 Task: Find a place to stay in Deer Park, United States, from June 2 to June 15 for 2 adults, with a price range of ₹10,000 to ₹15,000, and select 'Home' as the property type with 'WiFi' as an amenity.
Action: Mouse moved to (558, 141)
Screenshot: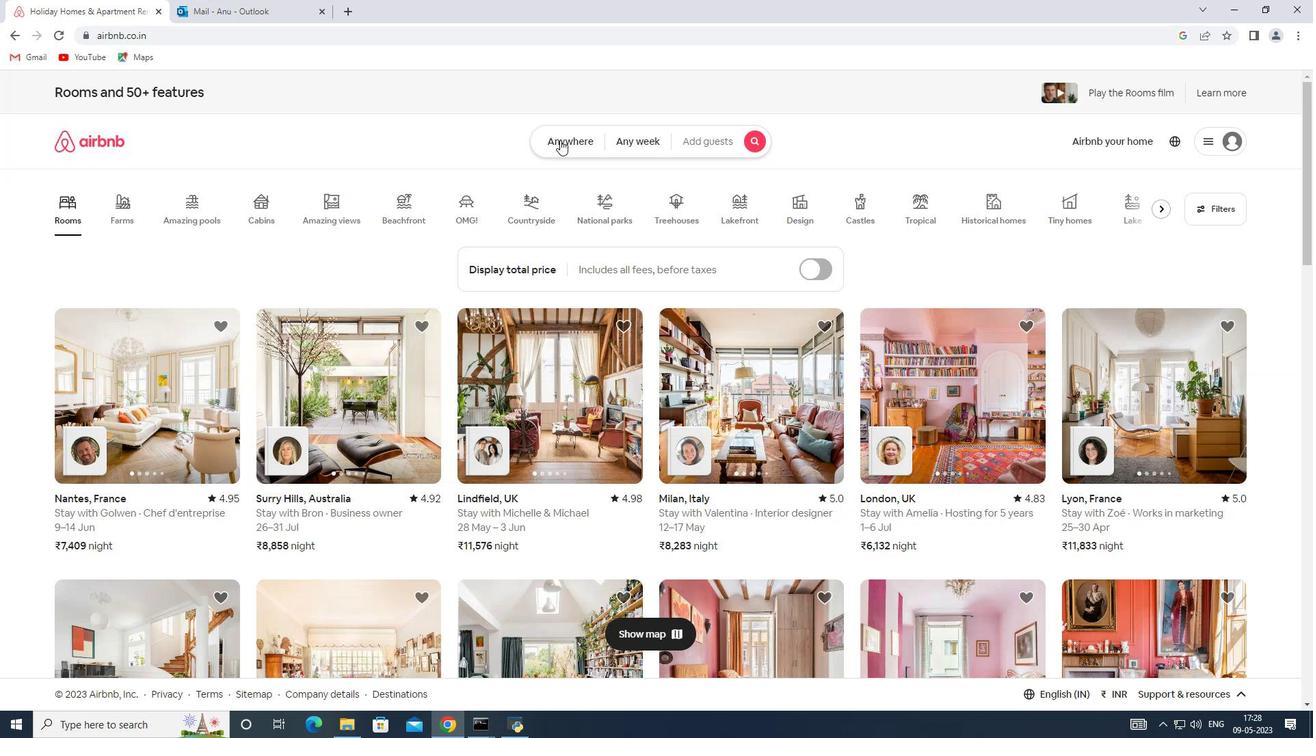 
Action: Mouse pressed left at (558, 141)
Screenshot: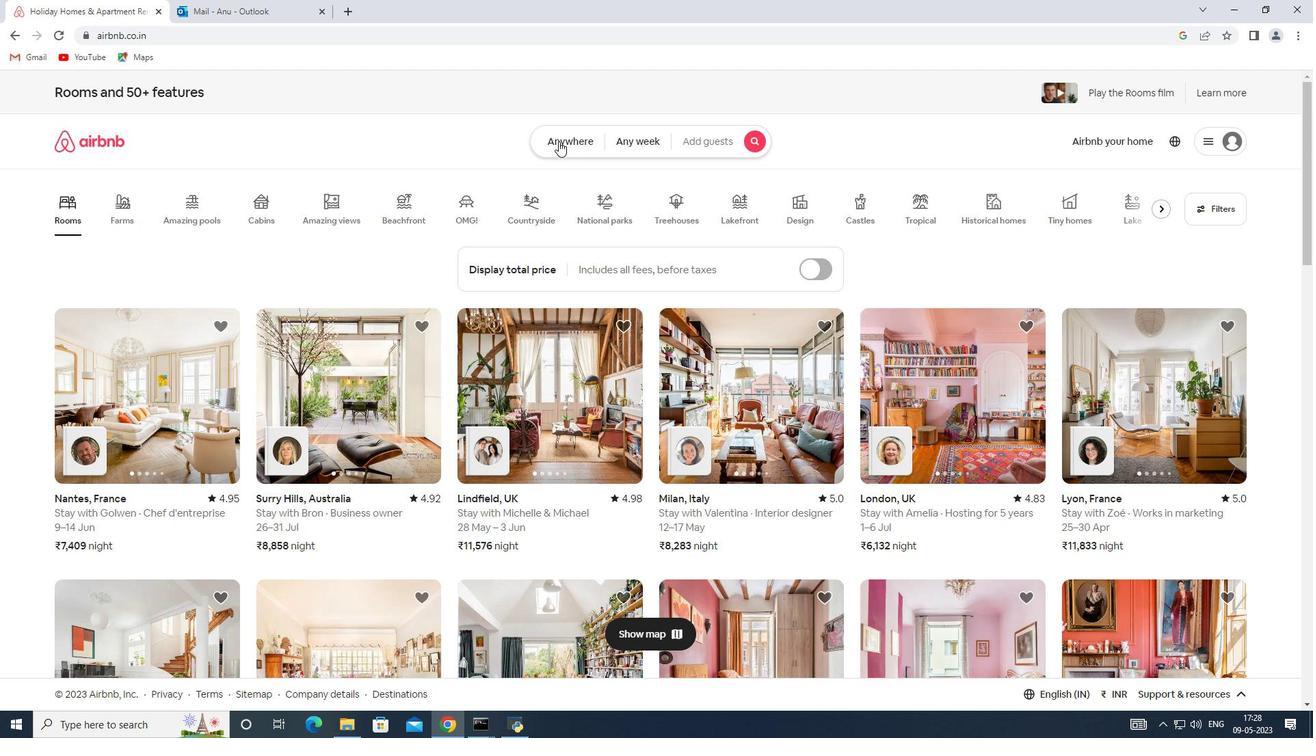 
Action: Mouse moved to (439, 191)
Screenshot: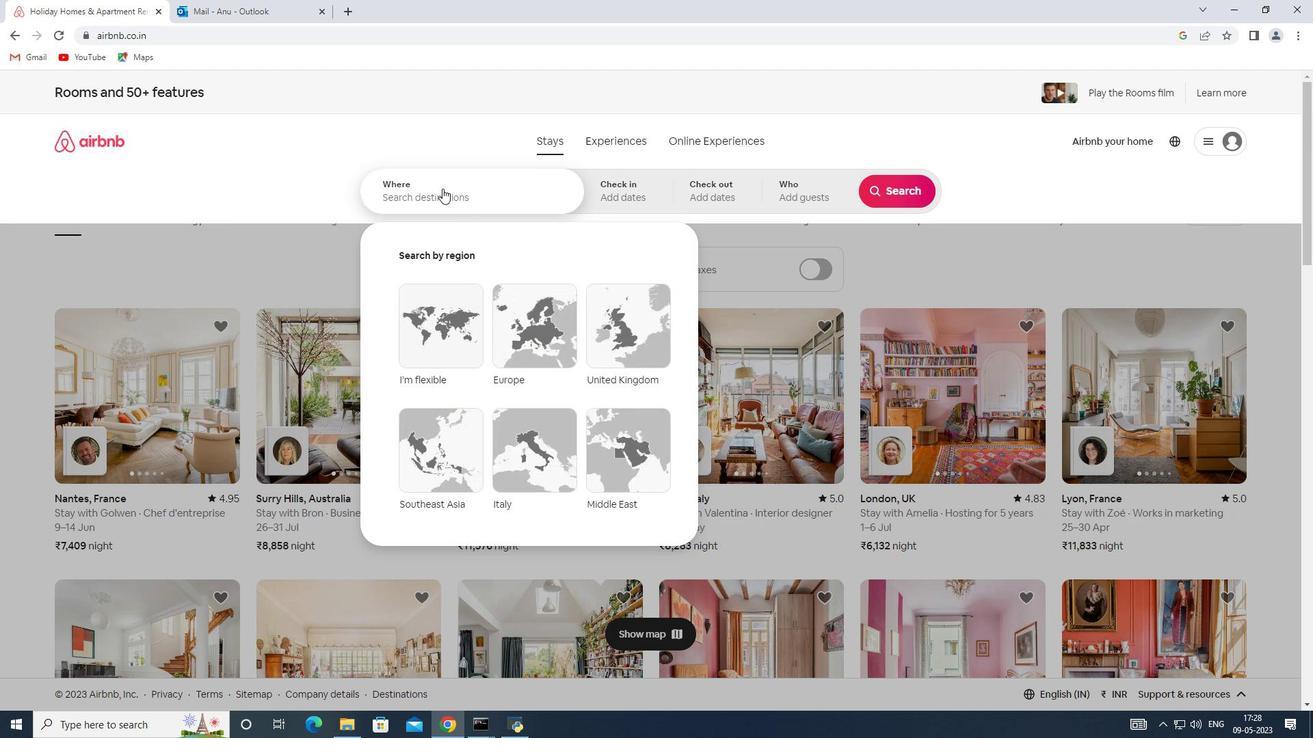 
Action: Mouse pressed left at (439, 191)
Screenshot: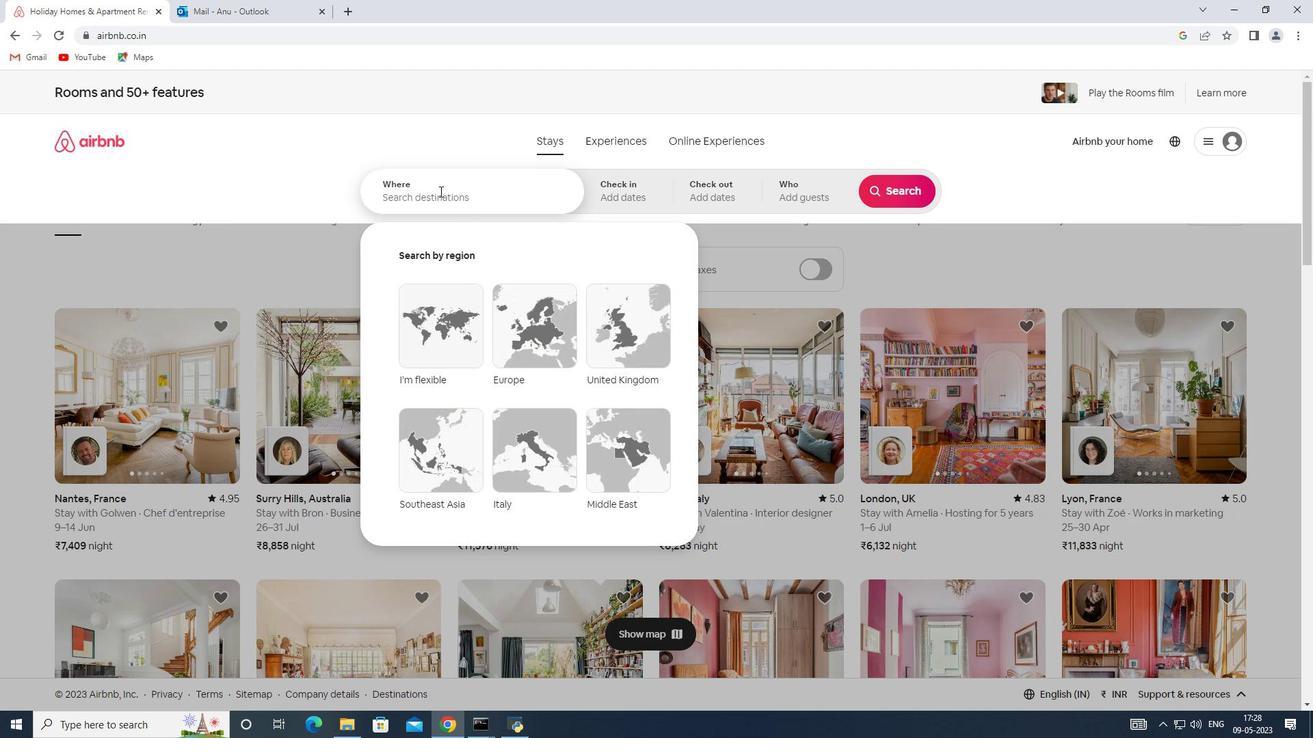 
Action: Key pressed <Key.shift>Deer<Key.space><Key.shift>Park,<Key.shift>United<Key.space><Key.shift>States
Screenshot: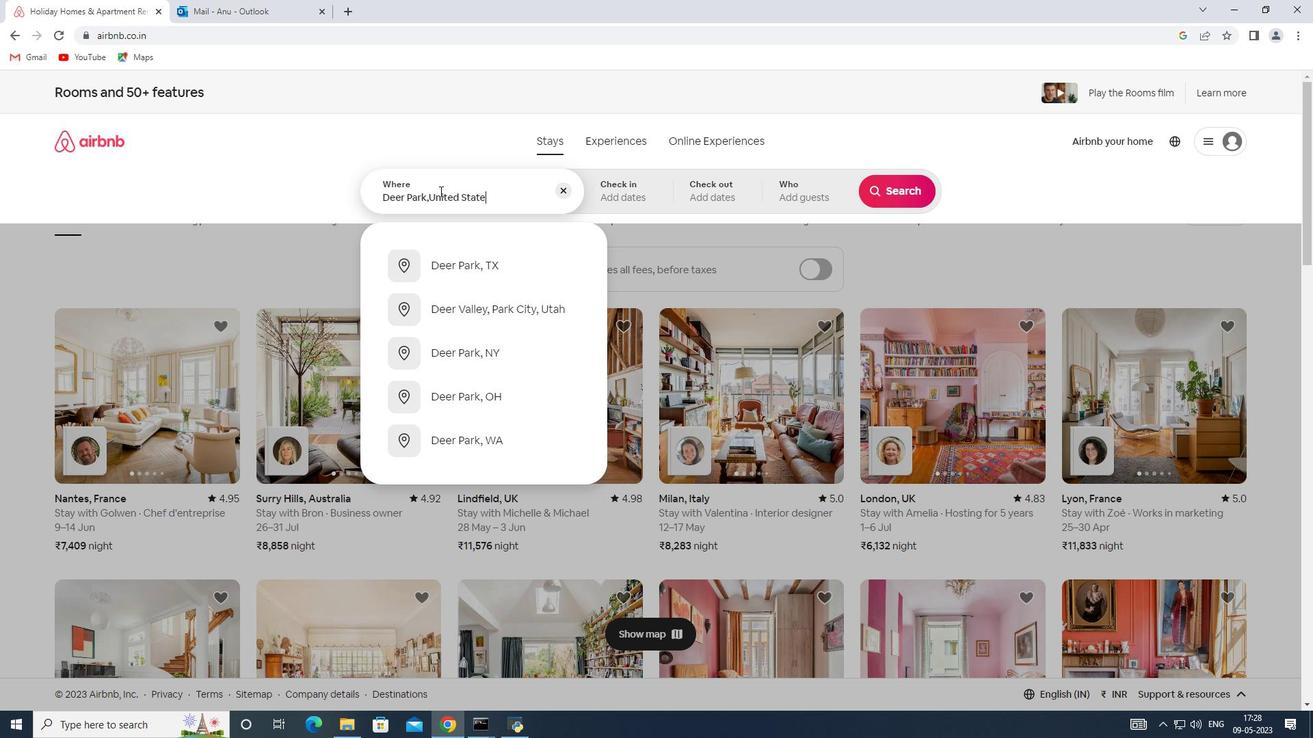 
Action: Mouse moved to (614, 186)
Screenshot: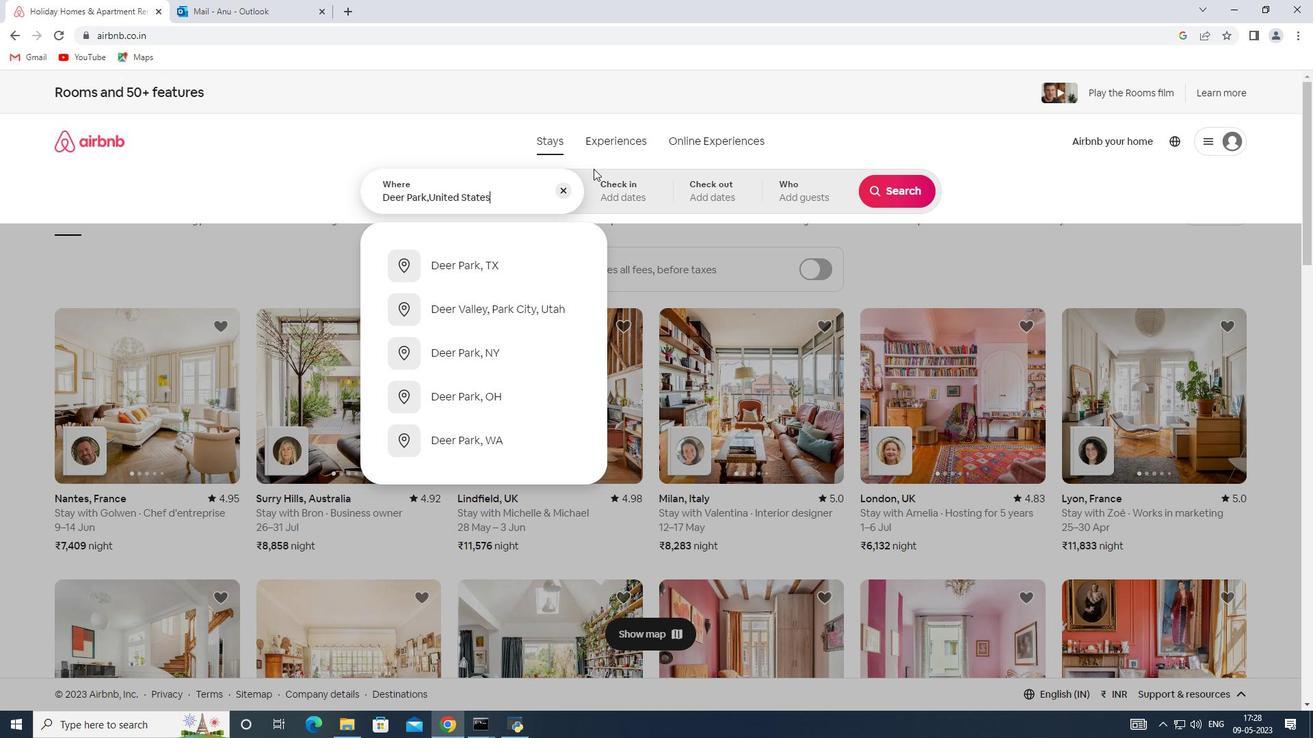 
Action: Mouse pressed left at (614, 186)
Screenshot: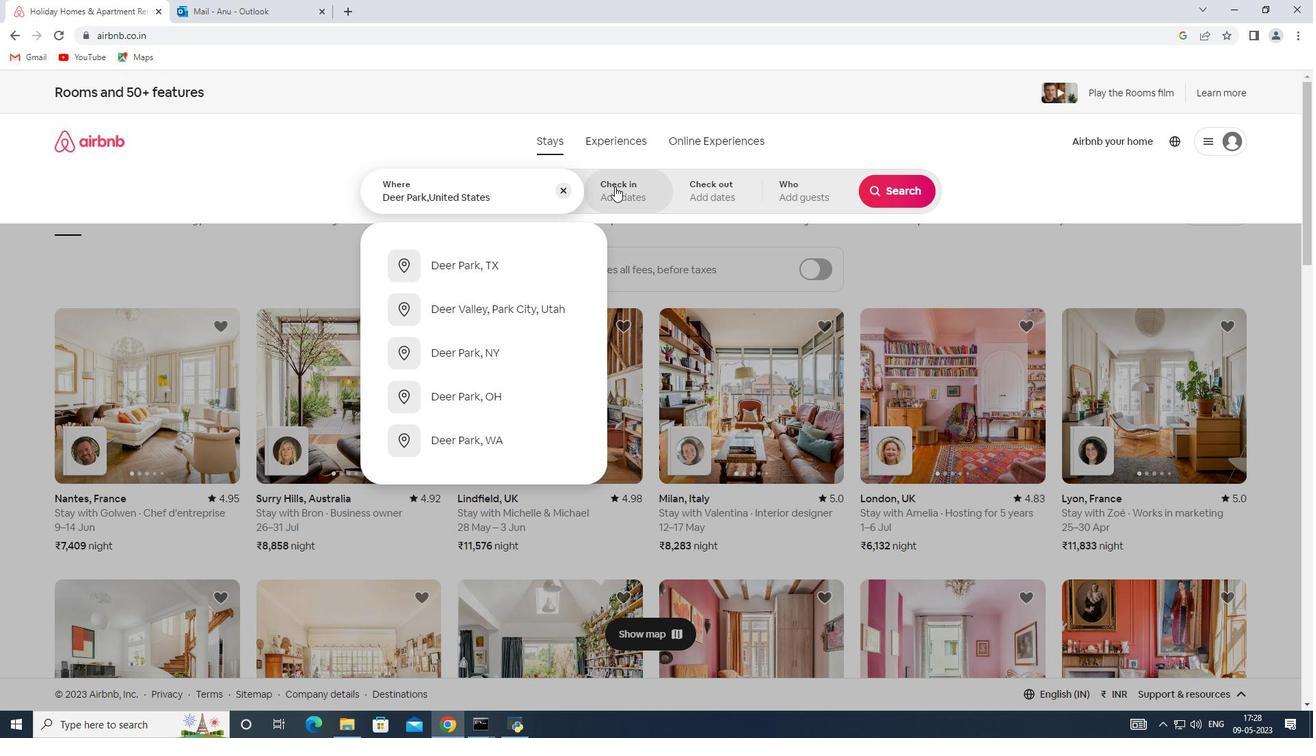 
Action: Mouse moved to (847, 352)
Screenshot: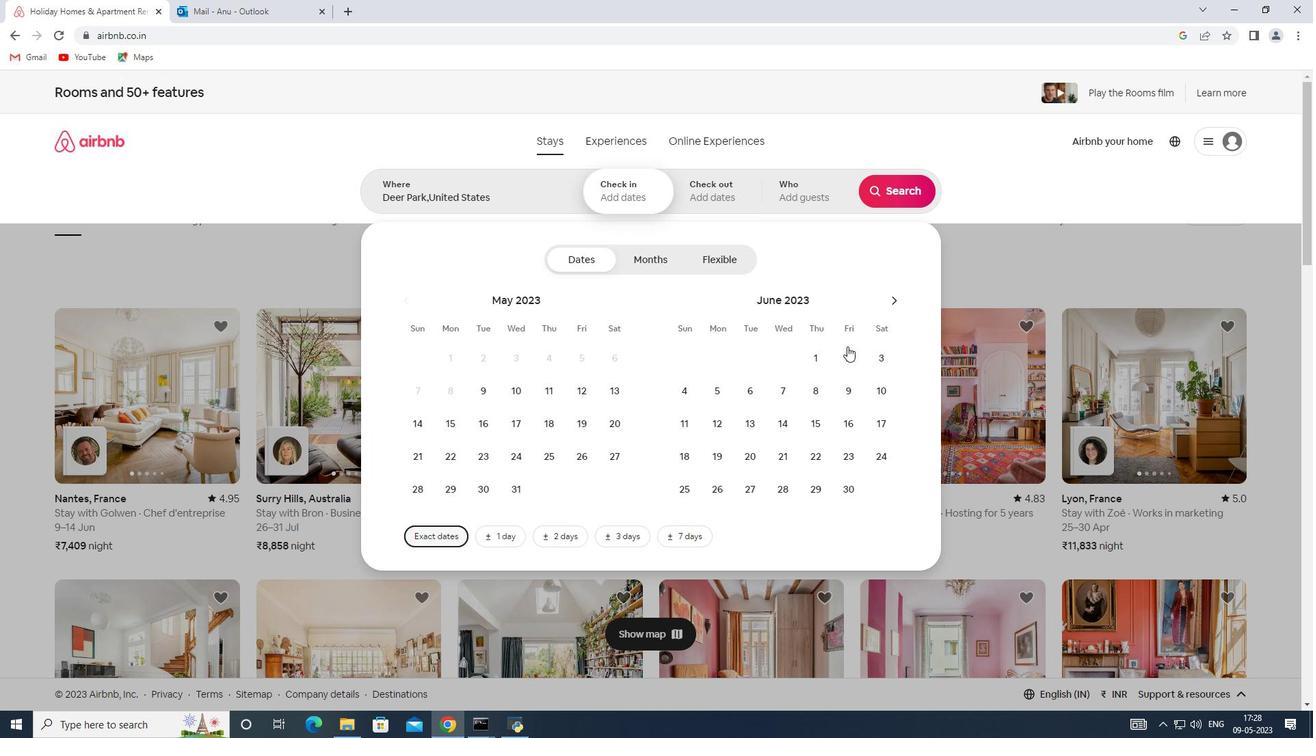 
Action: Mouse pressed left at (847, 352)
Screenshot: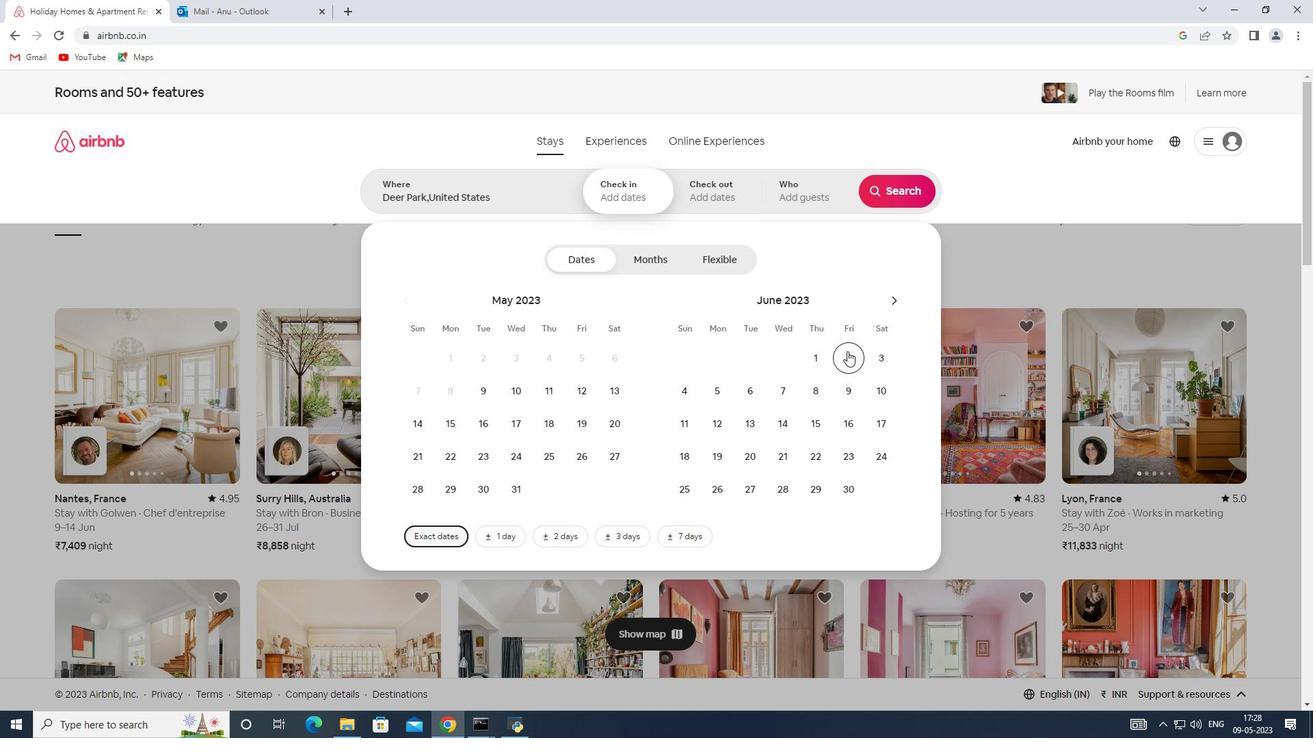 
Action: Mouse moved to (813, 416)
Screenshot: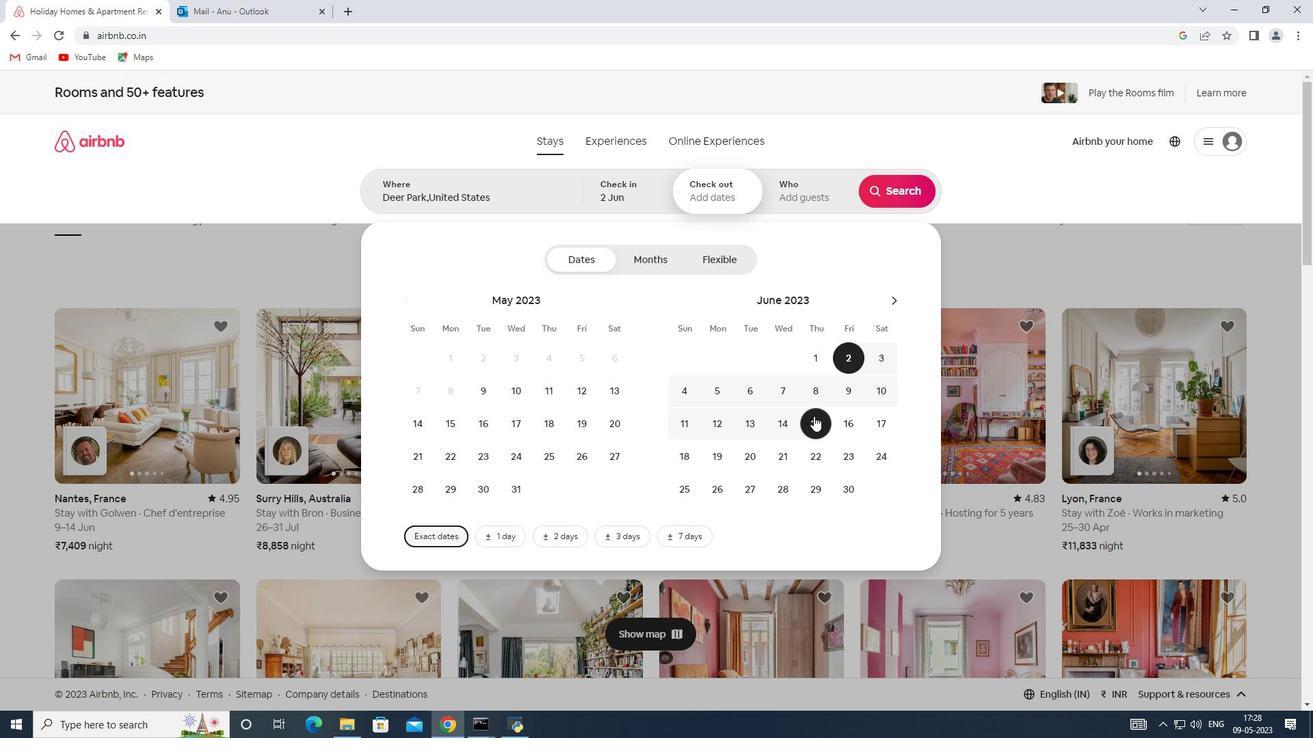 
Action: Mouse pressed left at (813, 416)
Screenshot: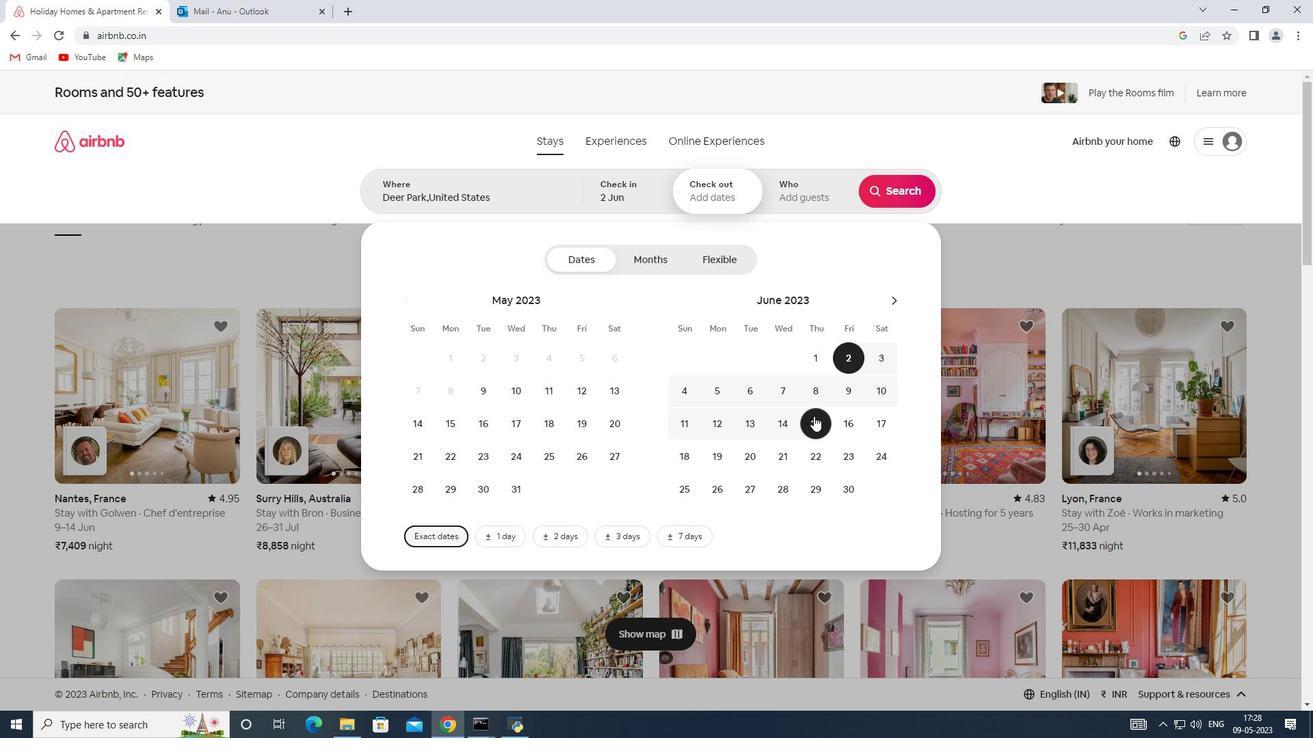 
Action: Mouse moved to (812, 188)
Screenshot: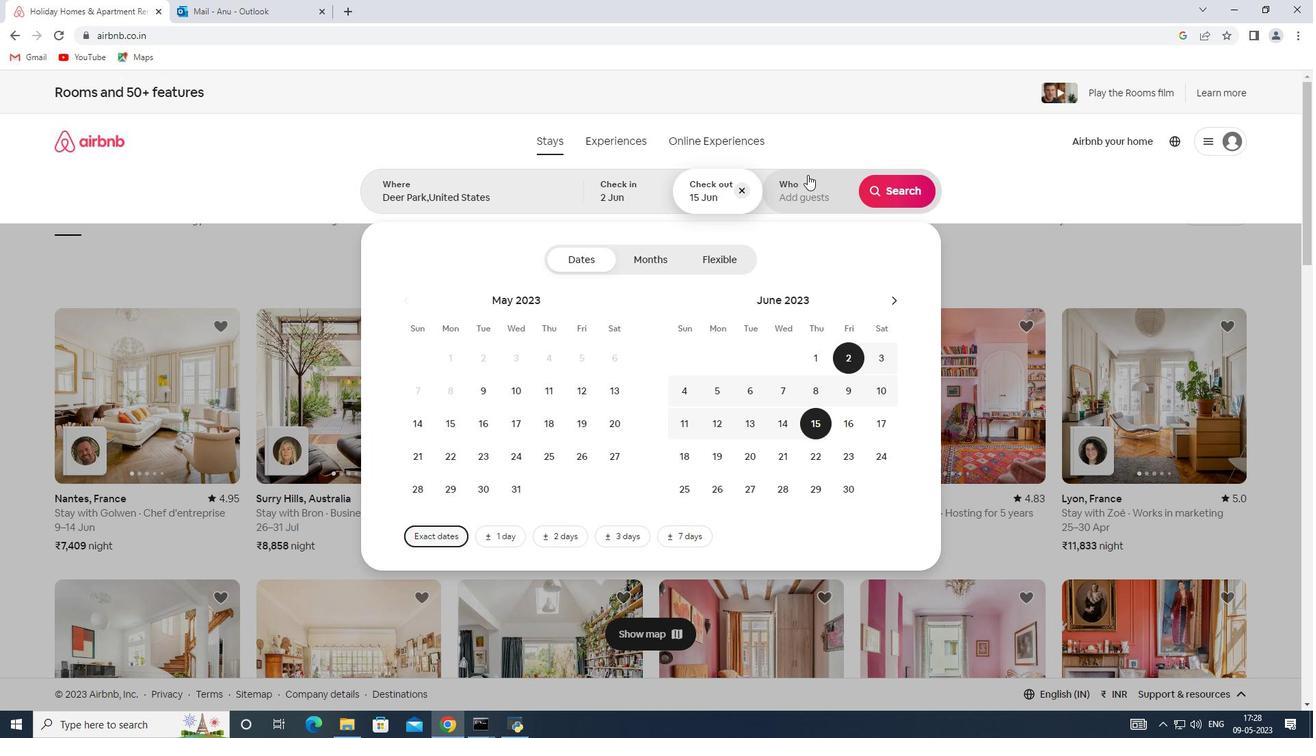 
Action: Mouse pressed left at (812, 188)
Screenshot: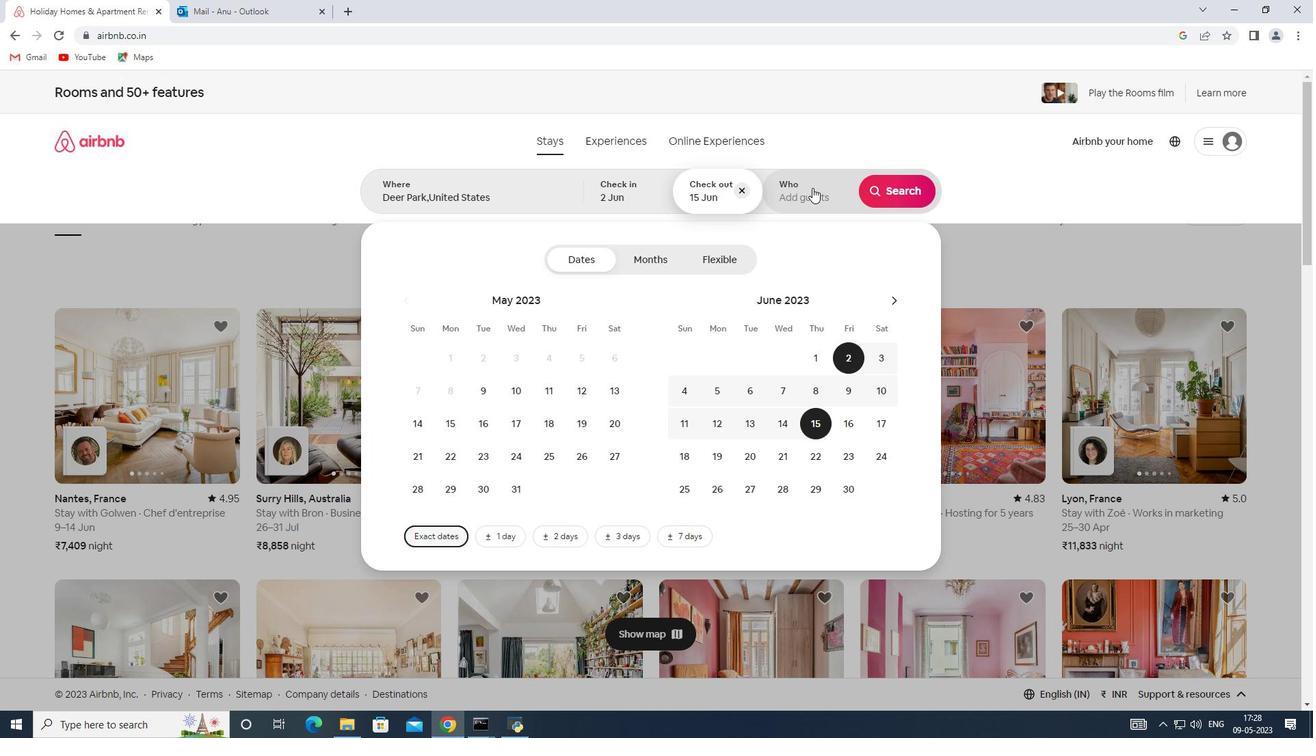 
Action: Mouse moved to (906, 260)
Screenshot: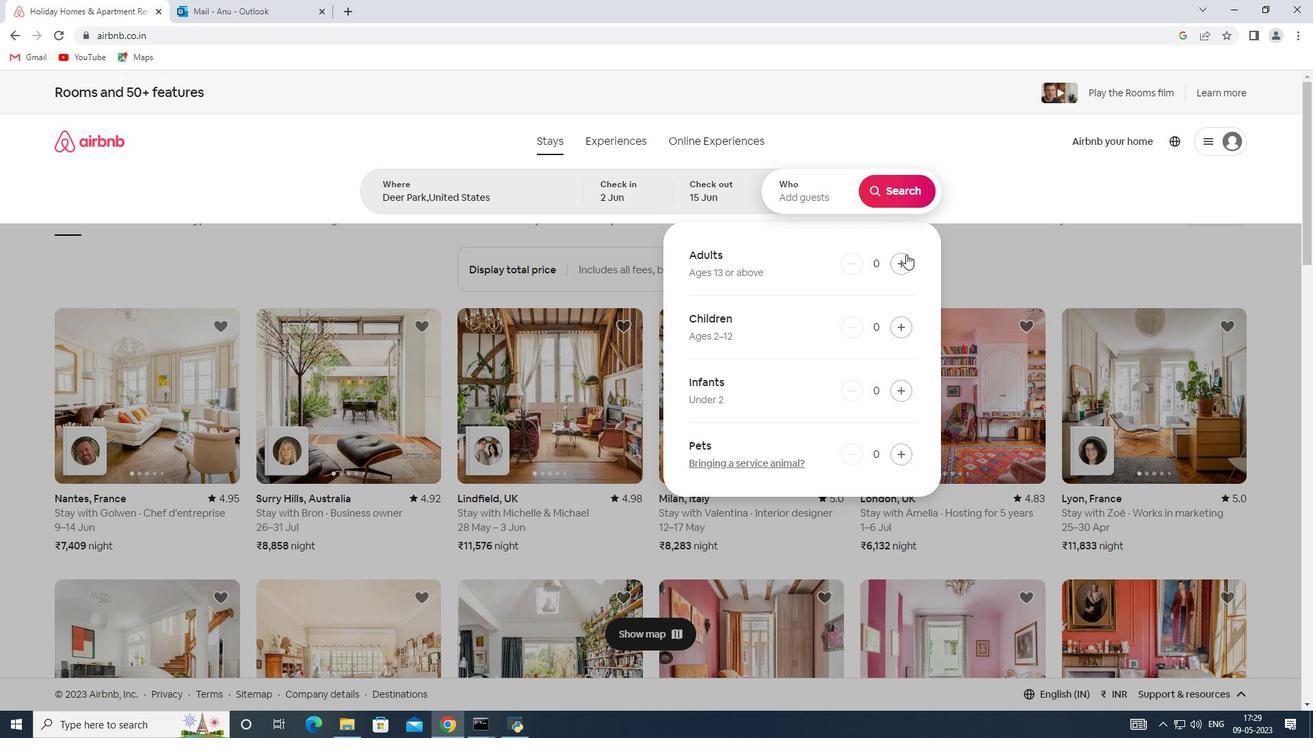 
Action: Mouse pressed left at (906, 260)
Screenshot: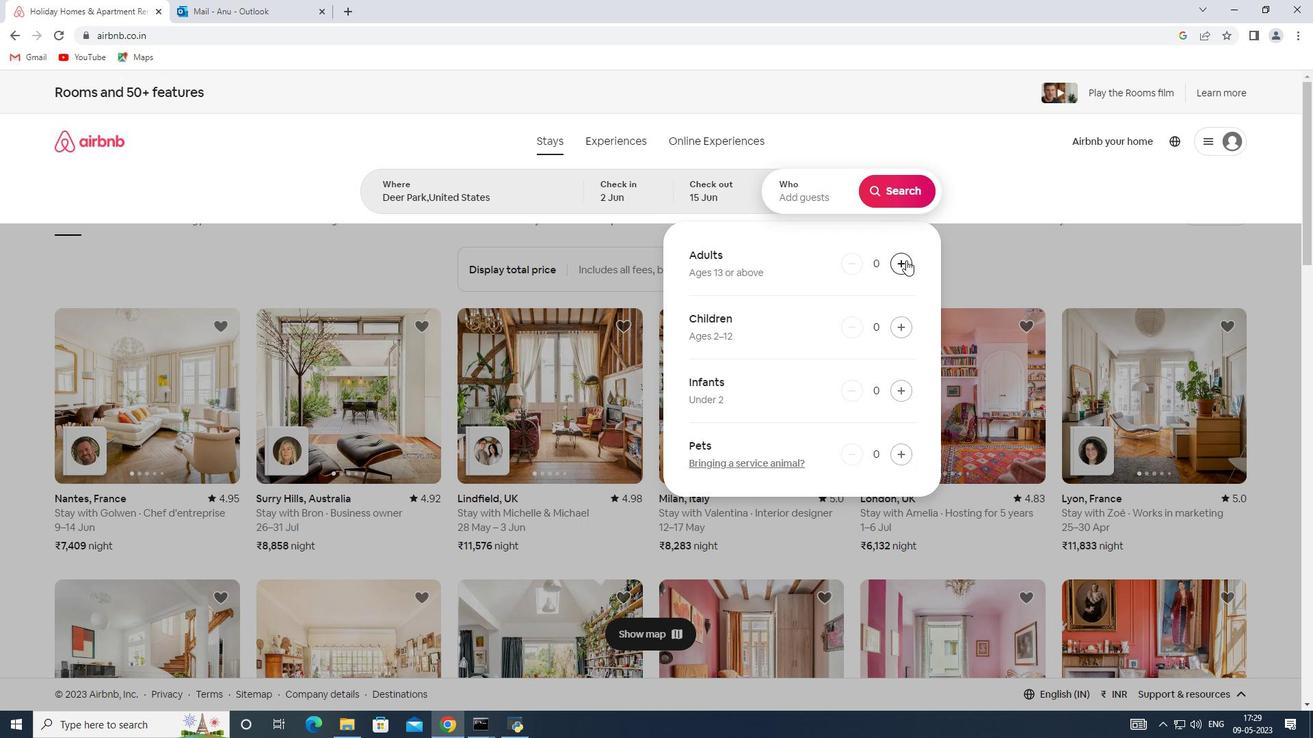 
Action: Mouse pressed left at (906, 260)
Screenshot: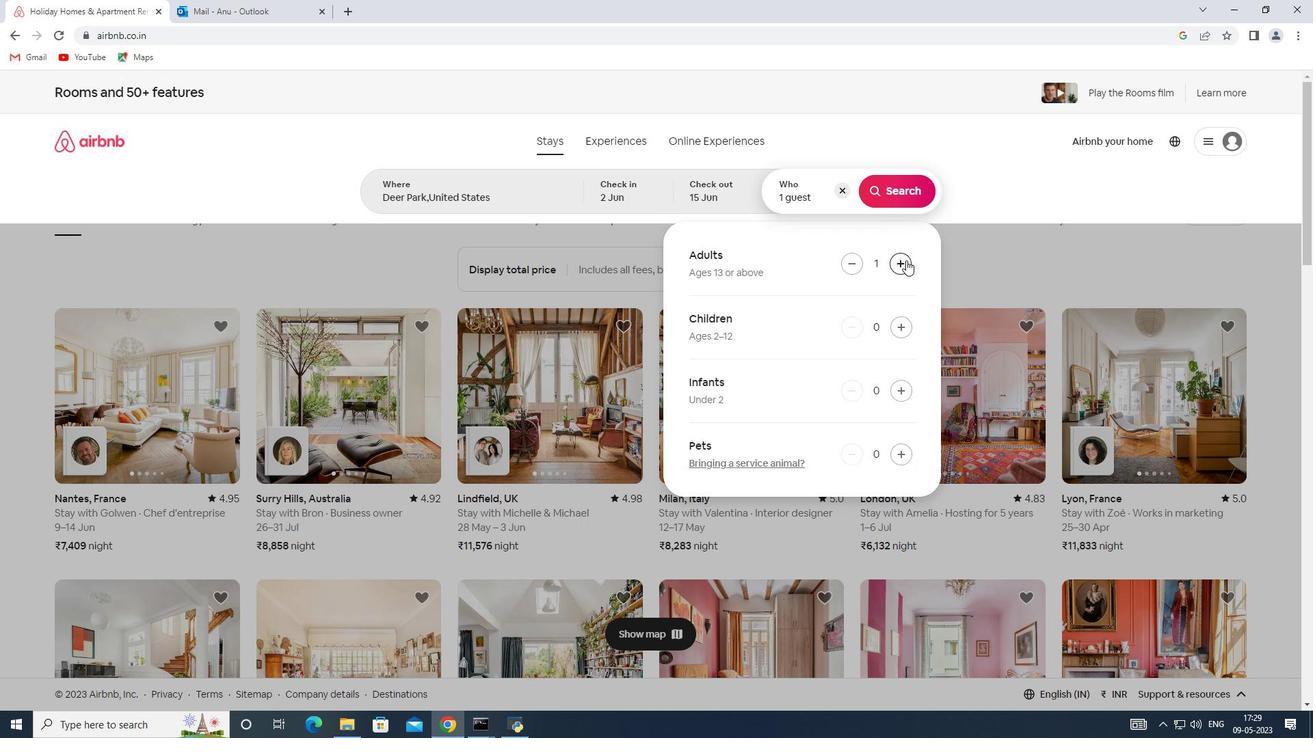
Action: Mouse moved to (904, 459)
Screenshot: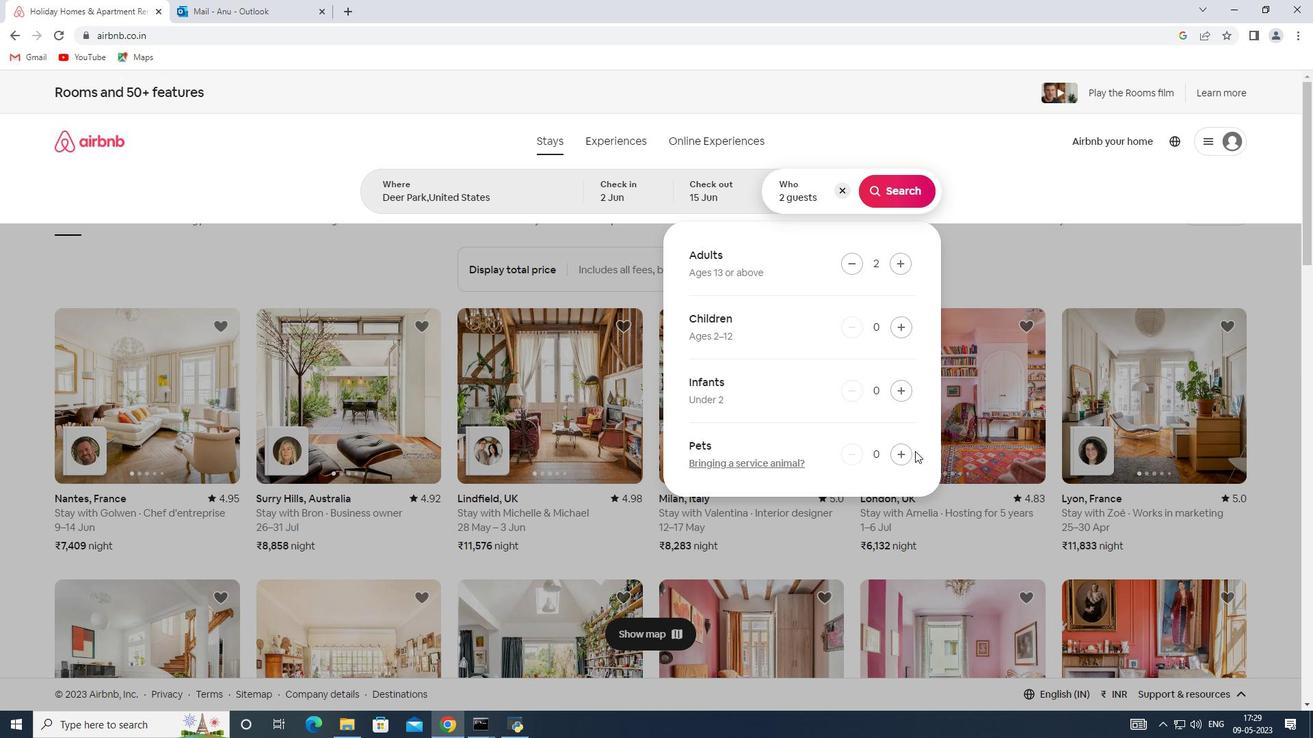 
Action: Mouse pressed left at (904, 459)
Screenshot: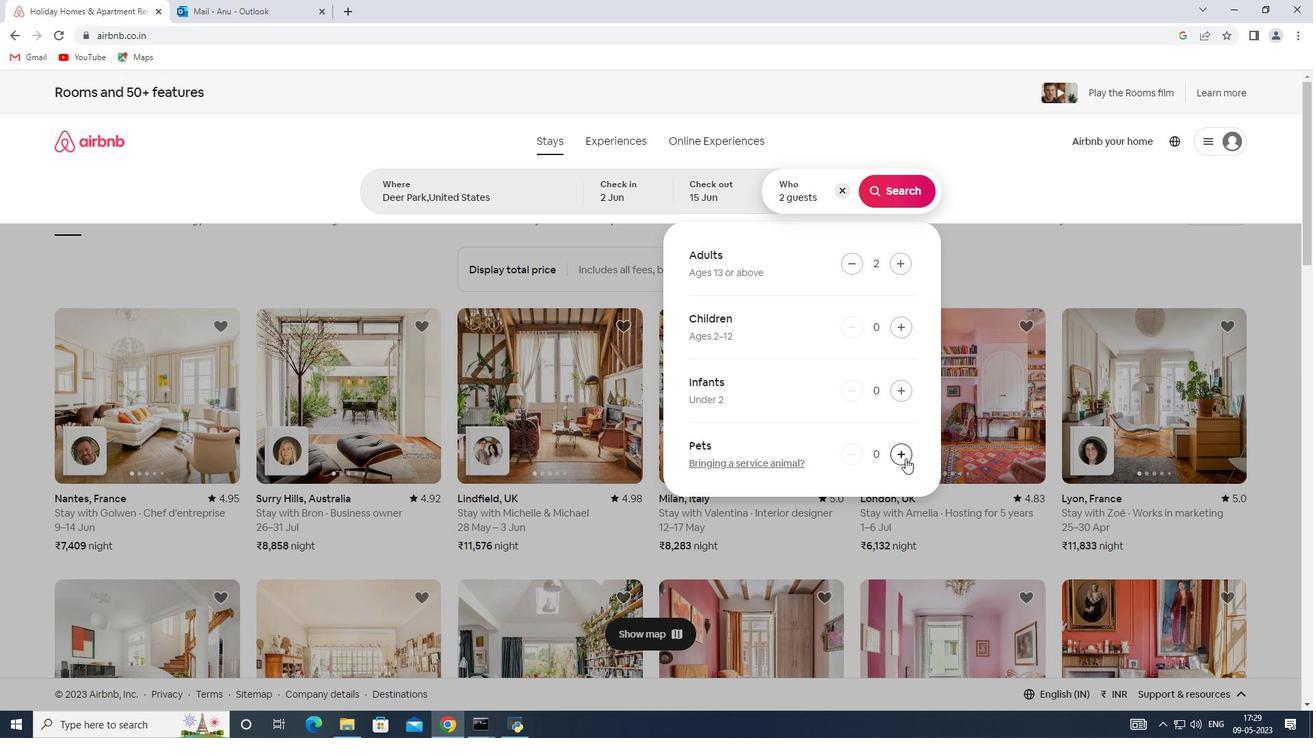 
Action: Mouse moved to (906, 189)
Screenshot: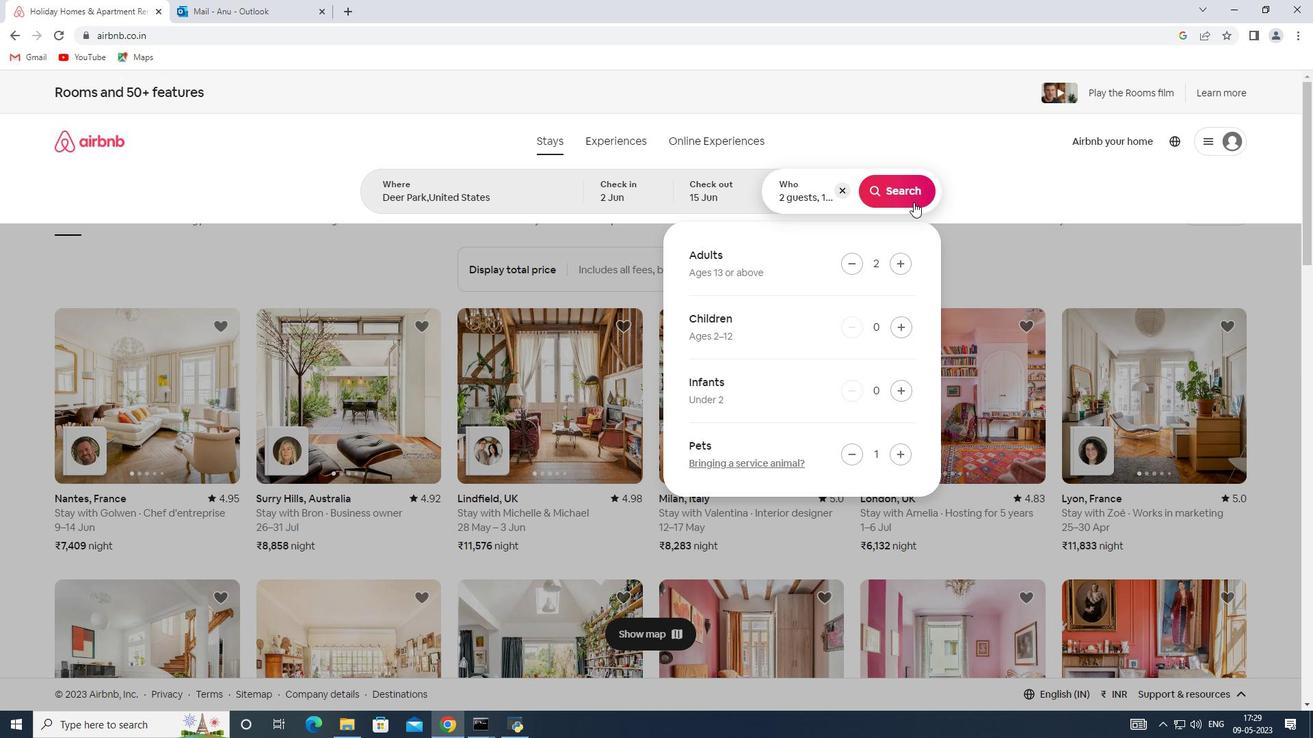 
Action: Mouse pressed left at (906, 189)
Screenshot: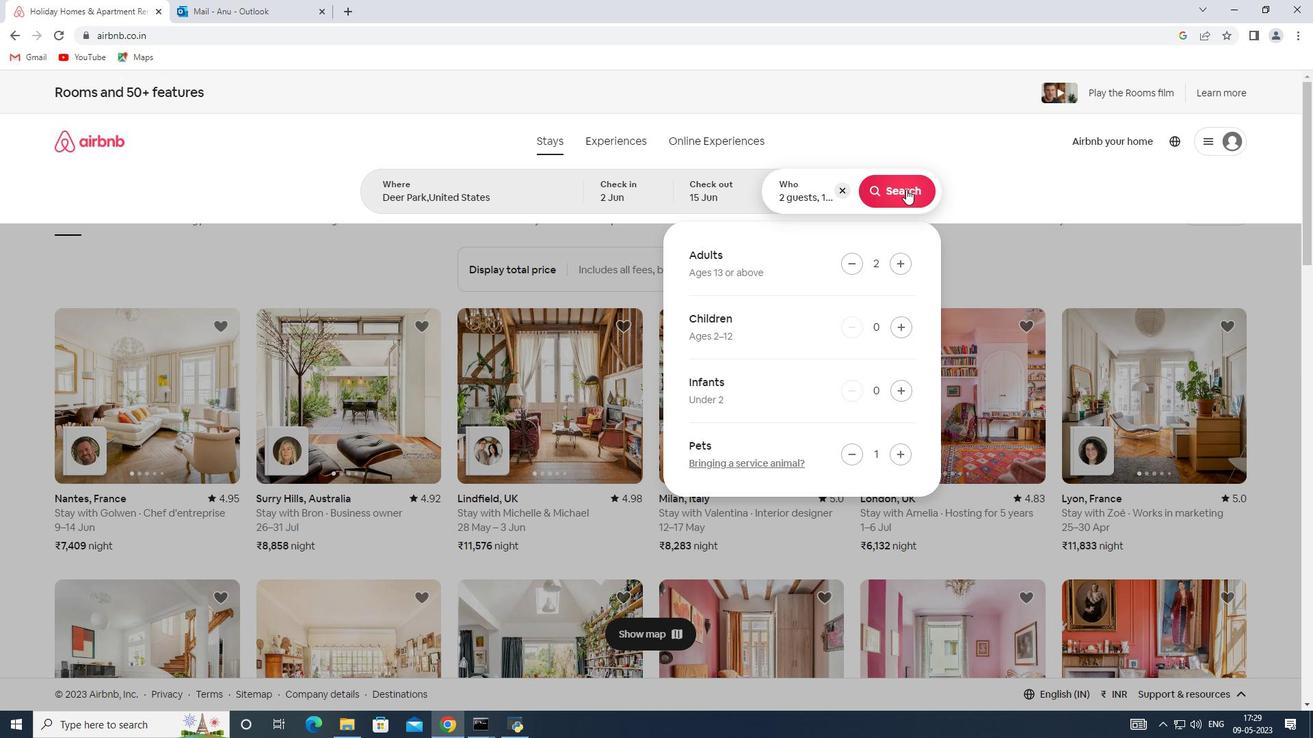 
Action: Mouse moved to (1270, 150)
Screenshot: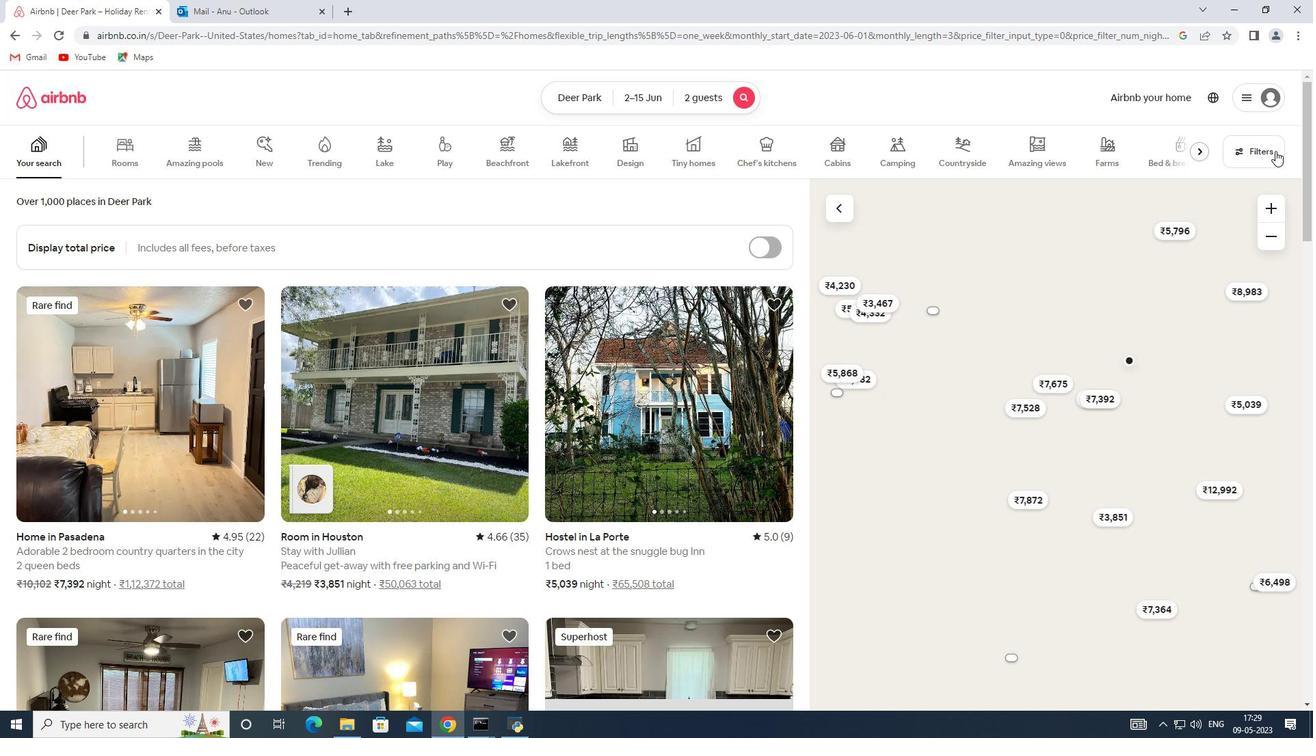 
Action: Mouse pressed left at (1270, 150)
Screenshot: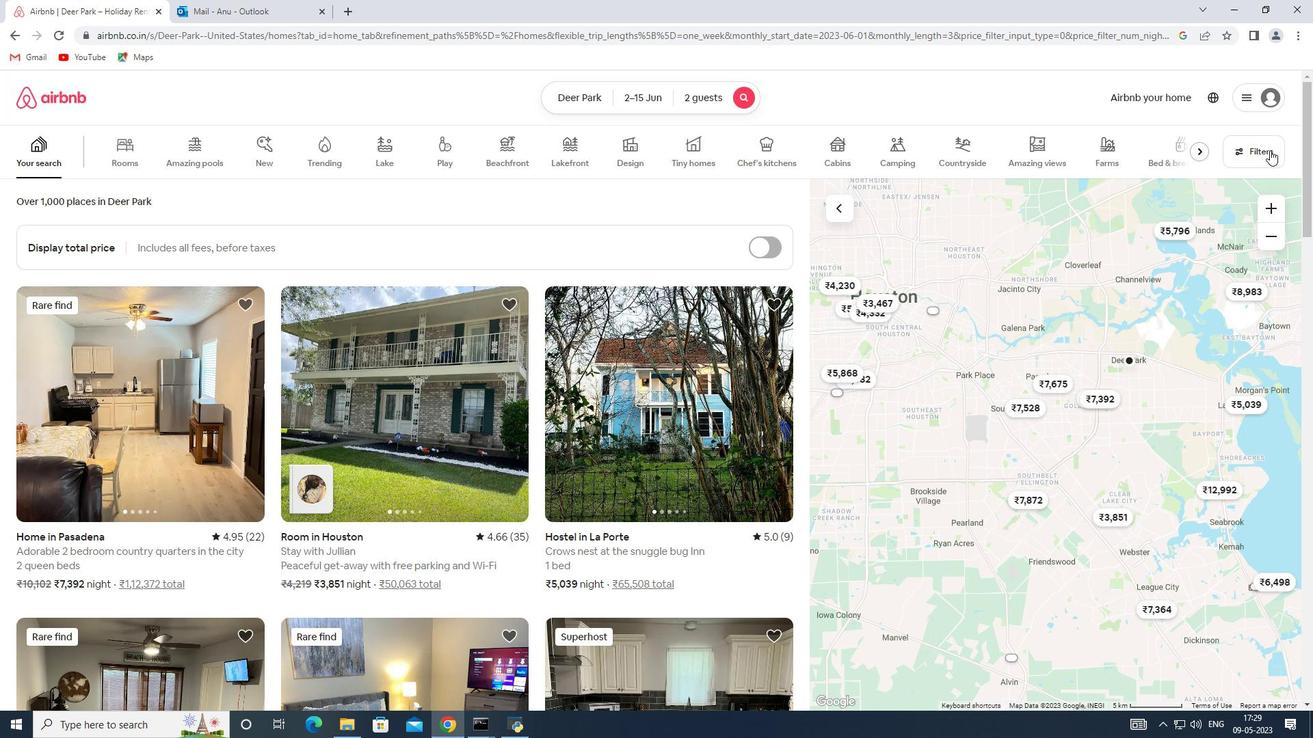 
Action: Mouse moved to (491, 489)
Screenshot: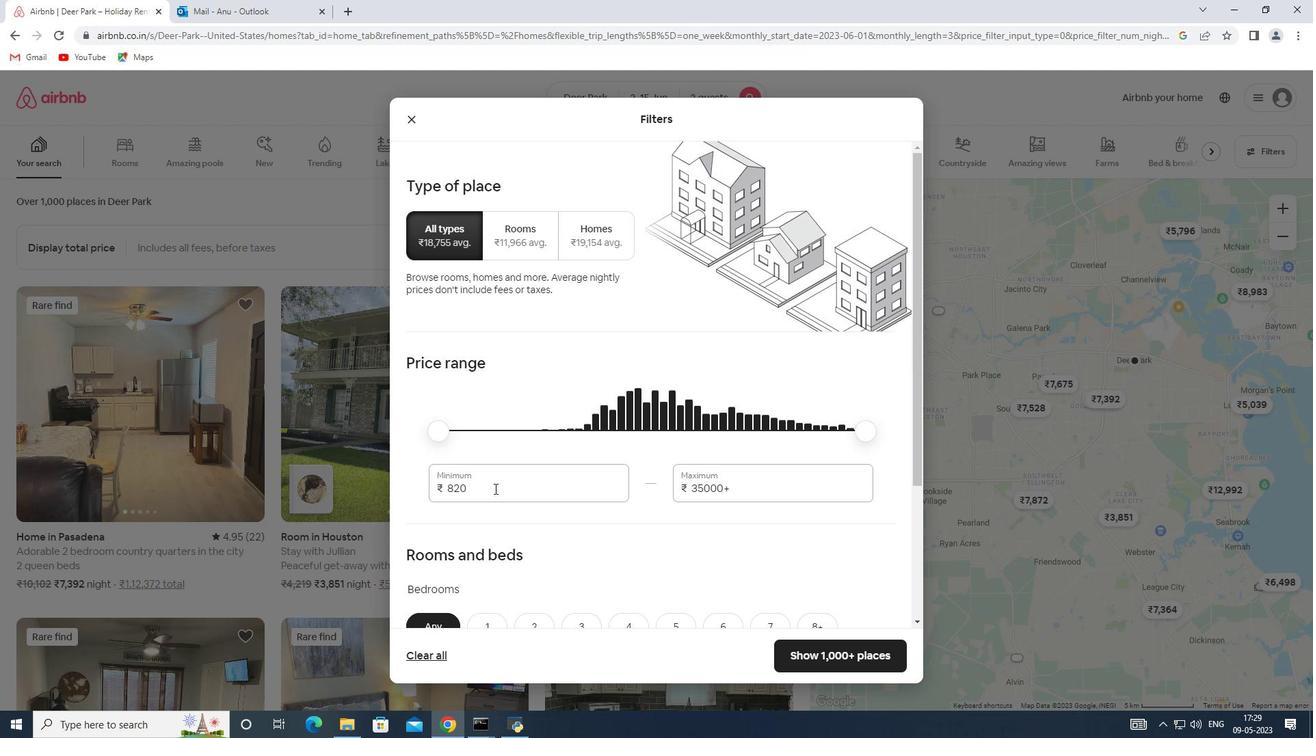 
Action: Mouse pressed left at (491, 489)
Screenshot: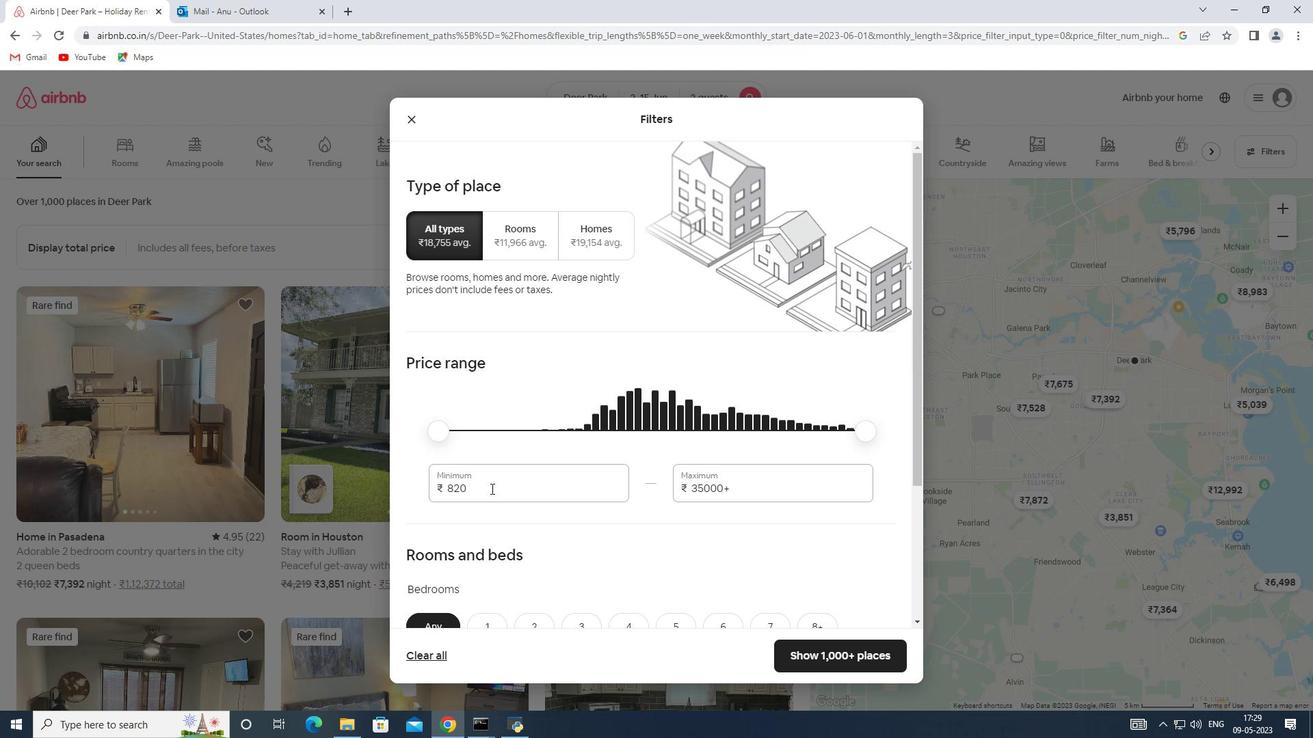 
Action: Mouse moved to (417, 489)
Screenshot: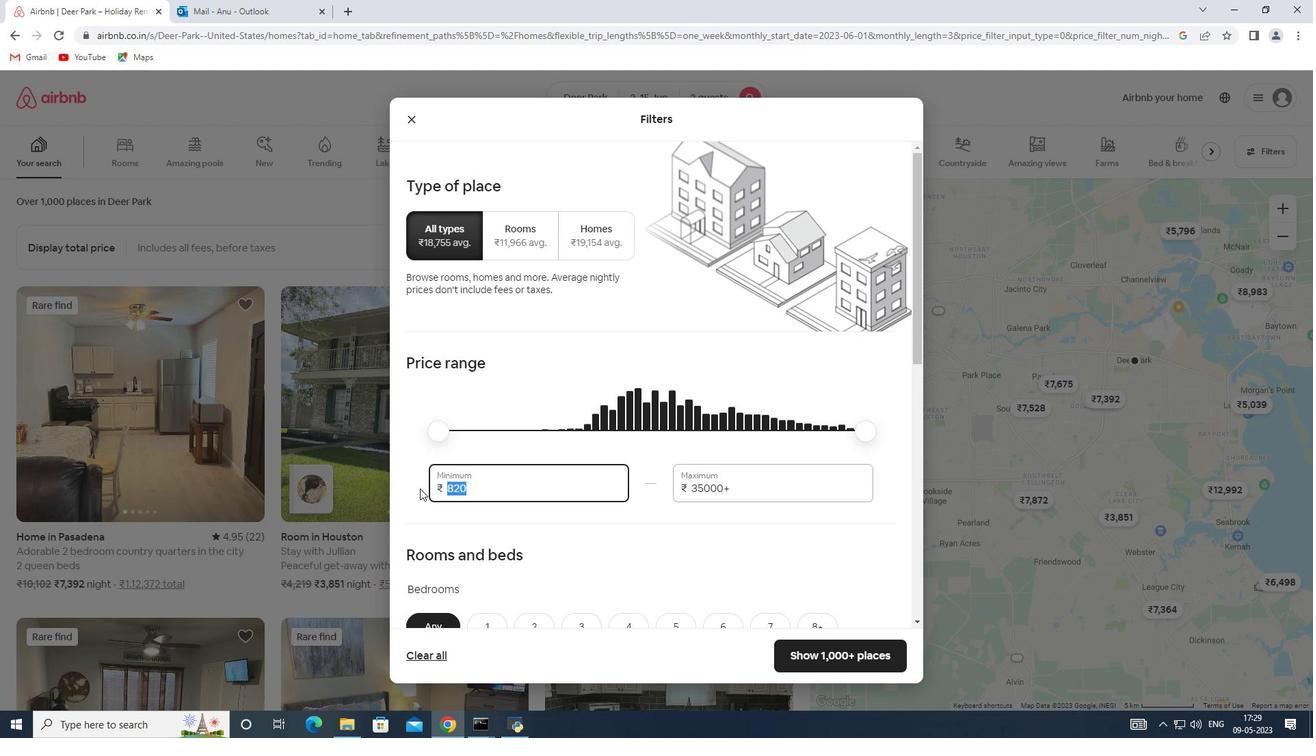 
Action: Key pressed 10000
Screenshot: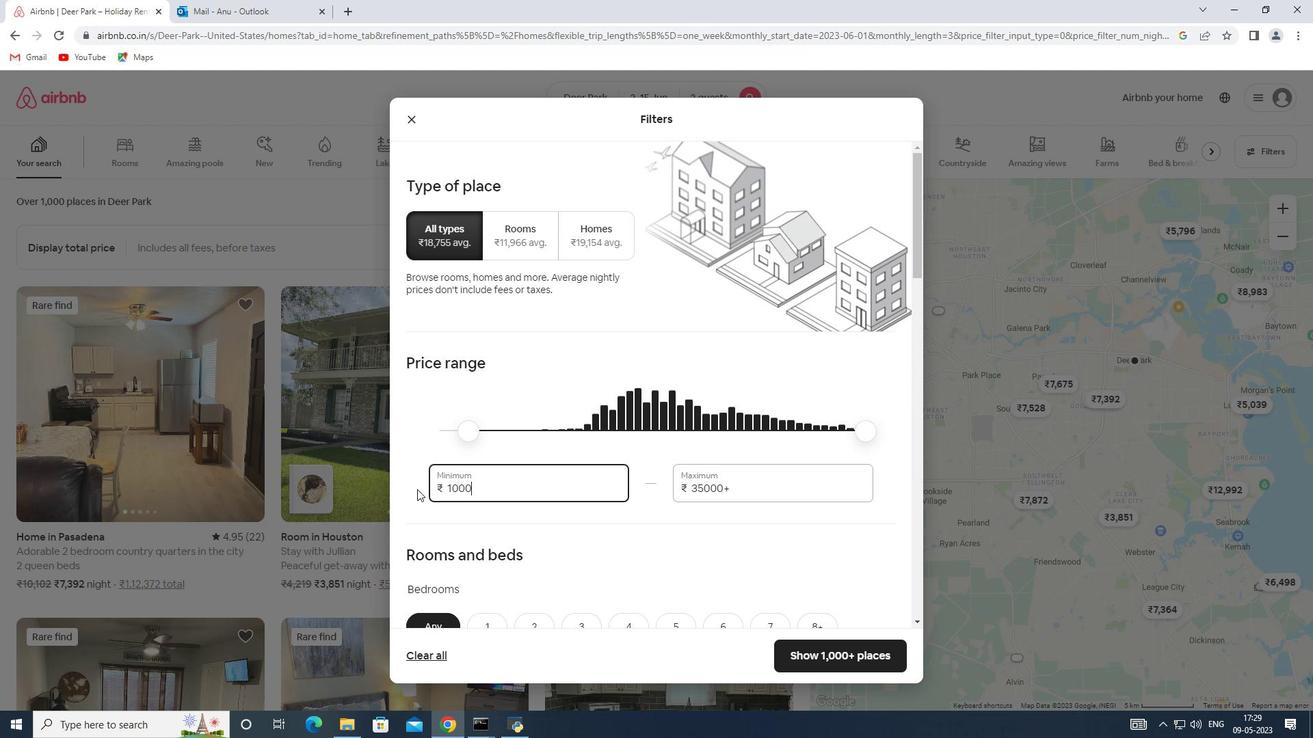 
Action: Mouse moved to (732, 486)
Screenshot: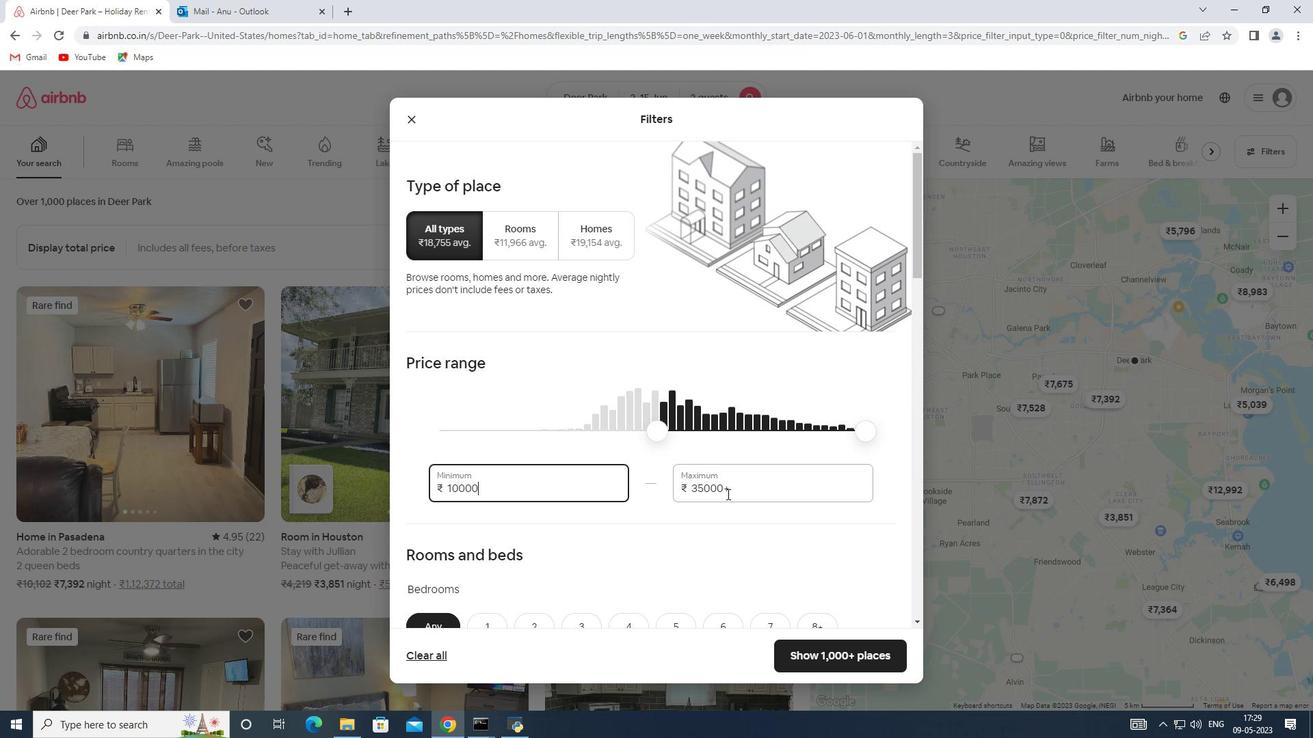 
Action: Mouse pressed left at (732, 486)
Screenshot: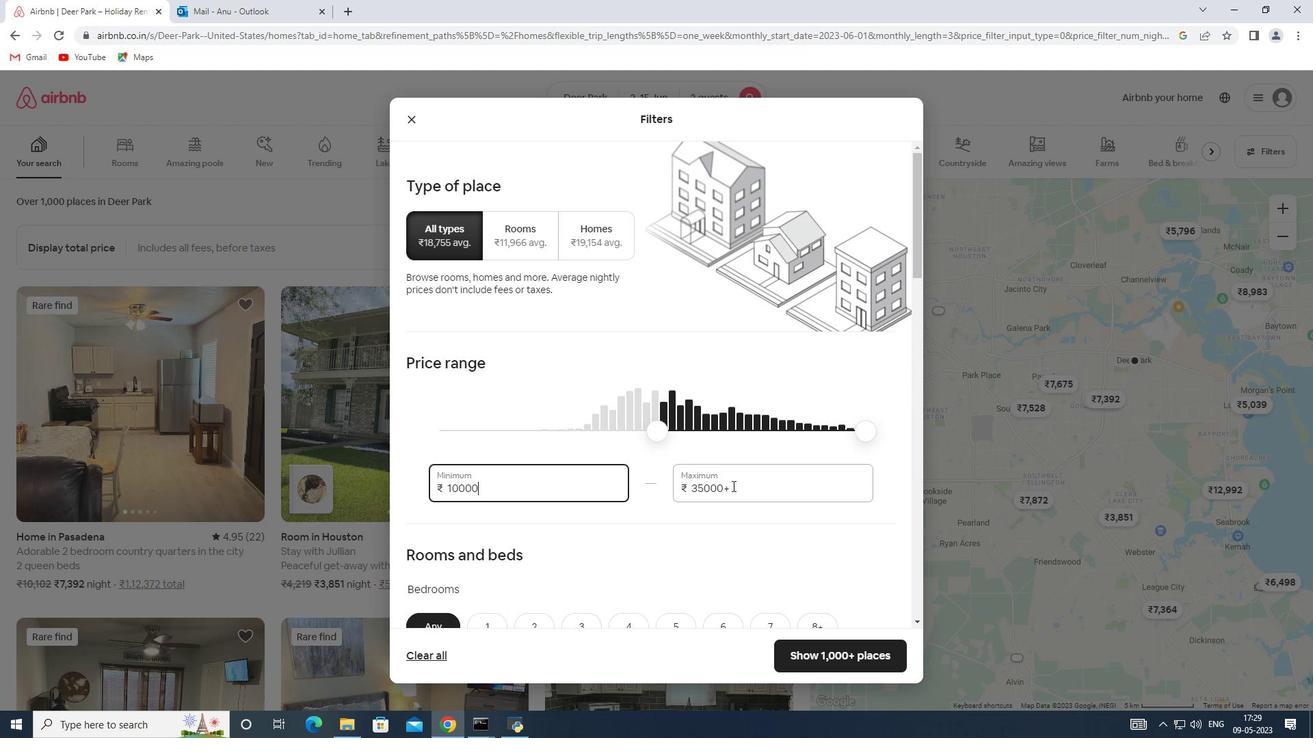 
Action: Mouse moved to (669, 500)
Screenshot: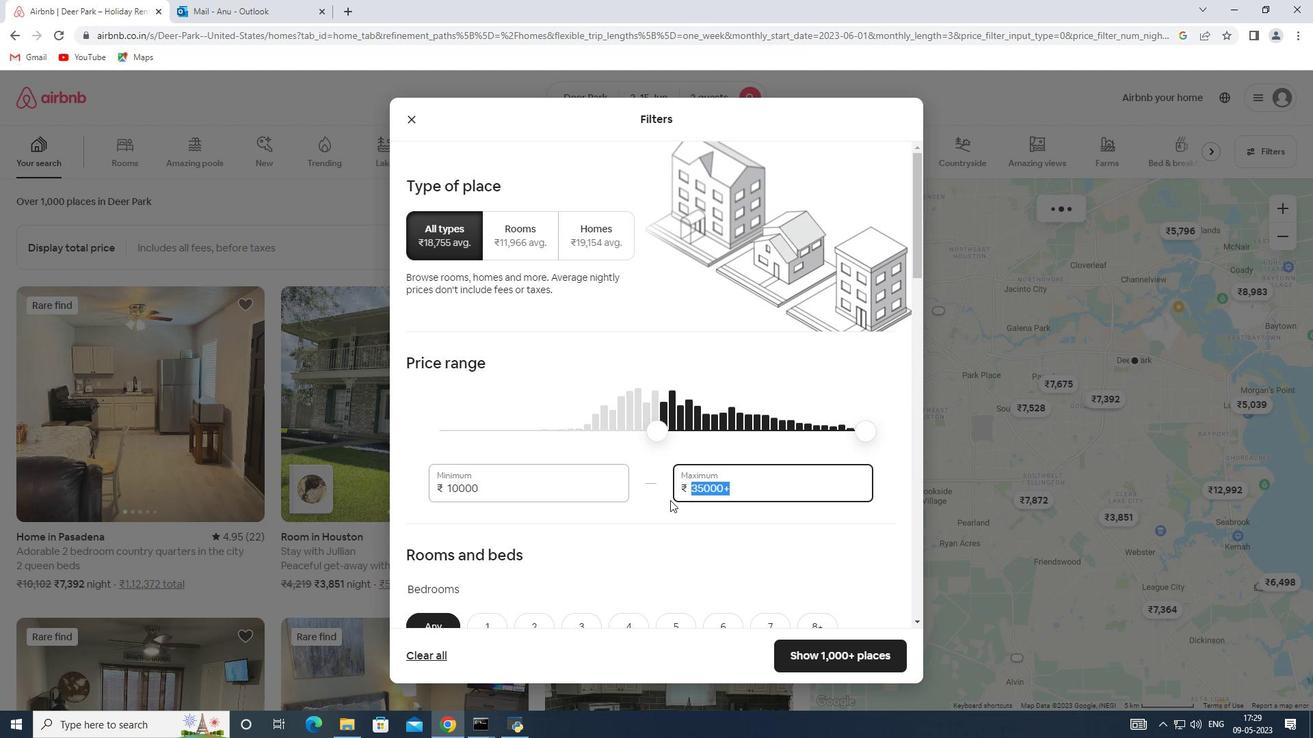 
Action: Key pressed 15000
Screenshot: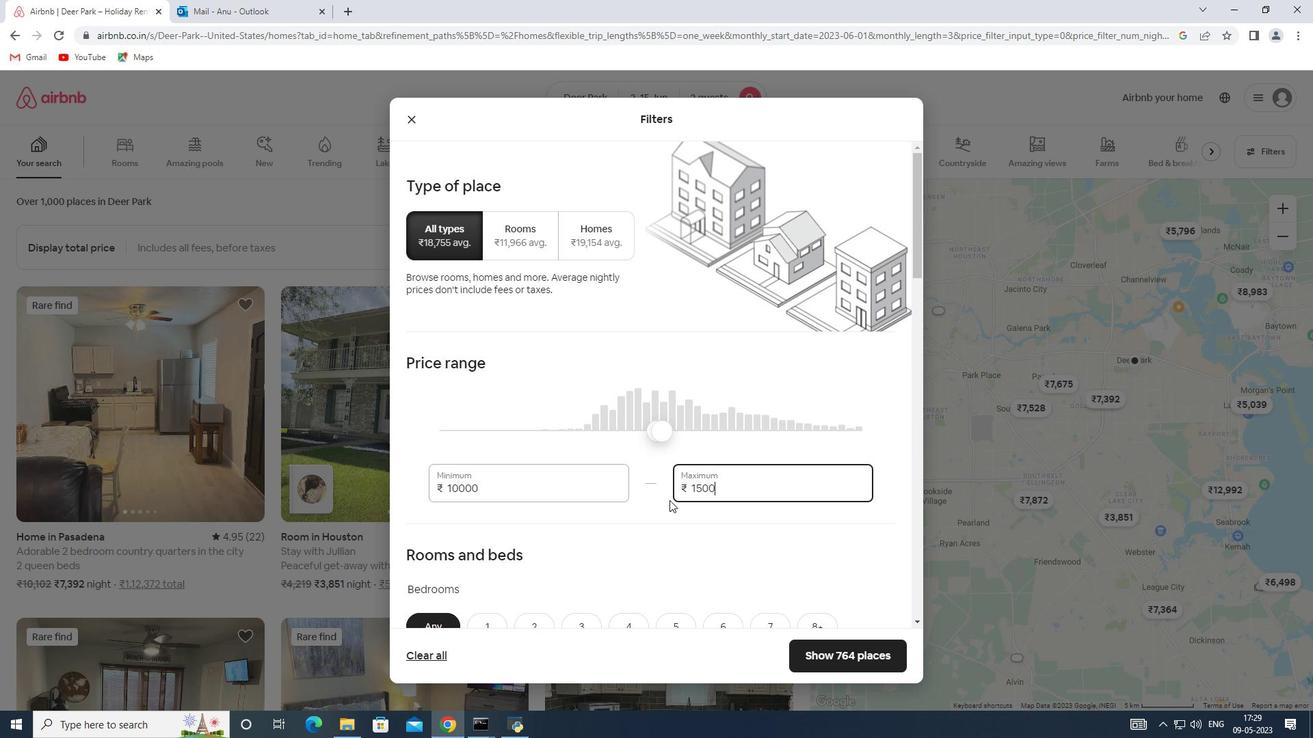 
Action: Mouse moved to (666, 501)
Screenshot: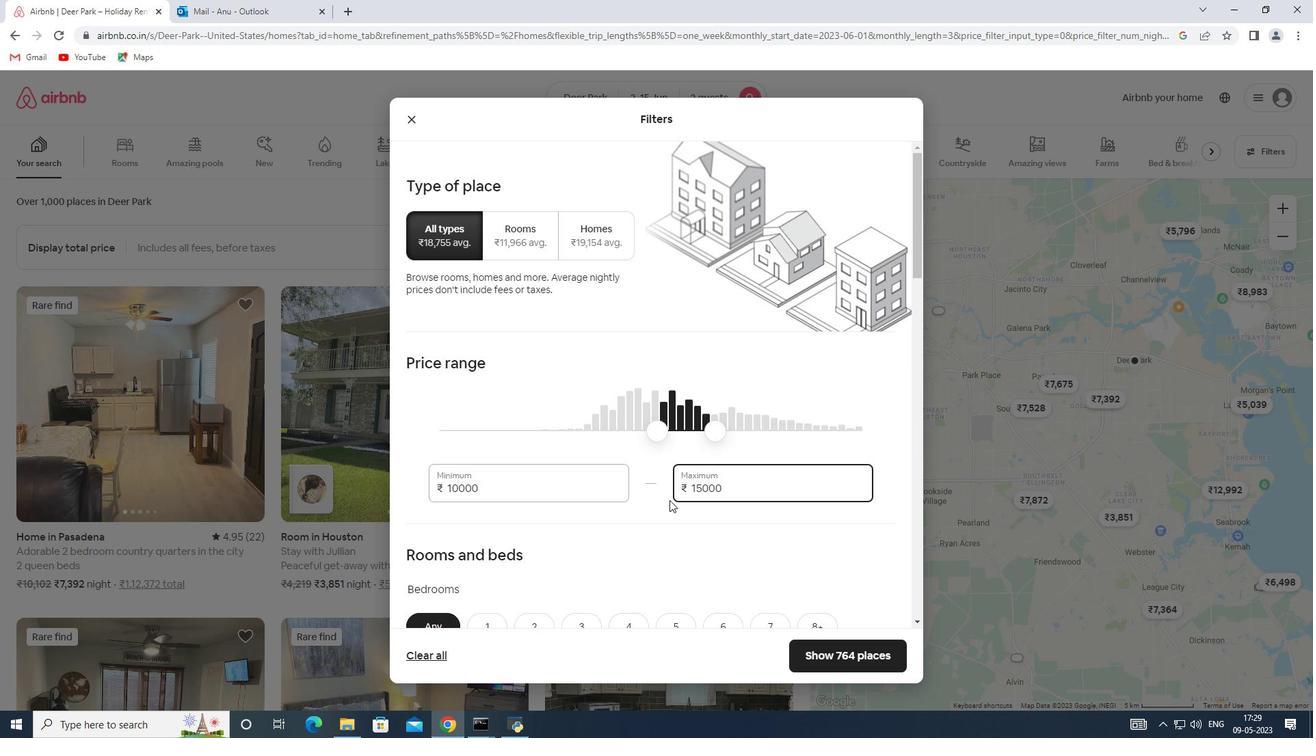 
Action: Mouse scrolled (666, 500) with delta (0, 0)
Screenshot: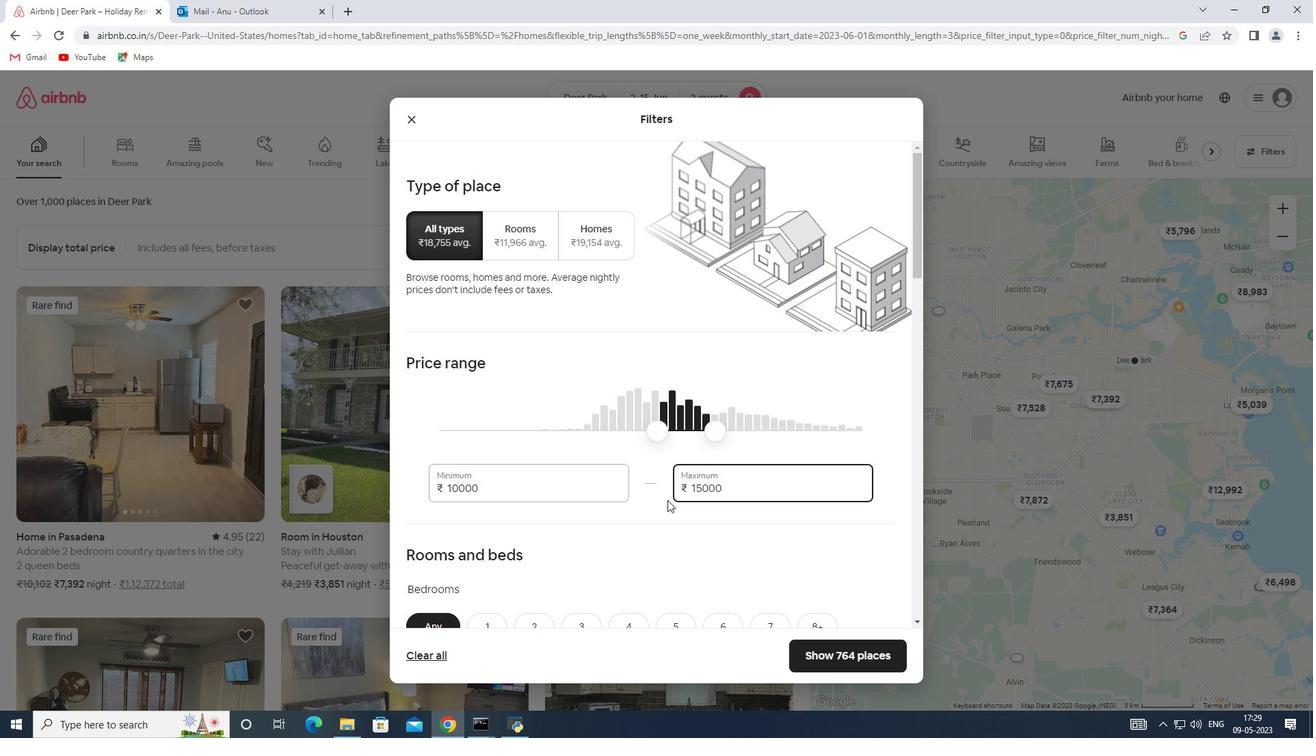 
Action: Mouse scrolled (666, 500) with delta (0, 0)
Screenshot: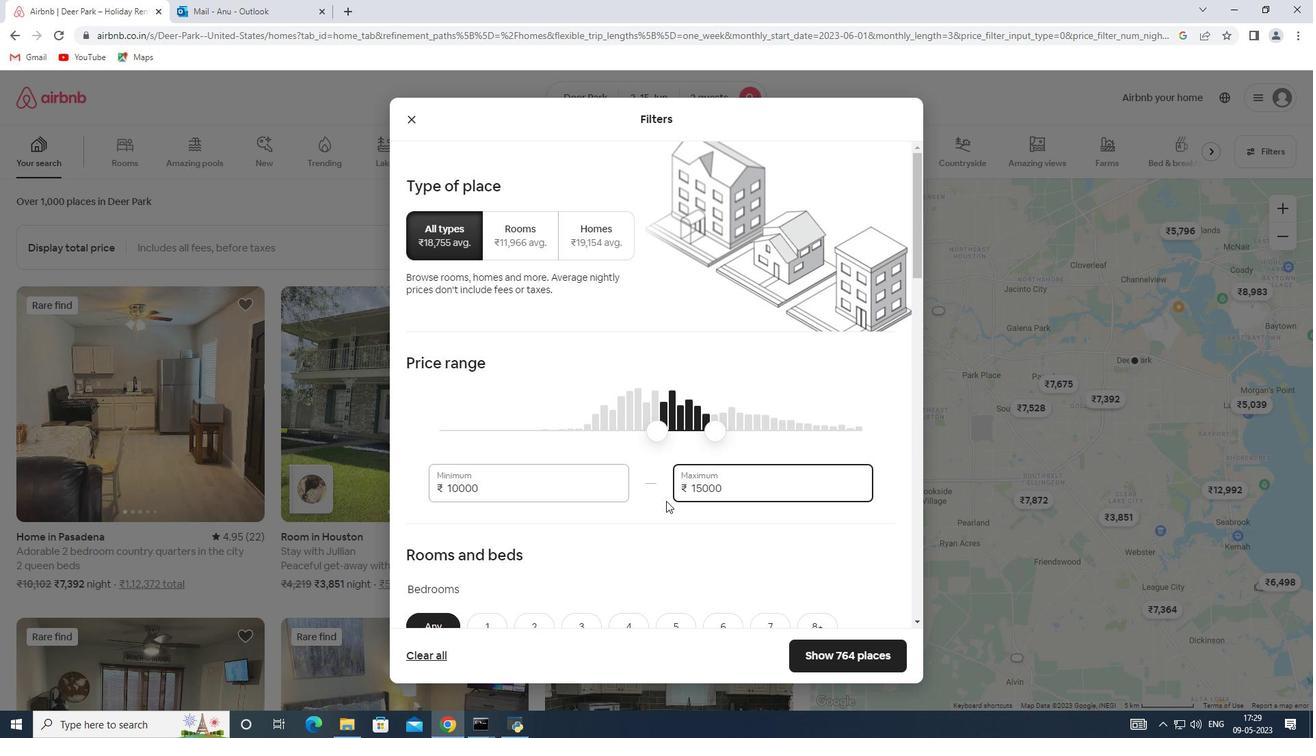 
Action: Mouse moved to (489, 487)
Screenshot: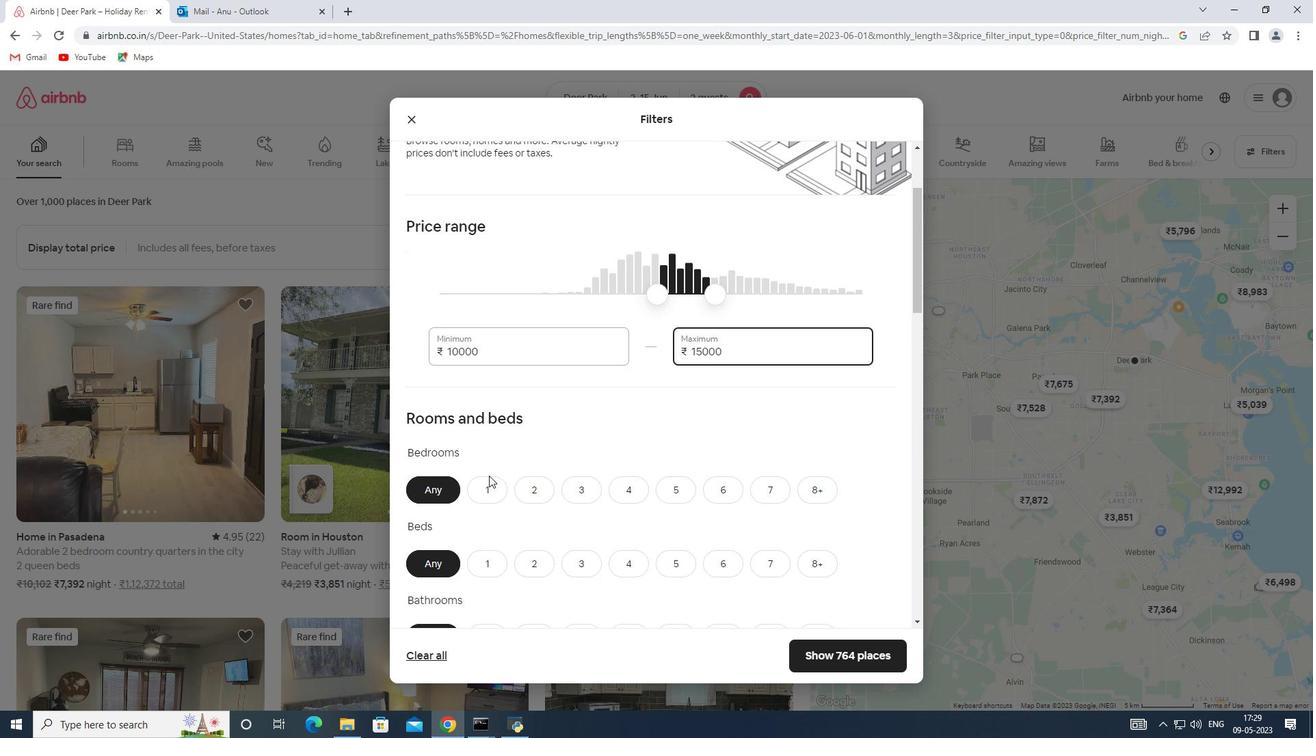 
Action: Mouse pressed left at (489, 487)
Screenshot: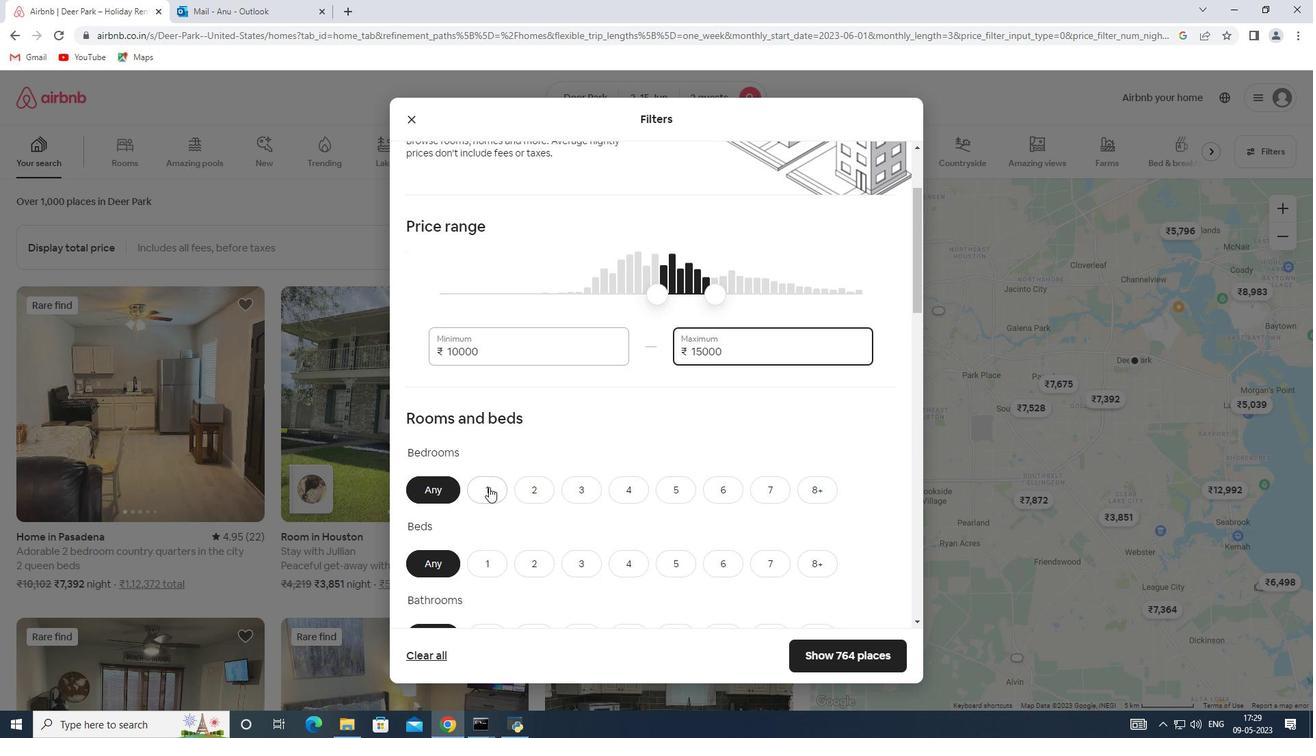 
Action: Mouse moved to (512, 472)
Screenshot: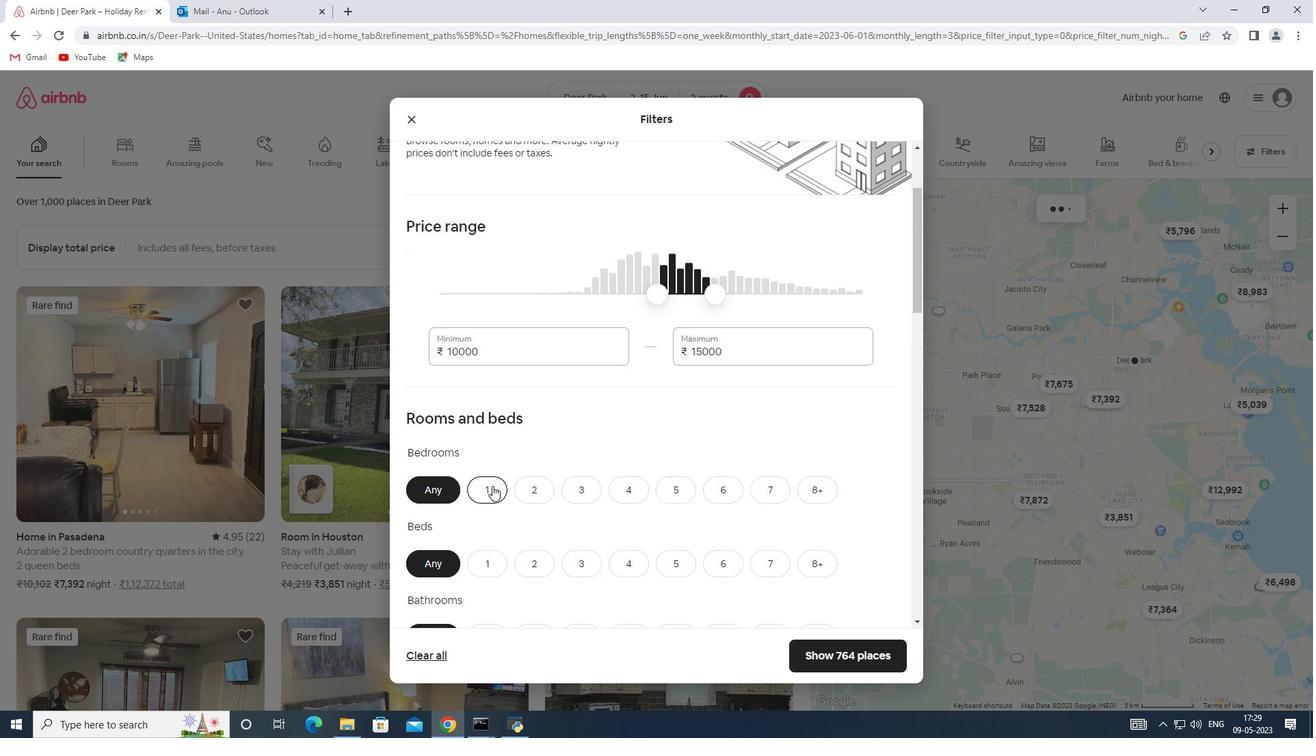 
Action: Mouse scrolled (512, 471) with delta (0, 0)
Screenshot: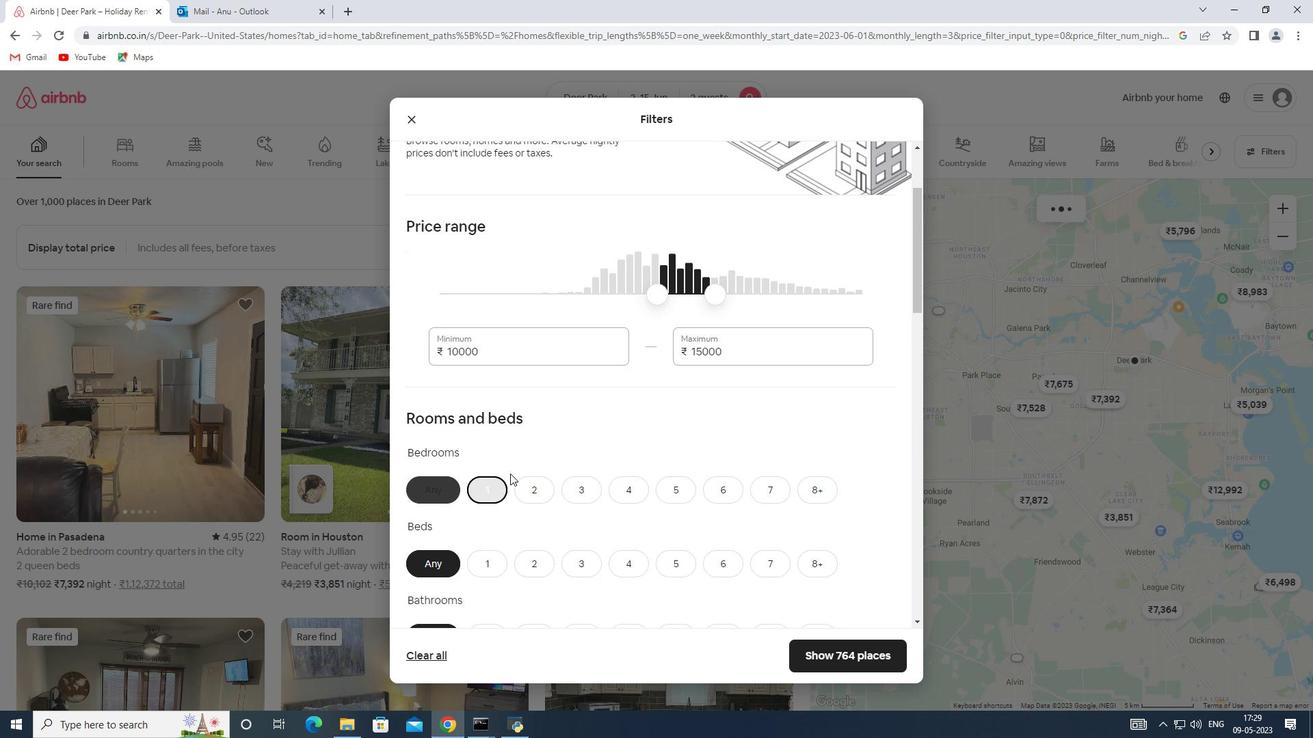 
Action: Mouse moved to (484, 497)
Screenshot: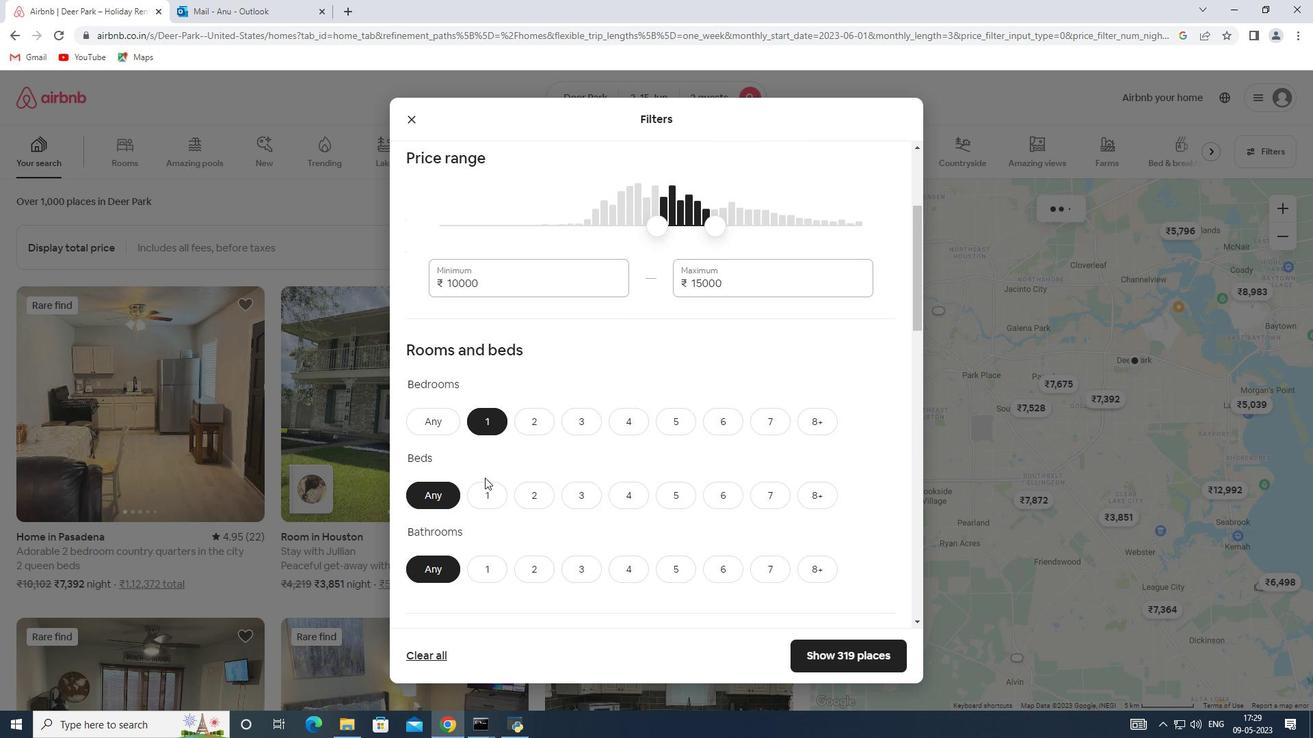 
Action: Mouse pressed left at (484, 497)
Screenshot: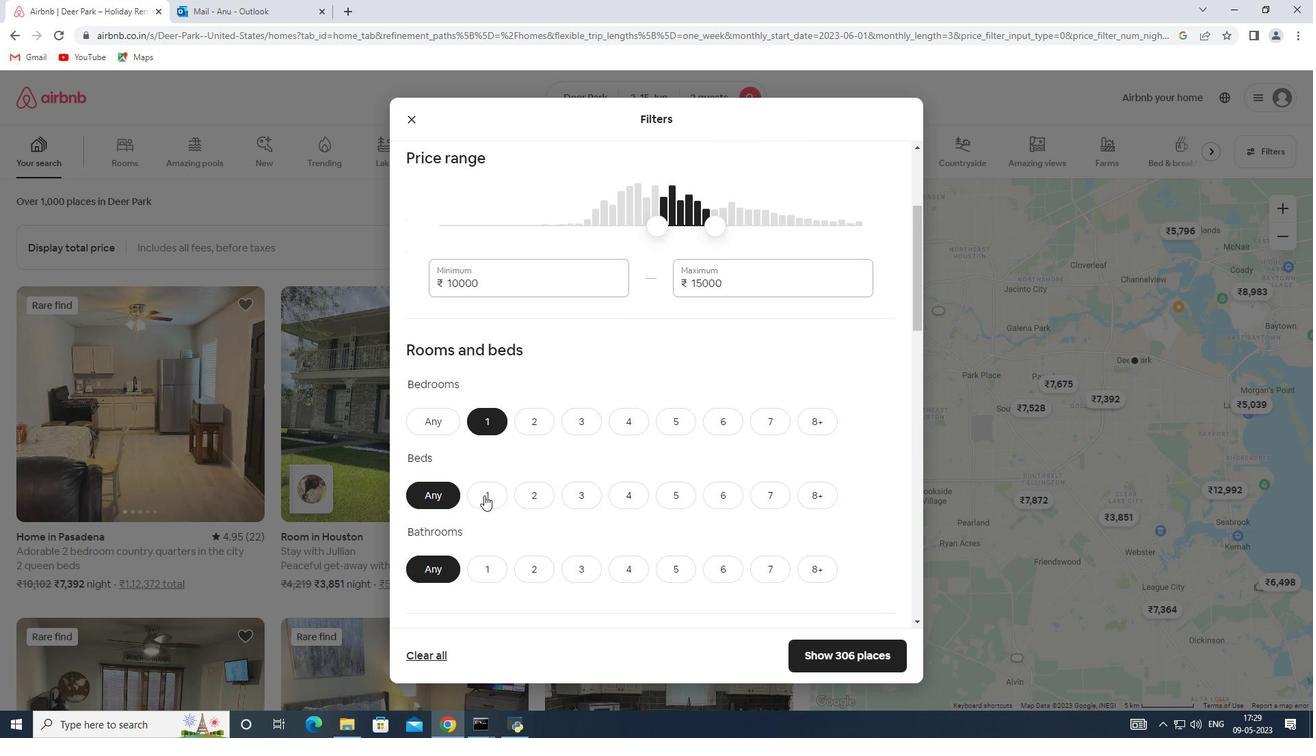
Action: Mouse moved to (495, 569)
Screenshot: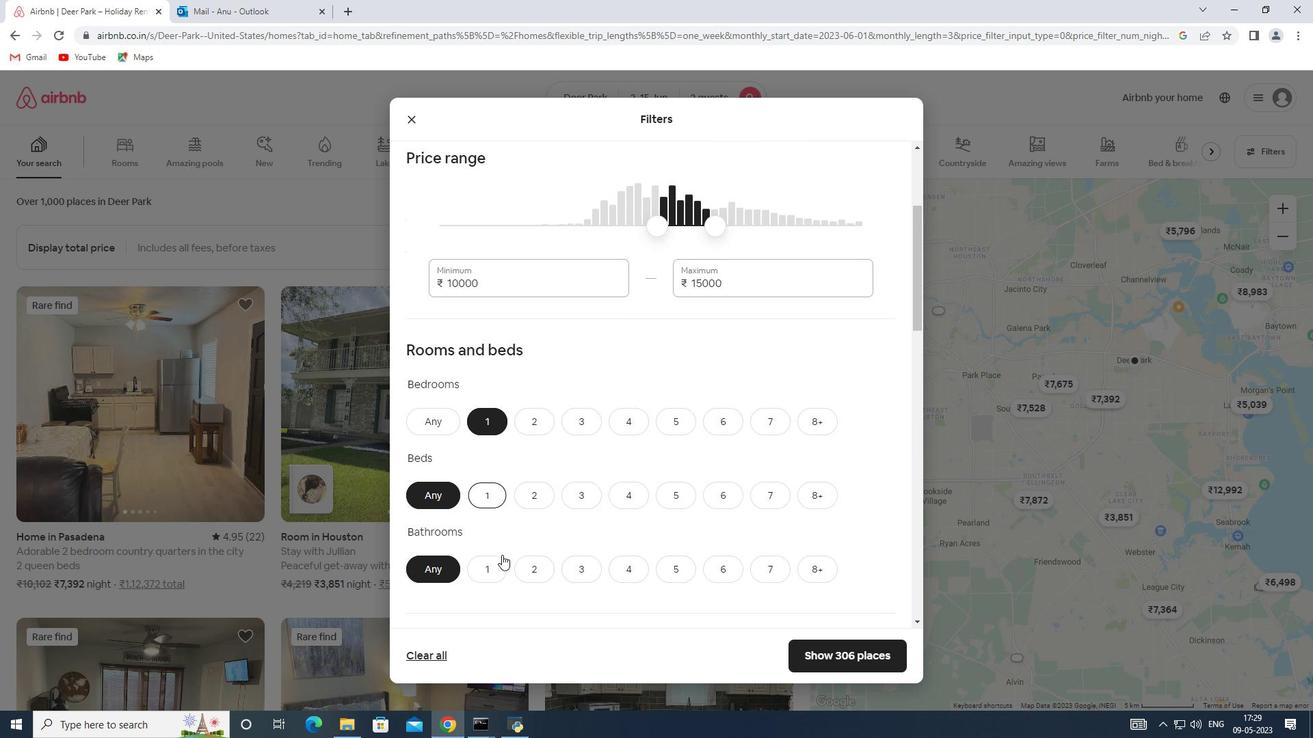 
Action: Mouse pressed left at (495, 569)
Screenshot: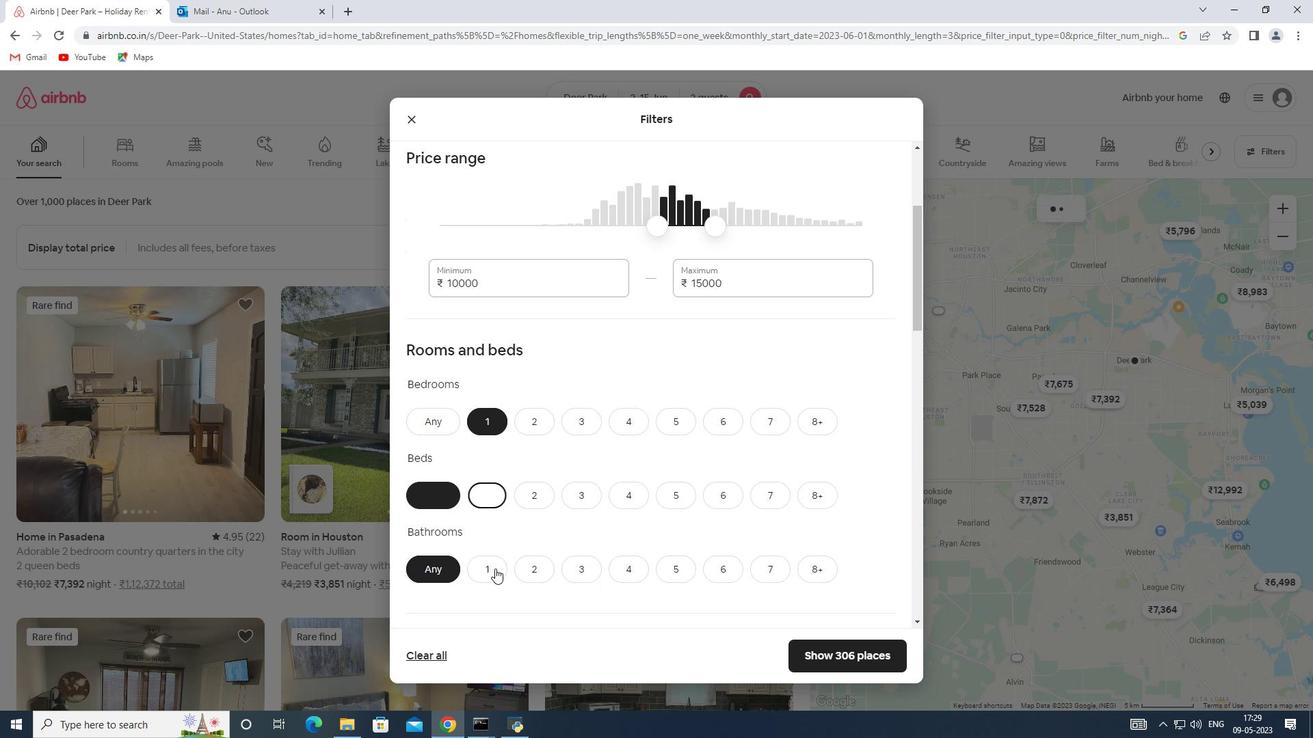 
Action: Mouse moved to (619, 494)
Screenshot: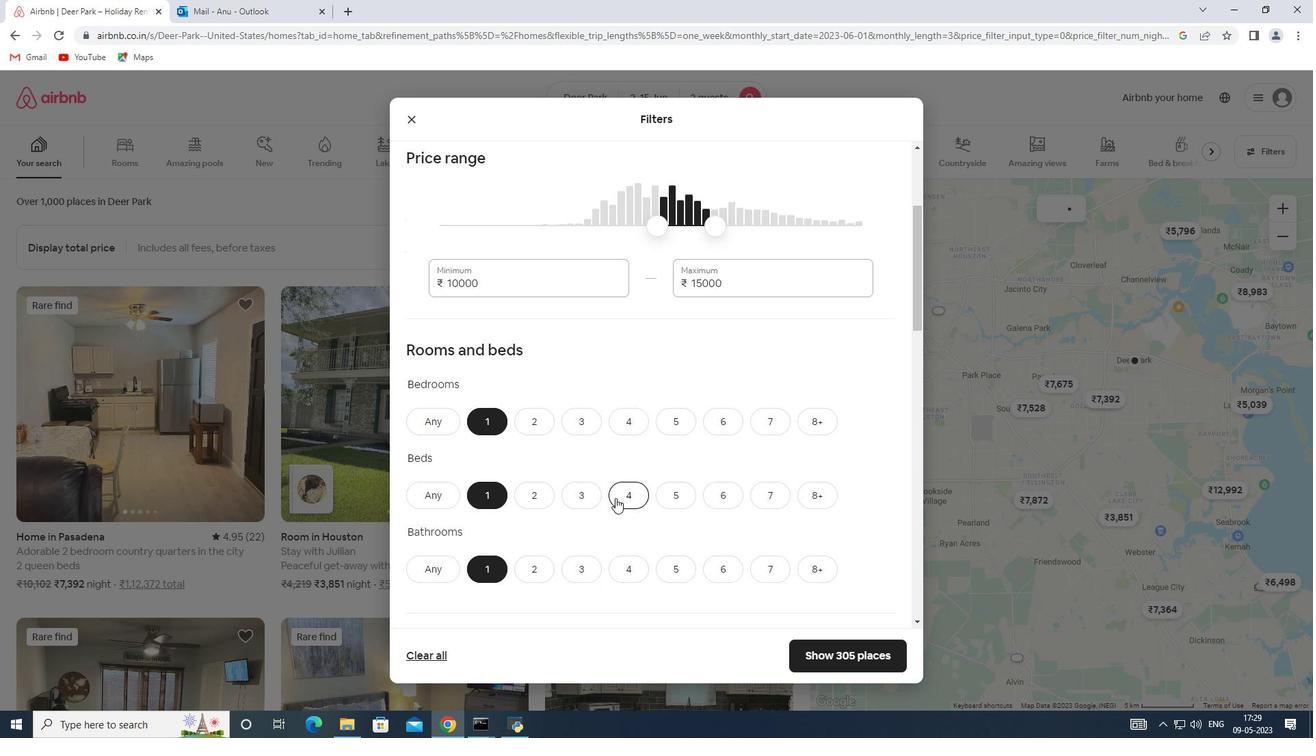 
Action: Mouse scrolled (616, 496) with delta (0, 0)
Screenshot: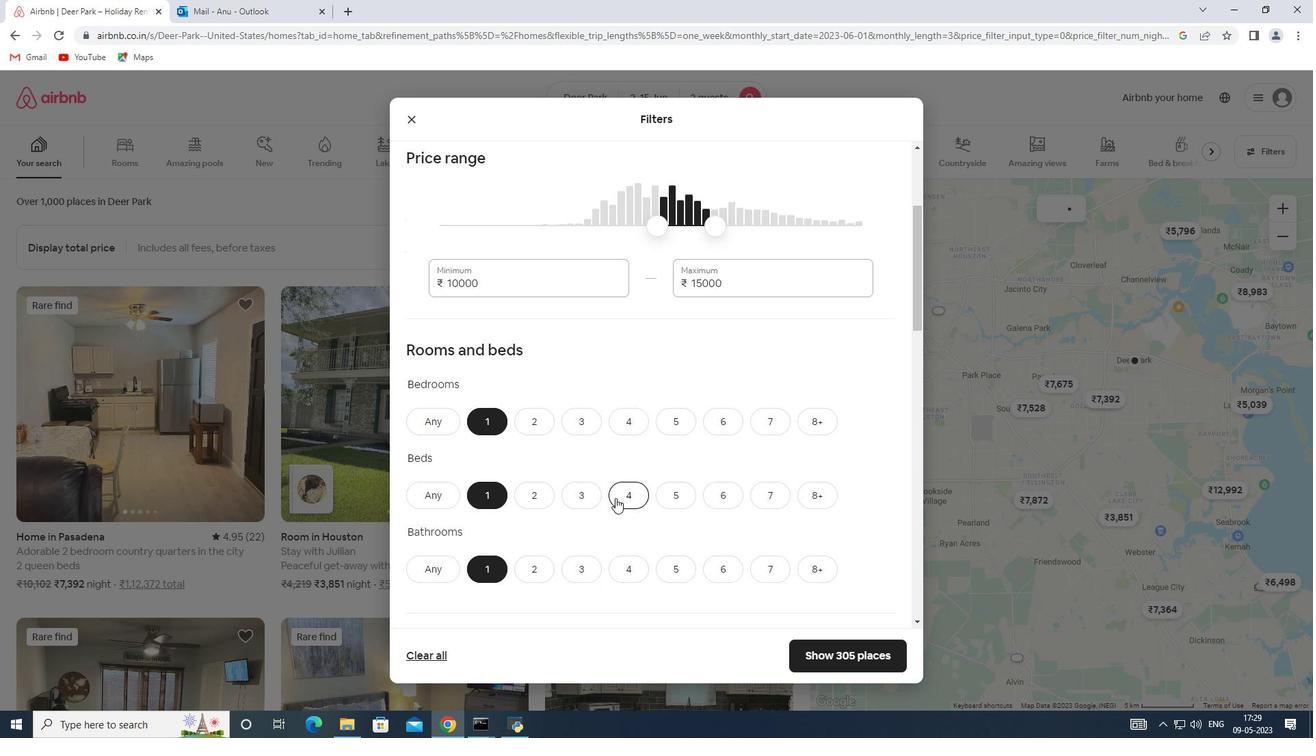 
Action: Mouse scrolled (616, 496) with delta (0, 0)
Screenshot: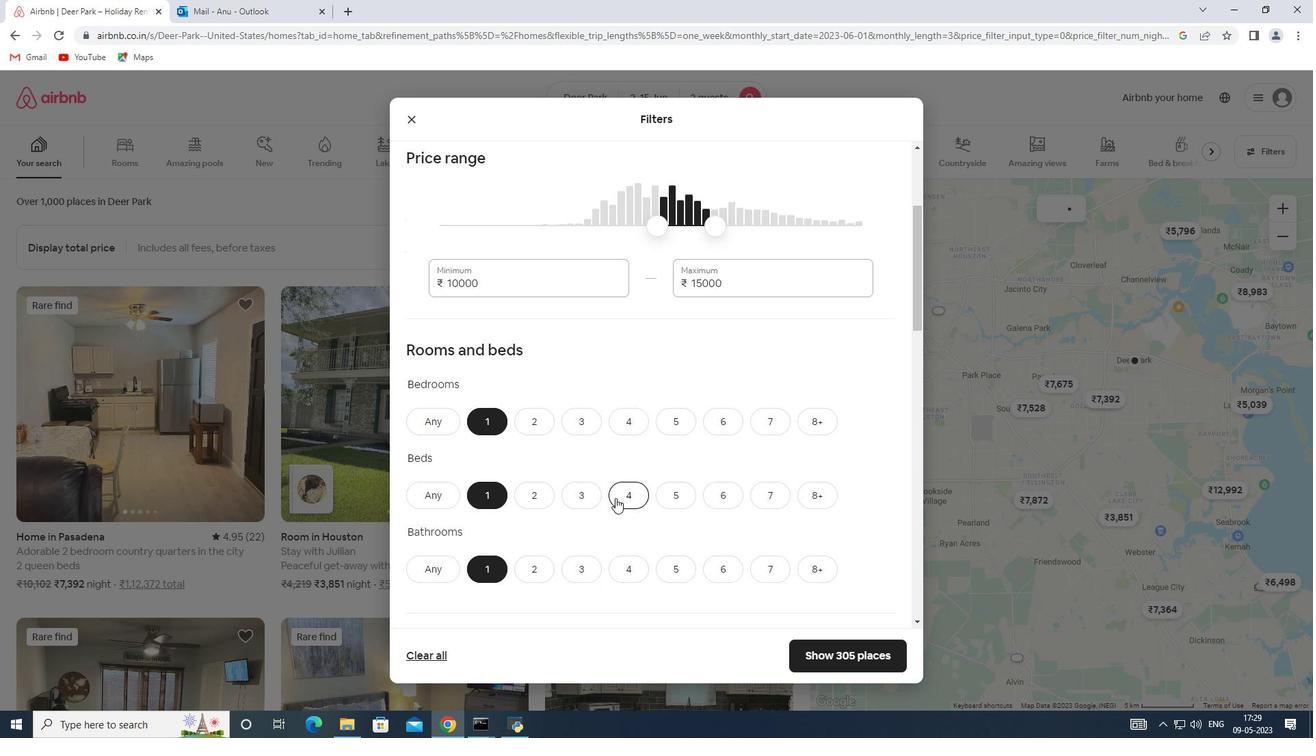 
Action: Mouse scrolled (619, 493) with delta (0, 0)
Screenshot: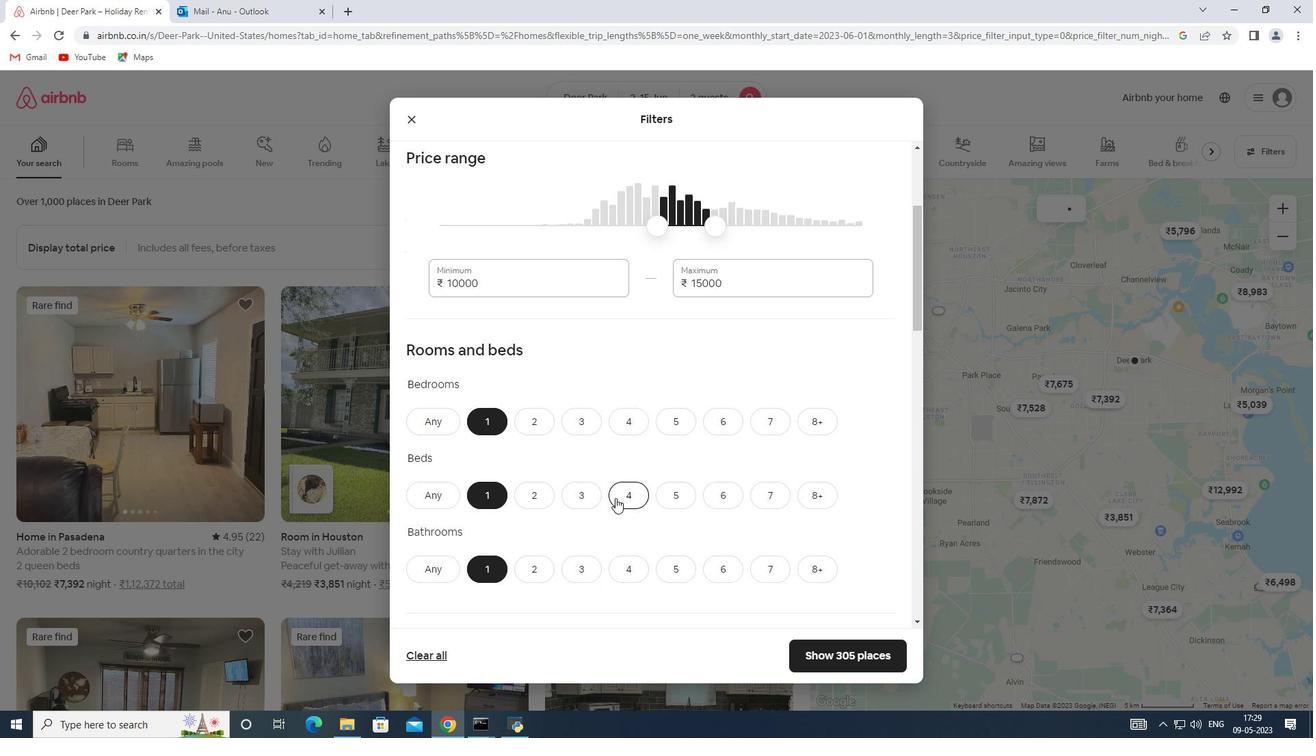 
Action: Mouse scrolled (619, 493) with delta (0, 0)
Screenshot: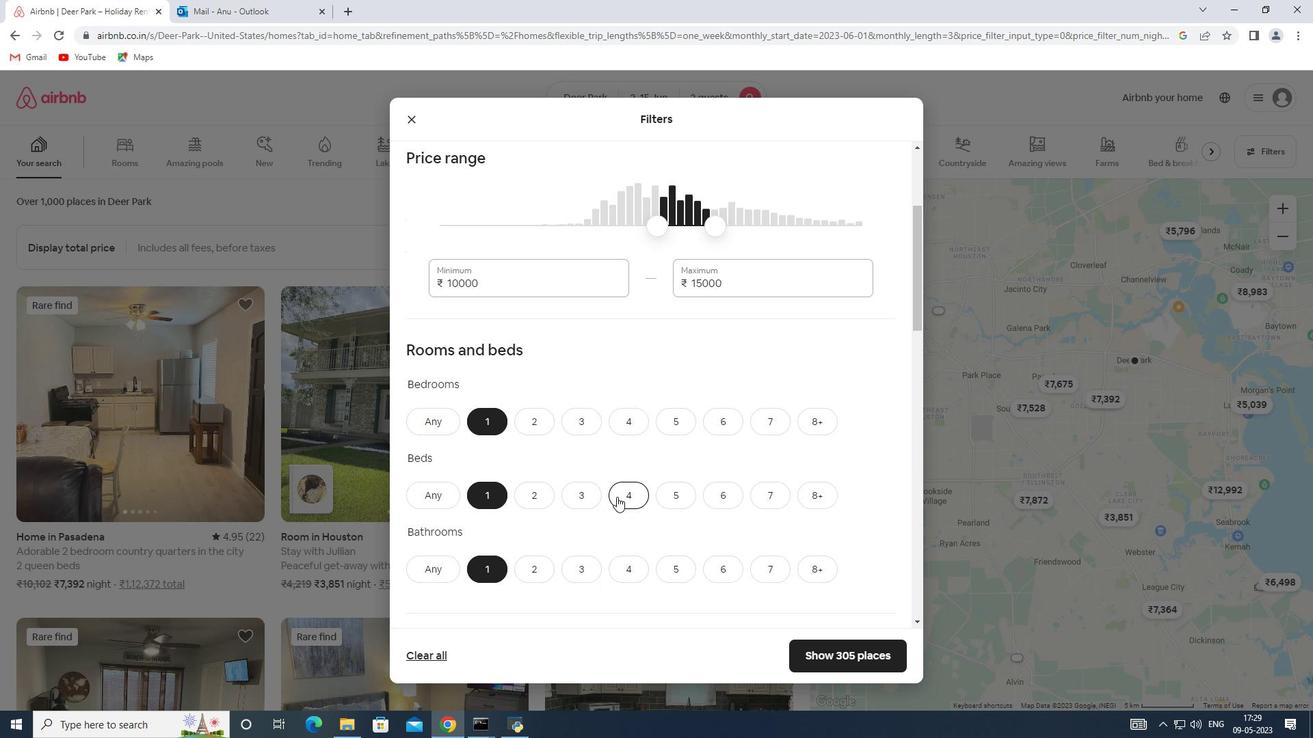 
Action: Mouse moved to (435, 456)
Screenshot: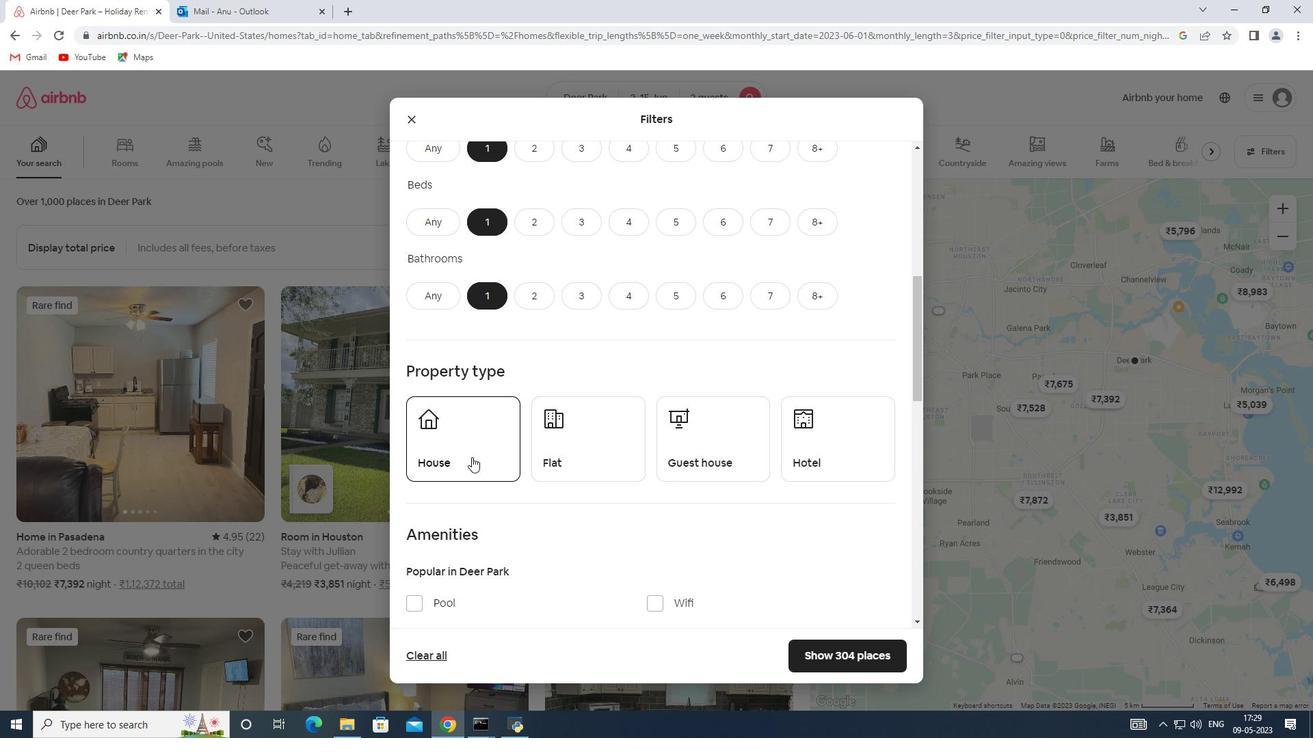 
Action: Mouse pressed left at (435, 456)
Screenshot: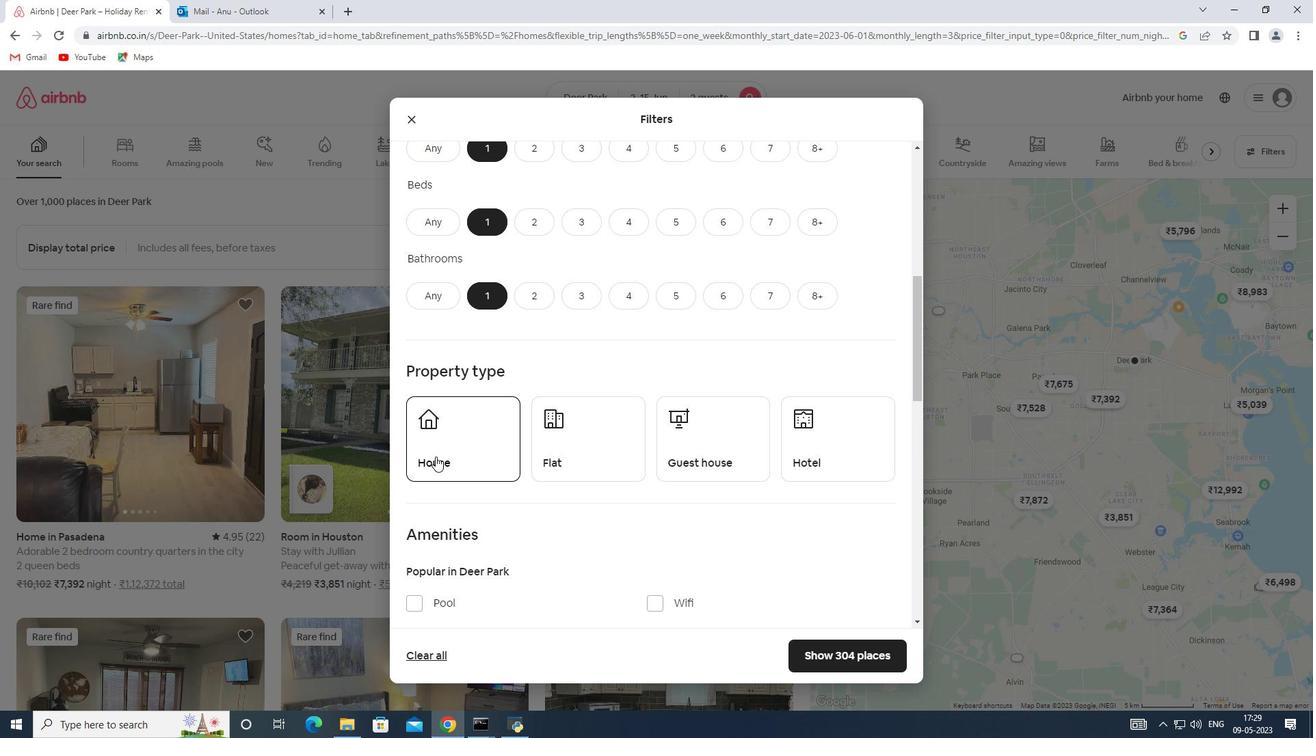 
Action: Mouse moved to (558, 456)
Screenshot: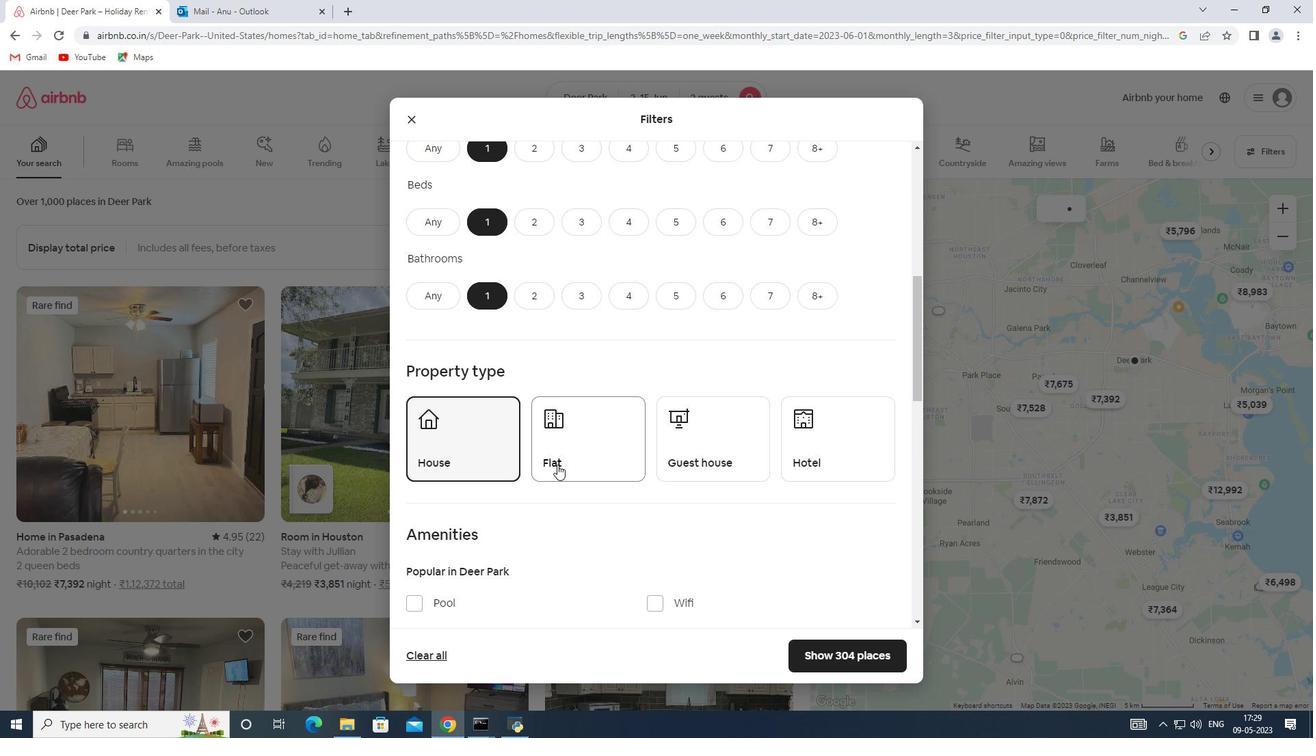 
Action: Mouse pressed left at (558, 456)
Screenshot: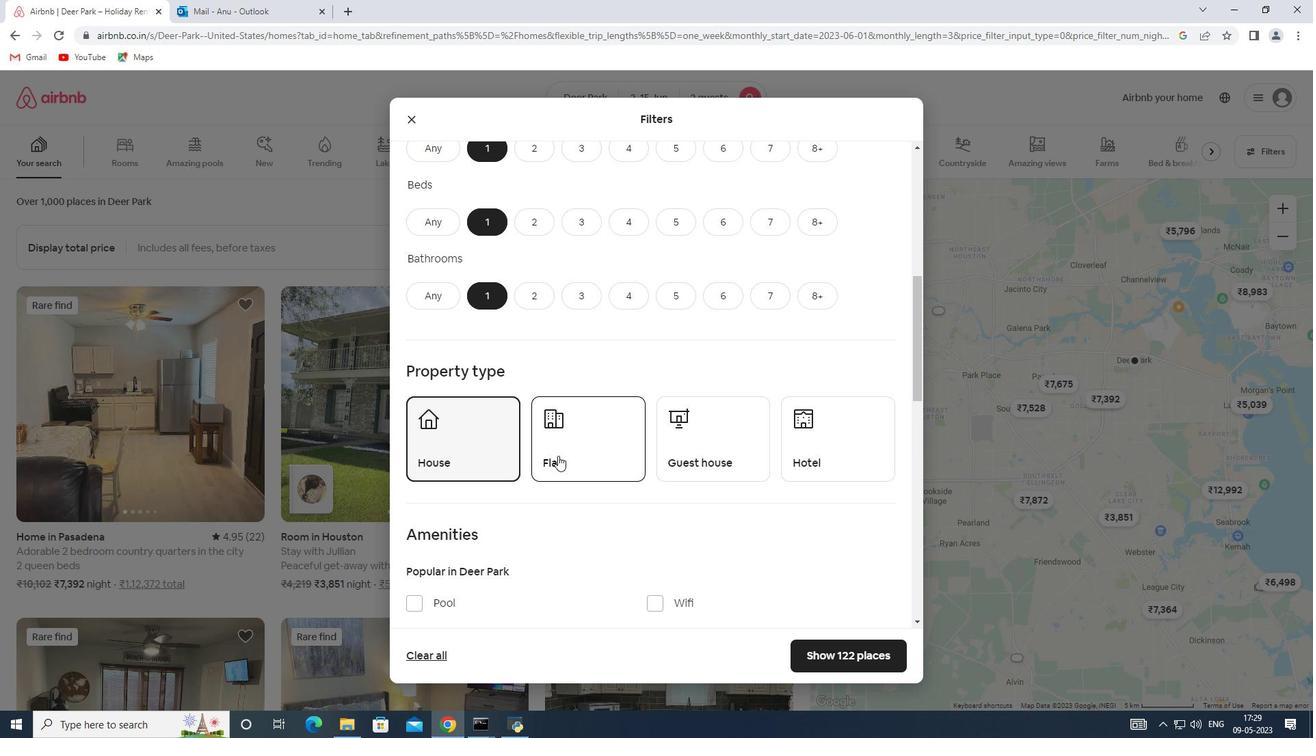 
Action: Mouse moved to (664, 440)
Screenshot: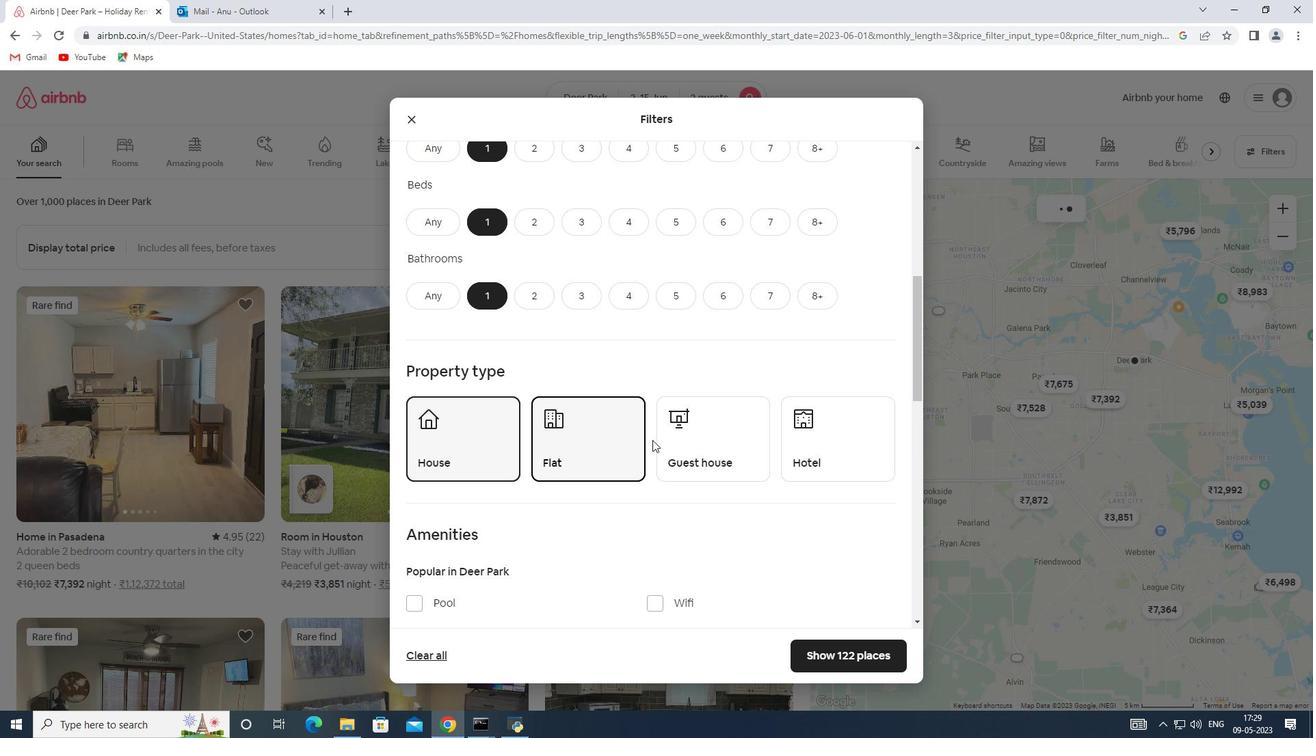 
Action: Mouse pressed left at (664, 440)
Screenshot: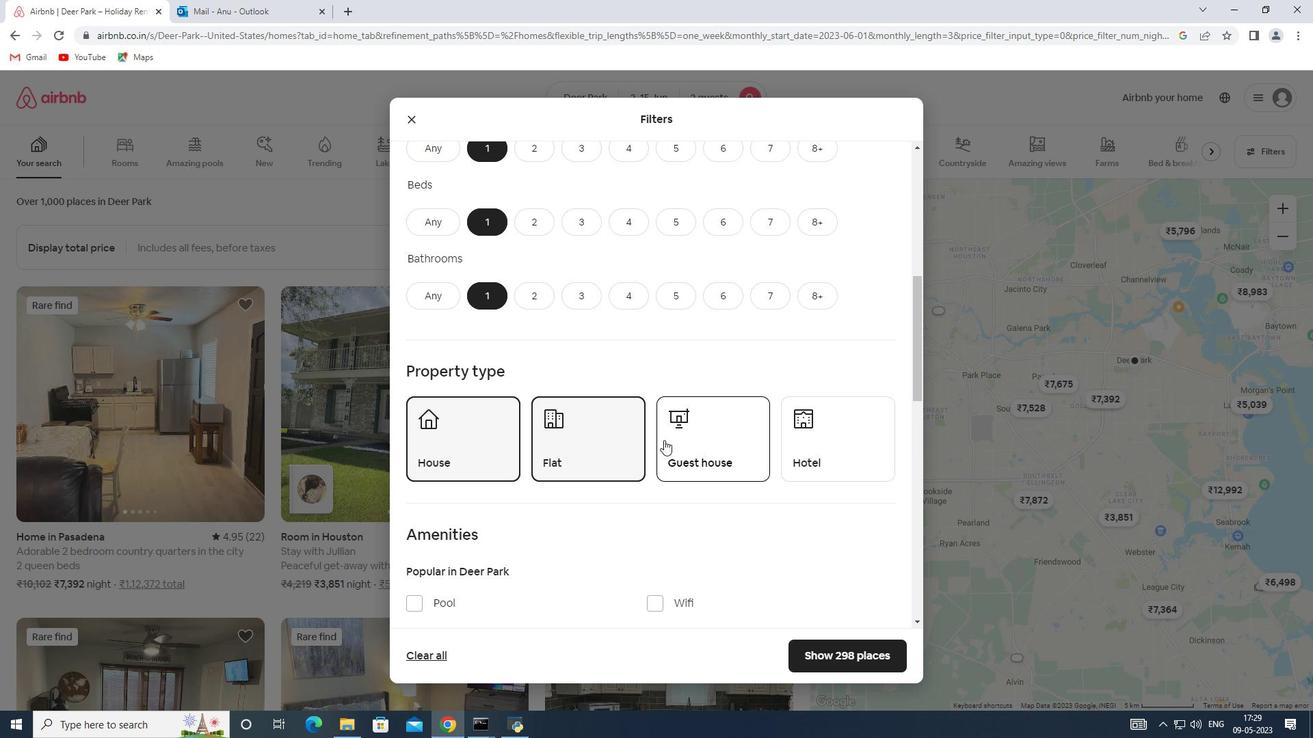 
Action: Mouse moved to (820, 445)
Screenshot: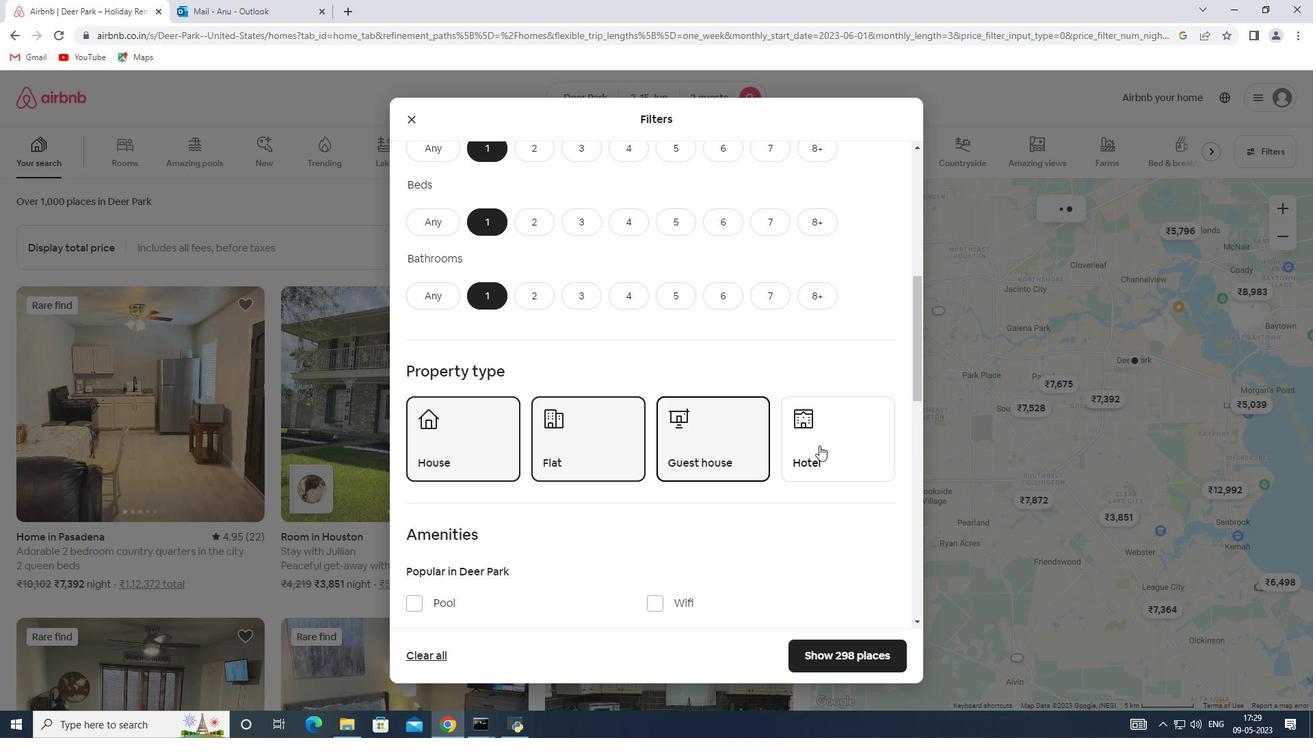 
Action: Mouse pressed left at (820, 445)
Screenshot: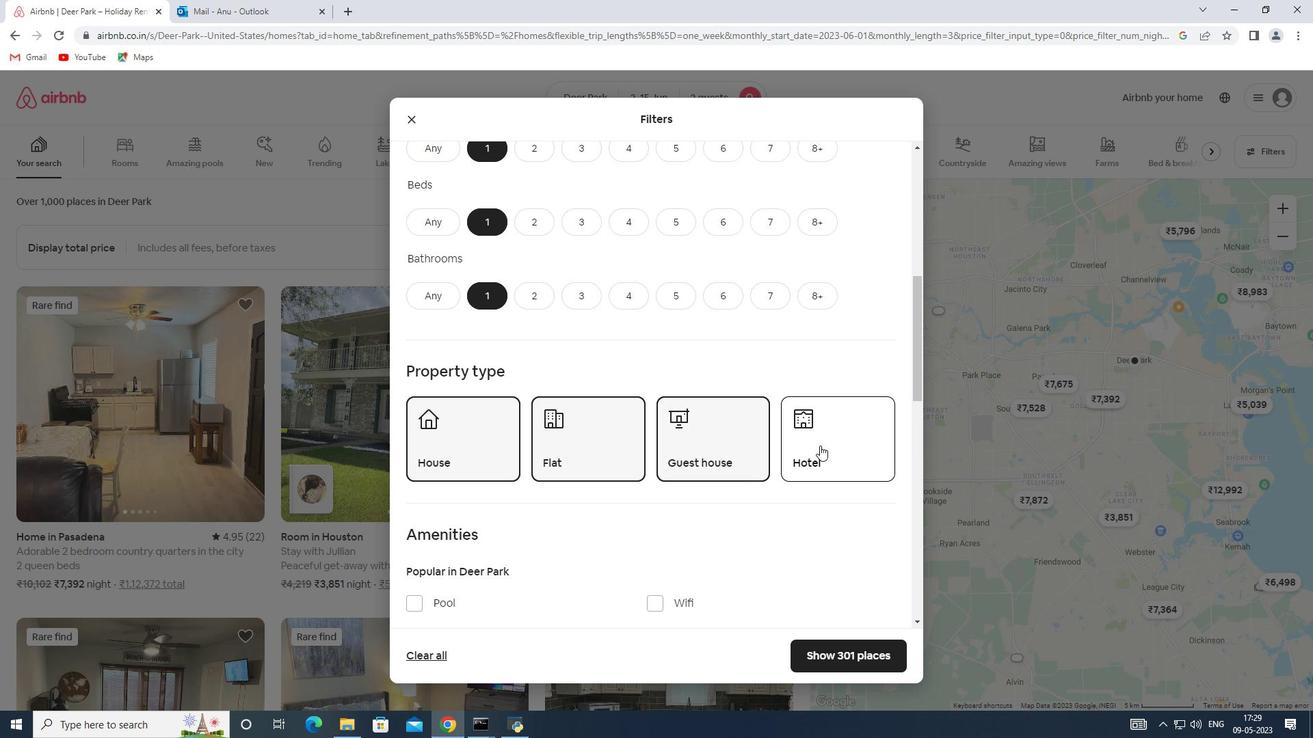 
Action: Mouse moved to (664, 471)
Screenshot: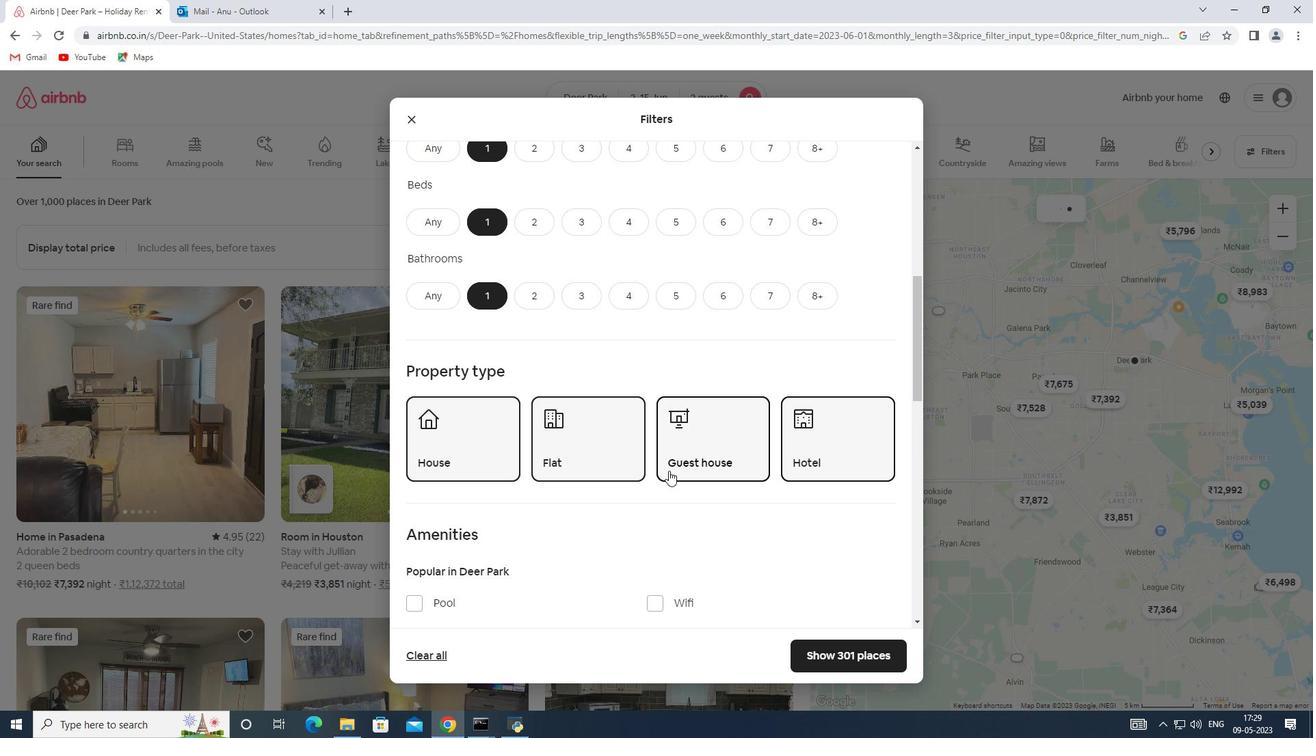 
Action: Mouse scrolled (664, 471) with delta (0, 0)
Screenshot: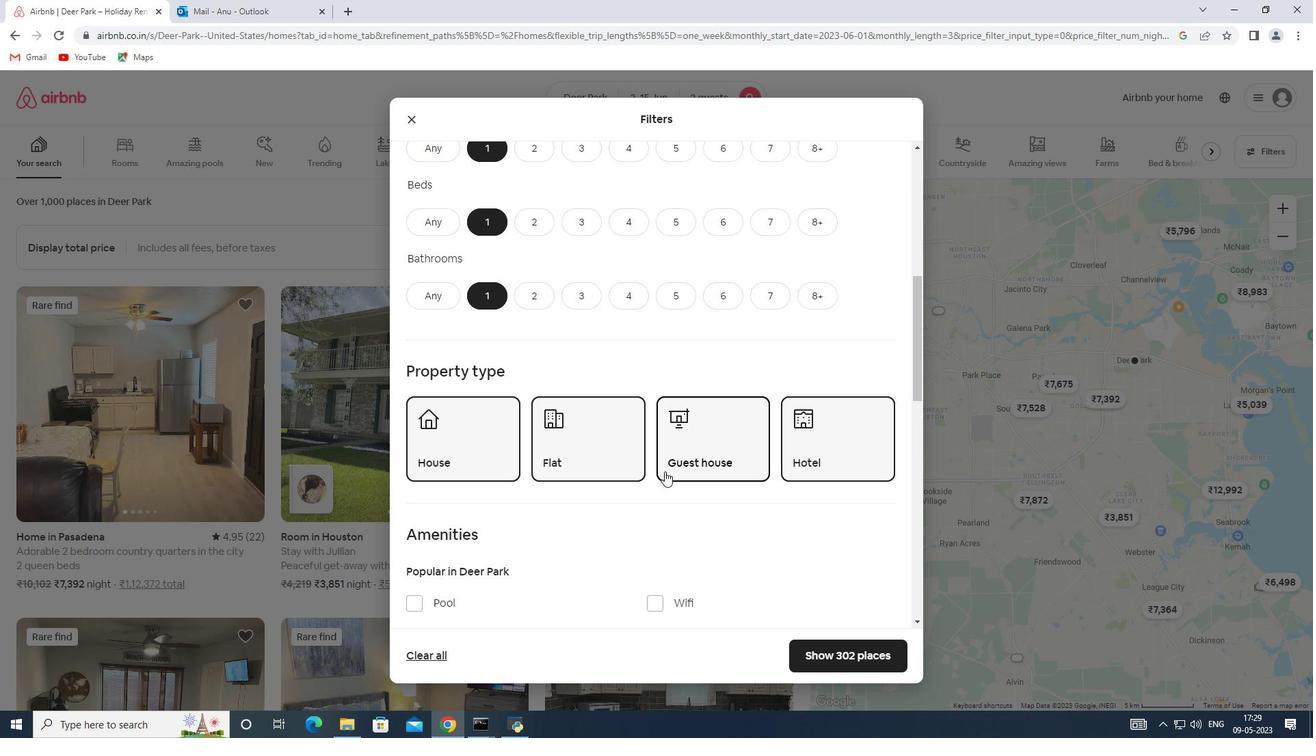 
Action: Mouse scrolled (664, 471) with delta (0, 0)
Screenshot: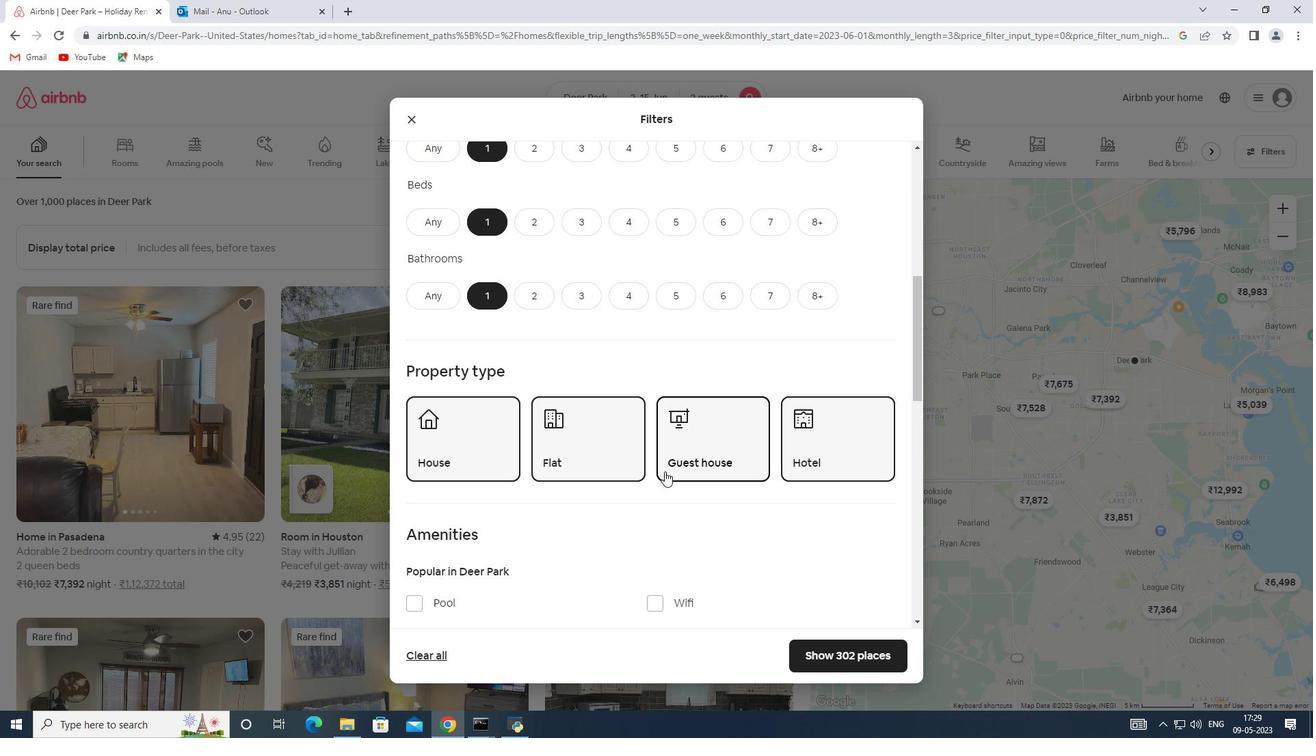 
Action: Mouse scrolled (664, 471) with delta (0, 0)
Screenshot: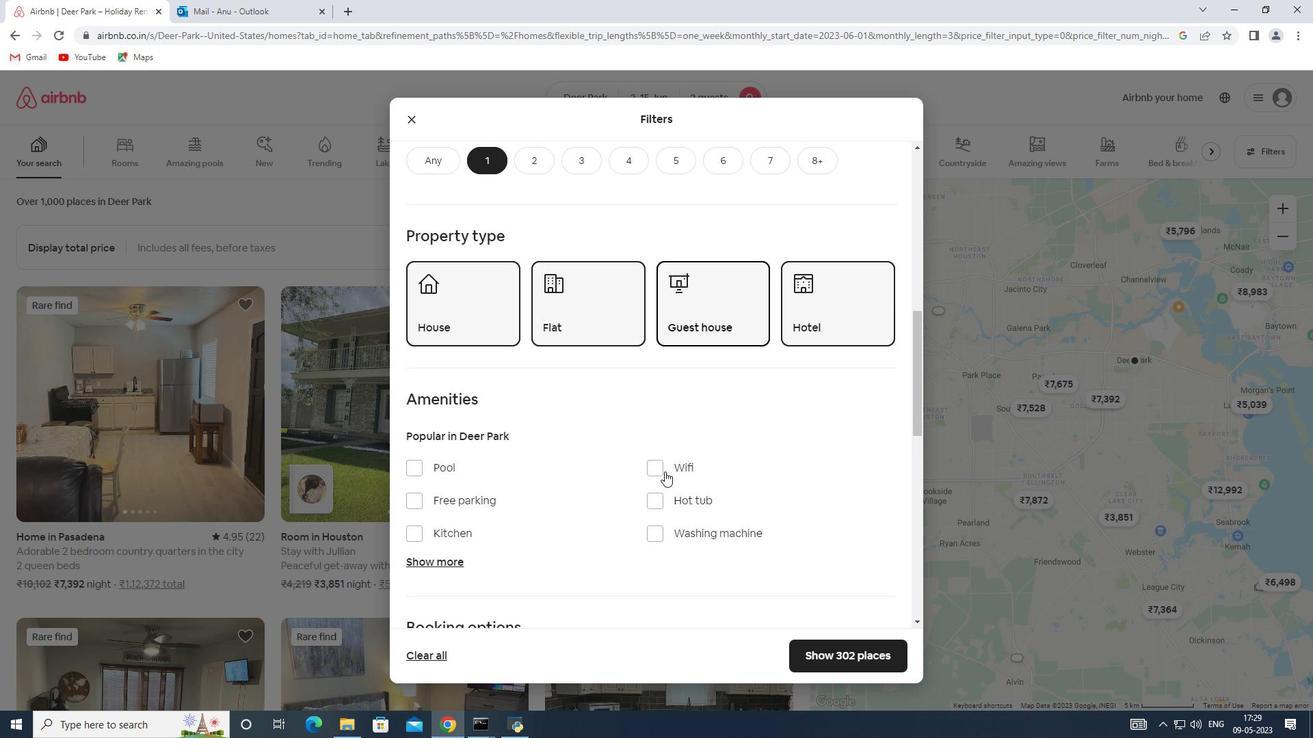 
Action: Mouse scrolled (664, 471) with delta (0, 0)
Screenshot: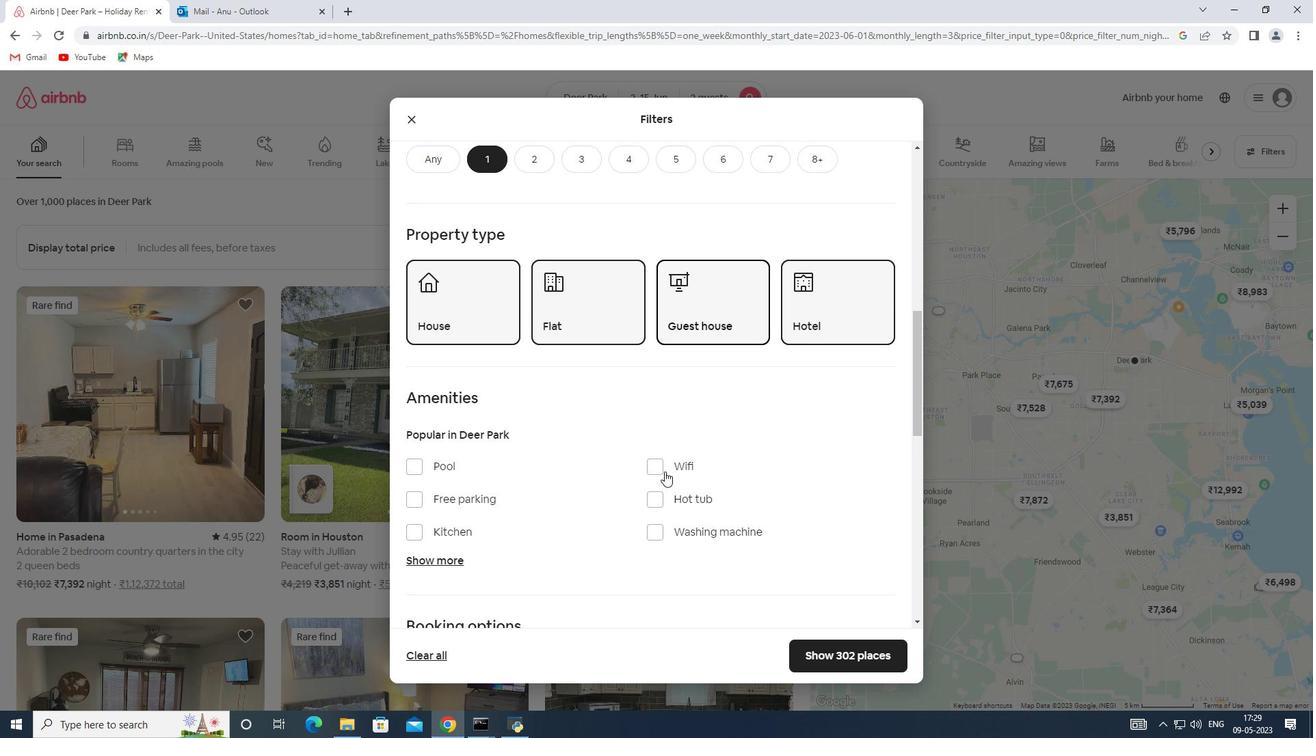 
Action: Mouse scrolled (664, 471) with delta (0, 0)
Screenshot: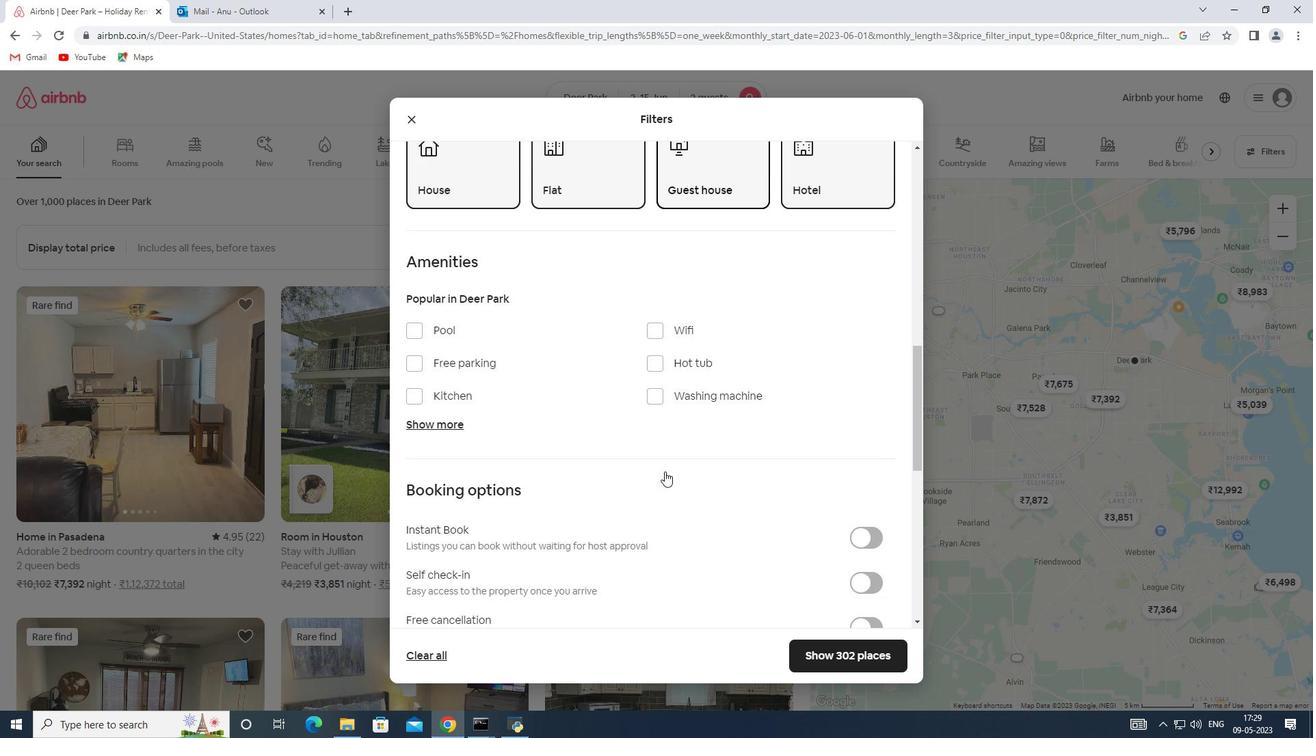 
Action: Mouse moved to (866, 515)
Screenshot: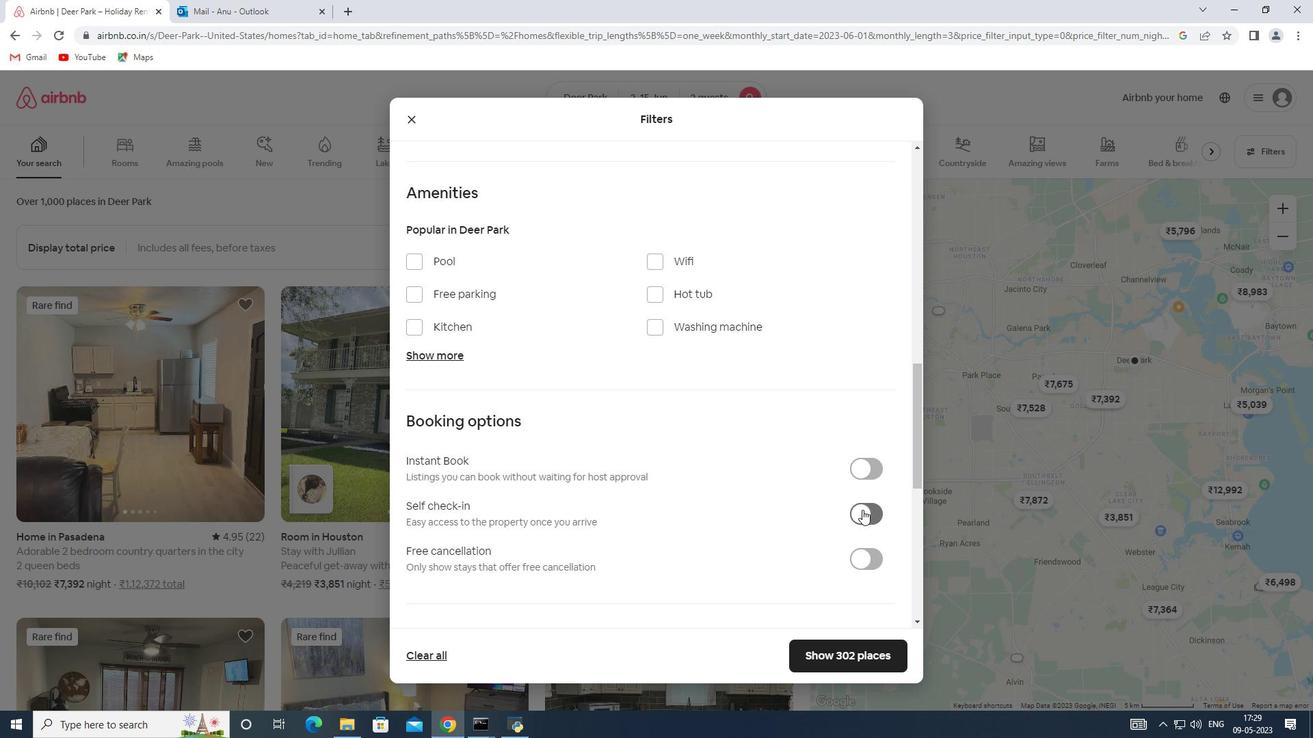 
Action: Mouse pressed left at (866, 515)
Screenshot: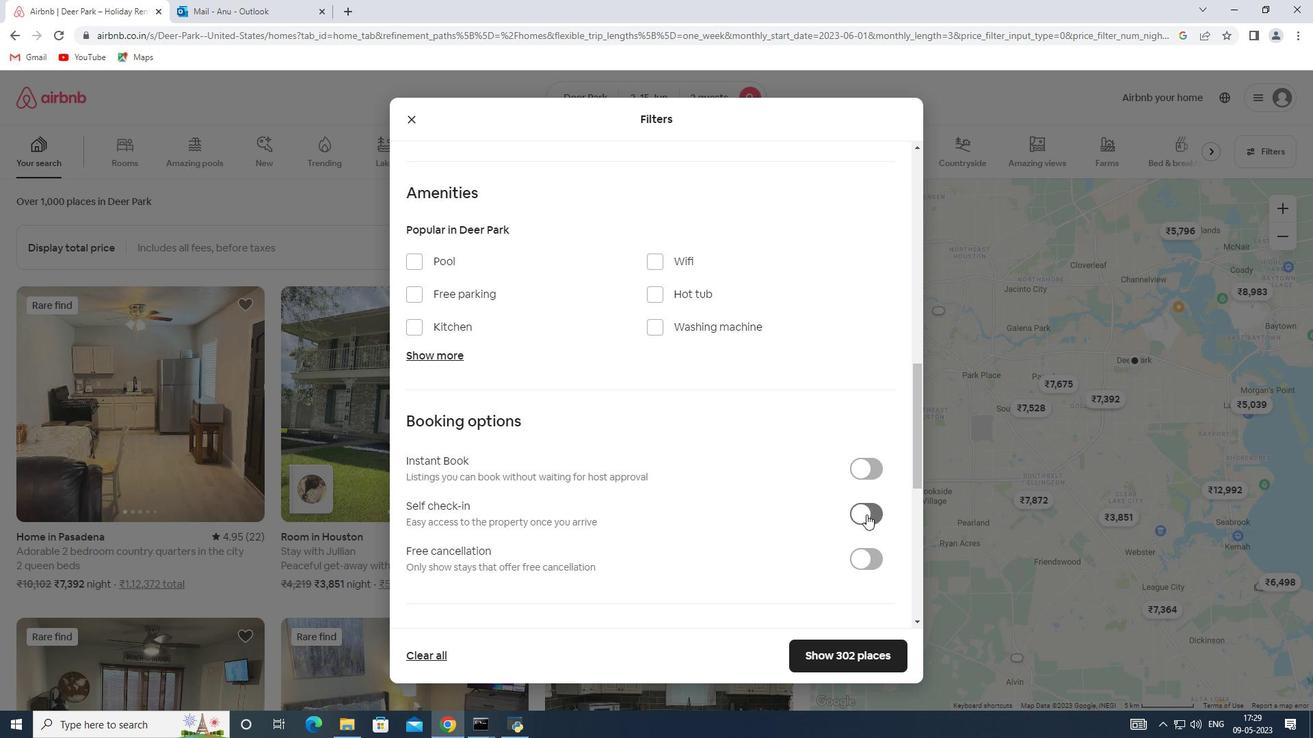 
Action: Mouse moved to (616, 495)
Screenshot: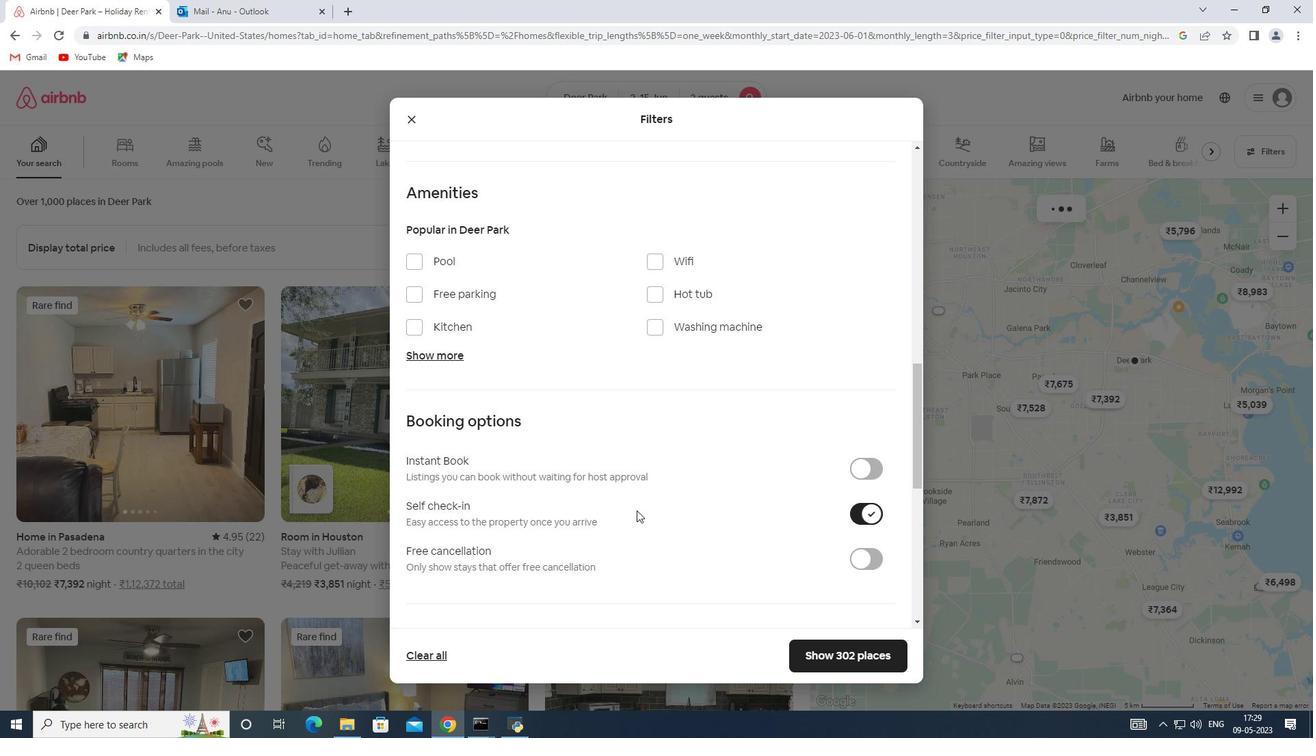 
Action: Mouse scrolled (616, 494) with delta (0, 0)
Screenshot: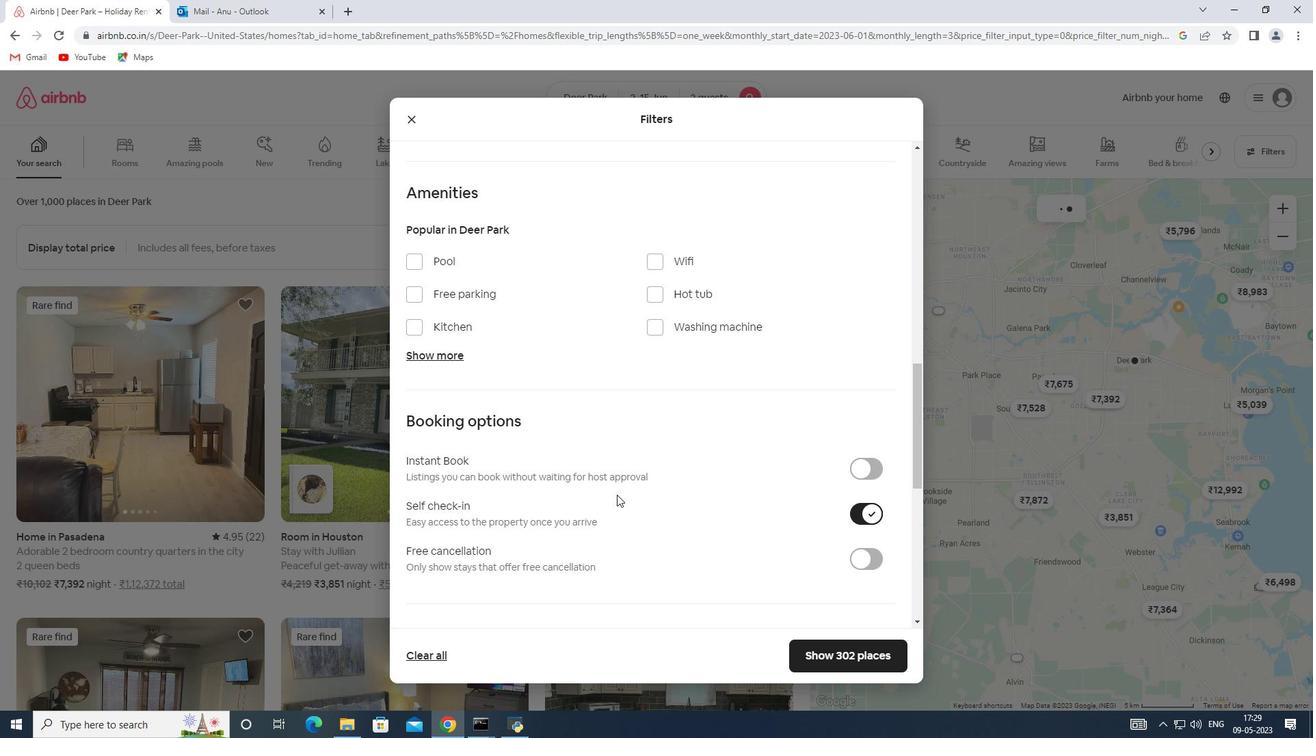
Action: Mouse scrolled (616, 494) with delta (0, 0)
Screenshot: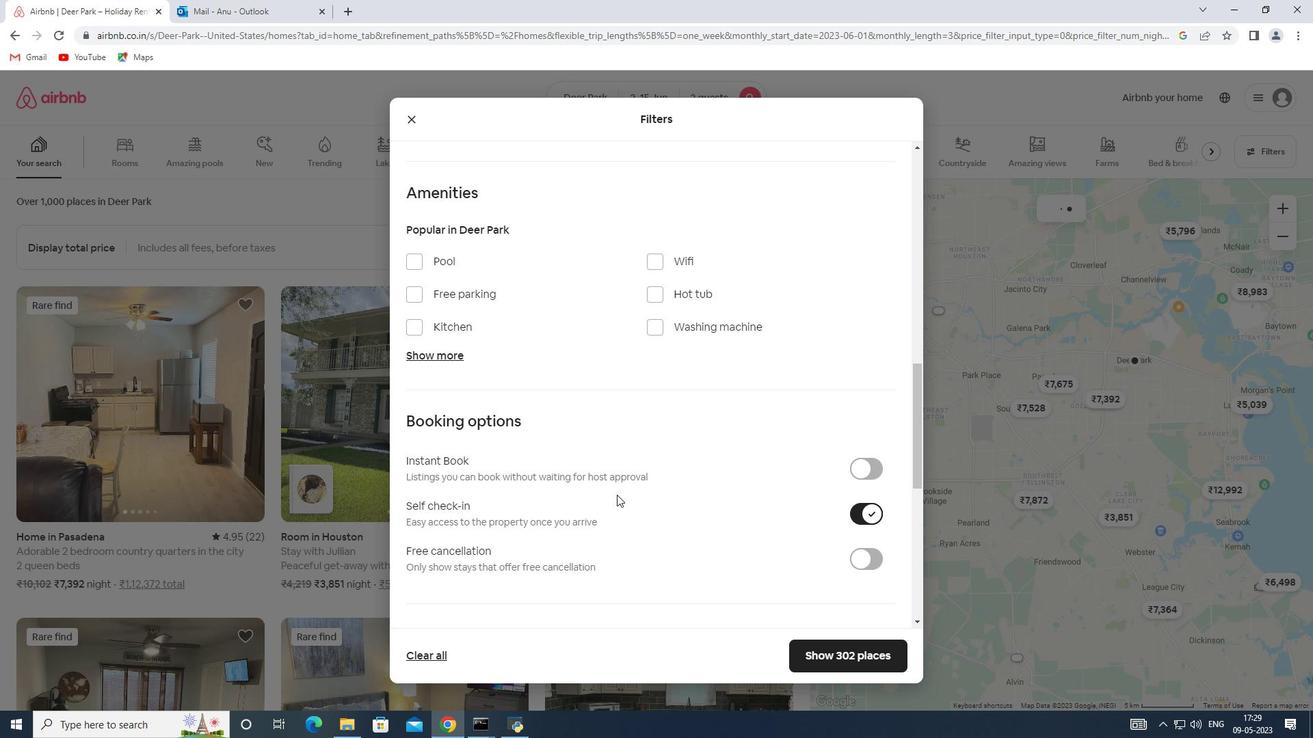
Action: Mouse scrolled (616, 494) with delta (0, 0)
Screenshot: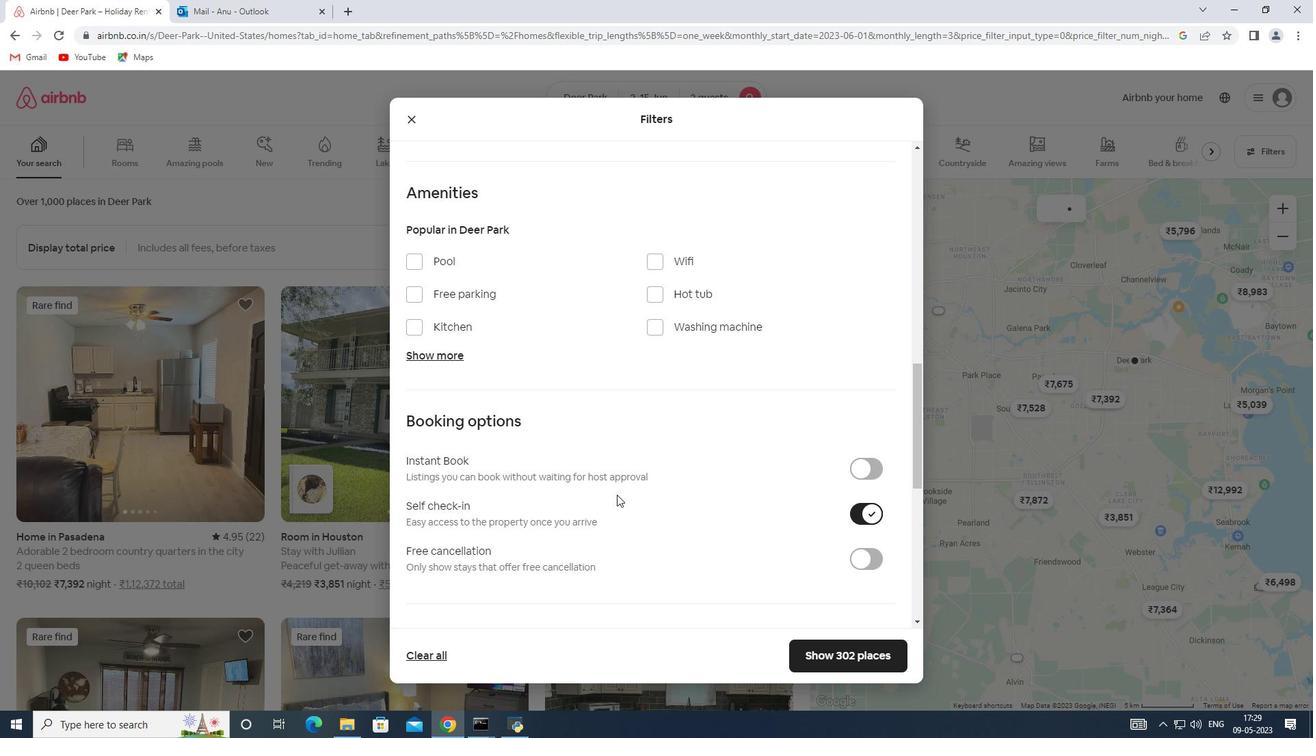 
Action: Mouse moved to (615, 492)
Screenshot: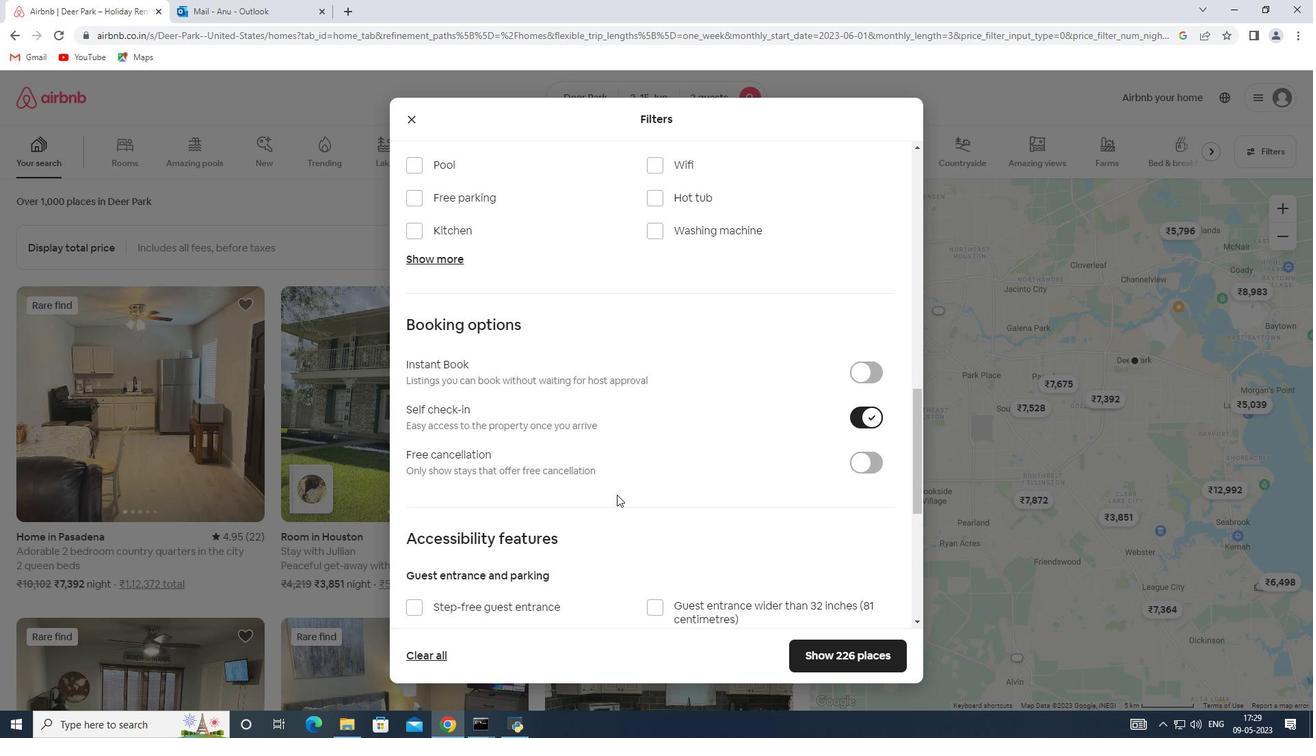 
Action: Mouse scrolled (615, 491) with delta (0, 0)
Screenshot: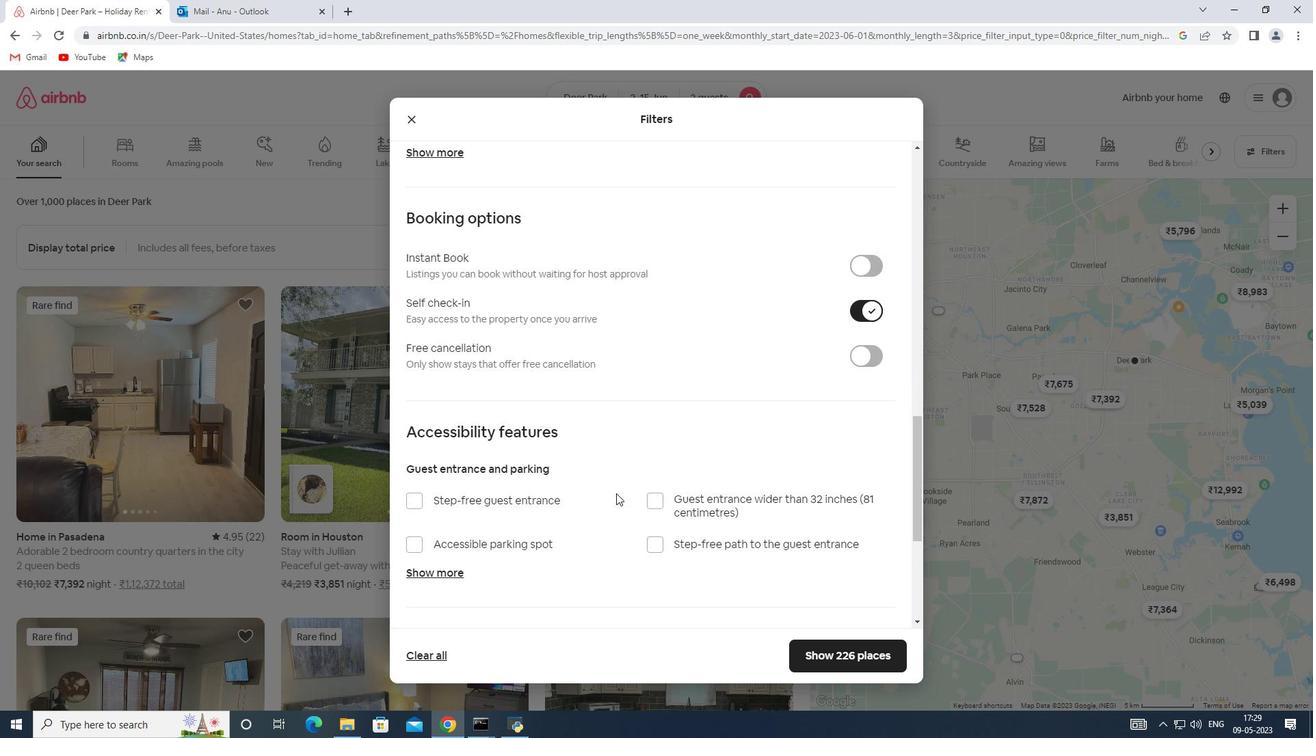 
Action: Mouse scrolled (615, 491) with delta (0, 0)
Screenshot: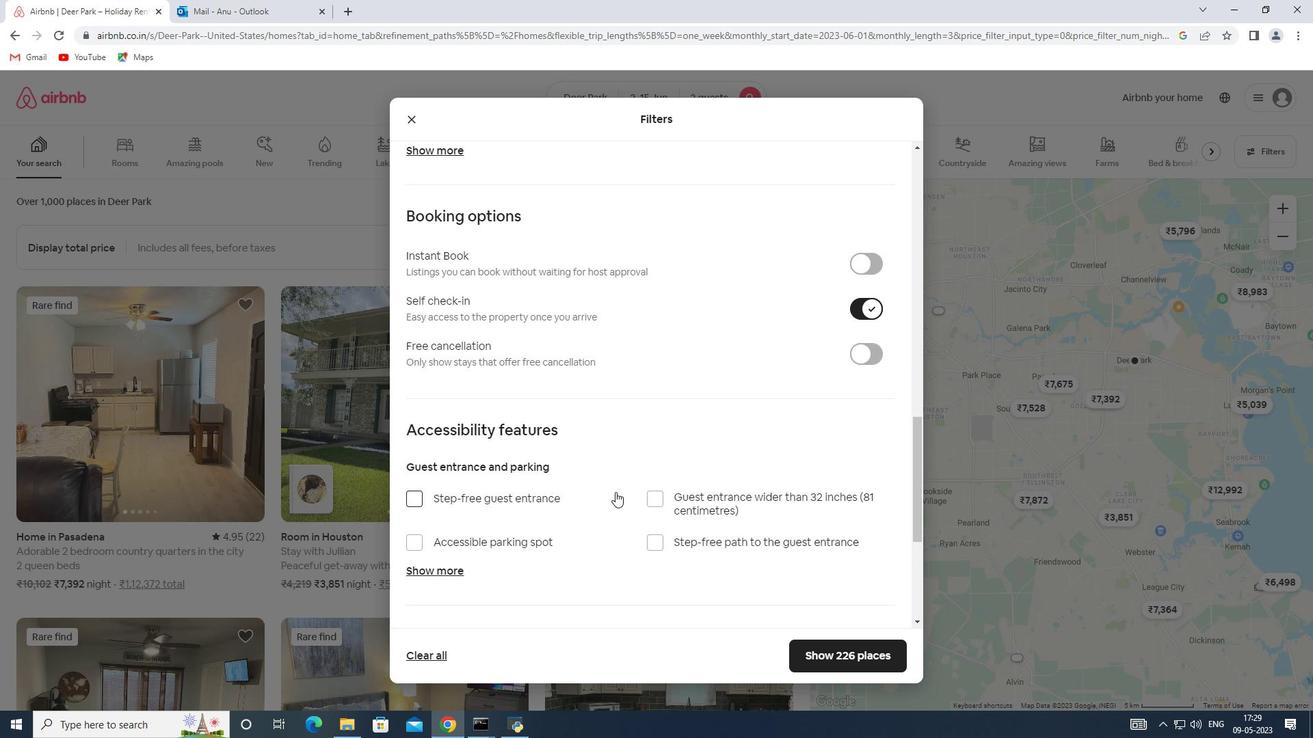 
Action: Mouse moved to (422, 568)
Screenshot: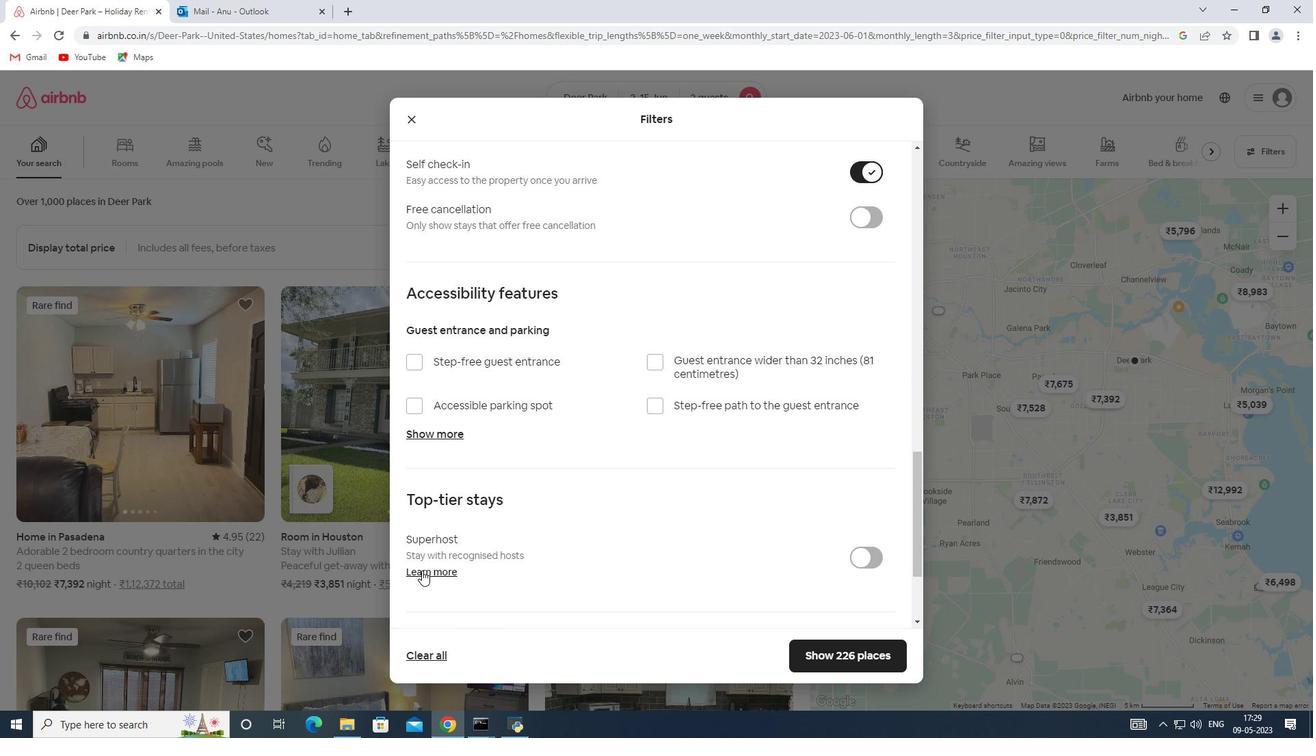 
Action: Mouse scrolled (422, 567) with delta (0, 0)
Screenshot: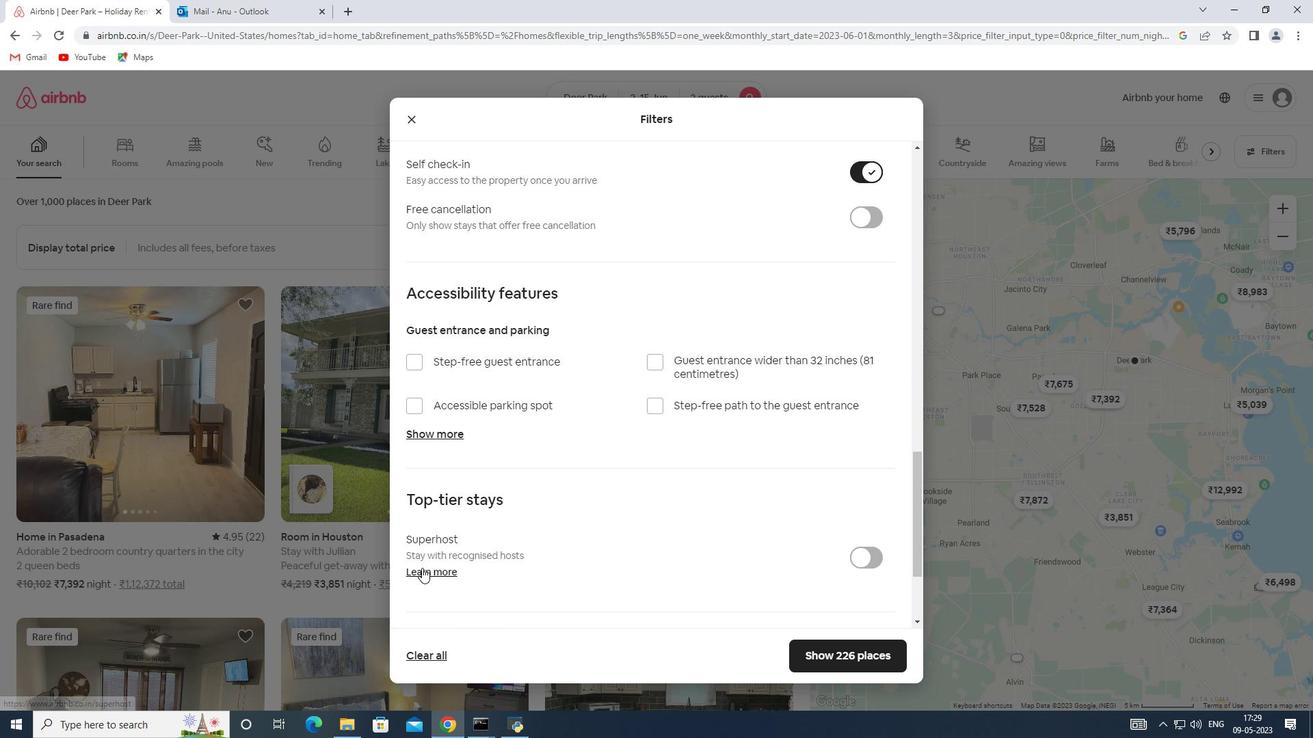 
Action: Mouse scrolled (422, 567) with delta (0, 0)
Screenshot: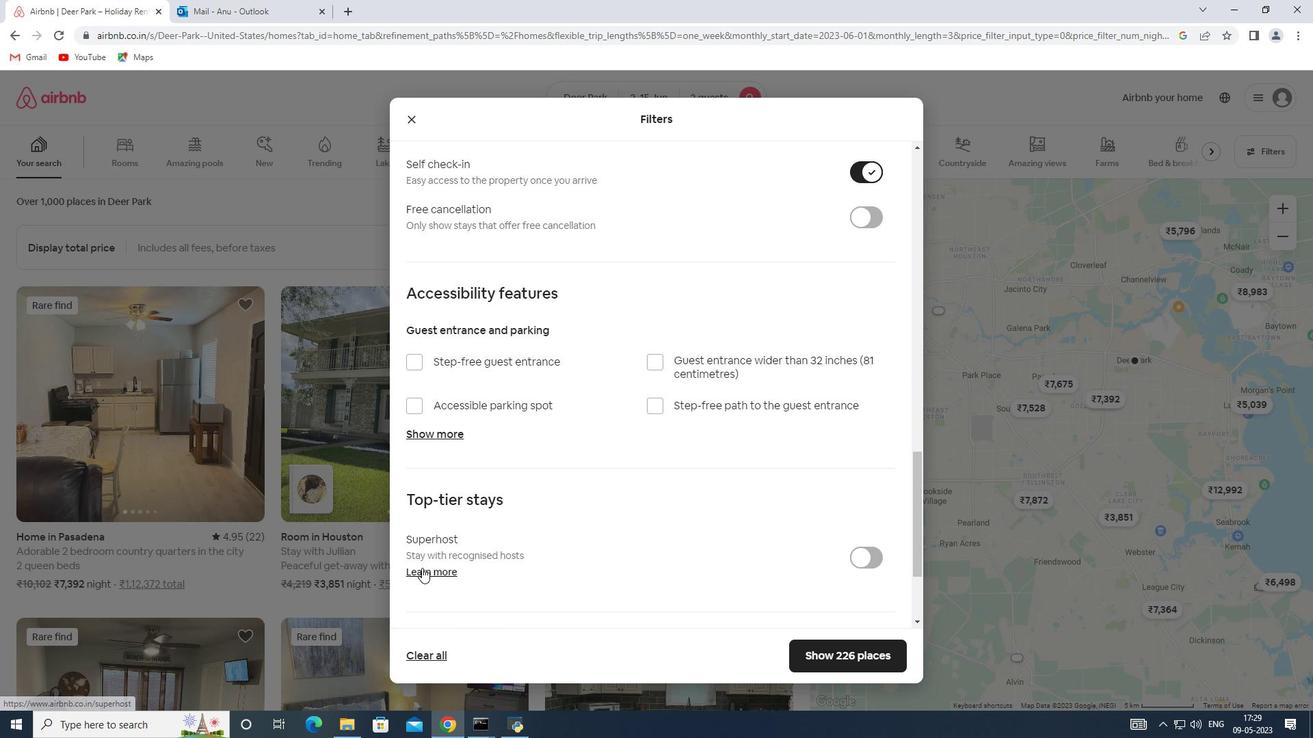 
Action: Mouse scrolled (422, 567) with delta (0, 0)
Screenshot: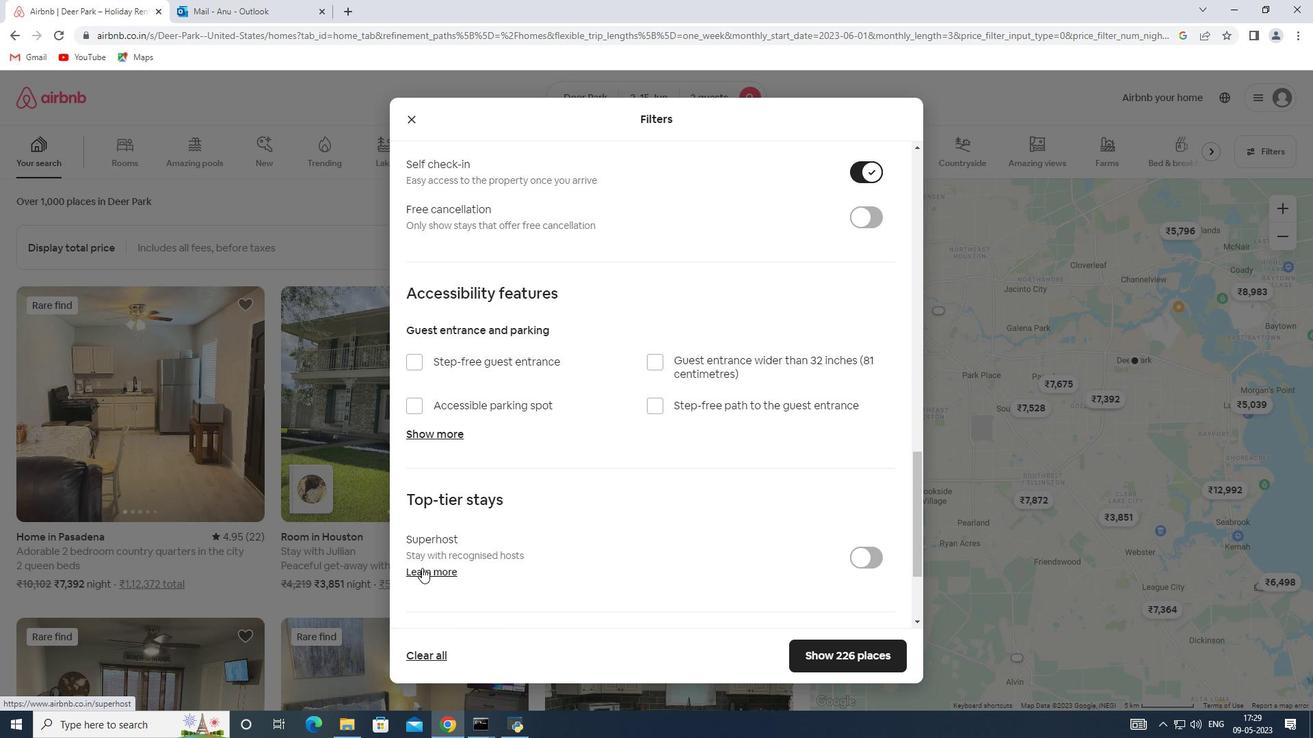 
Action: Mouse moved to (438, 528)
Screenshot: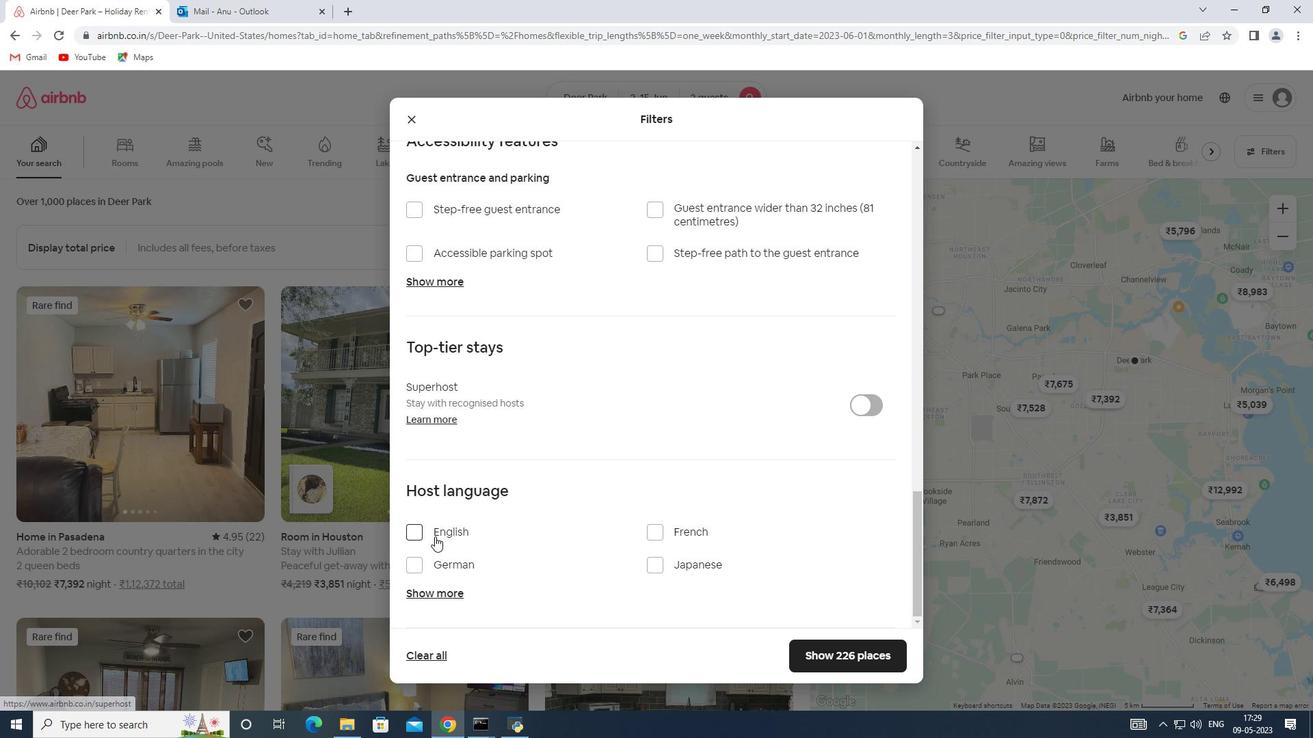 
Action: Mouse pressed left at (438, 528)
Screenshot: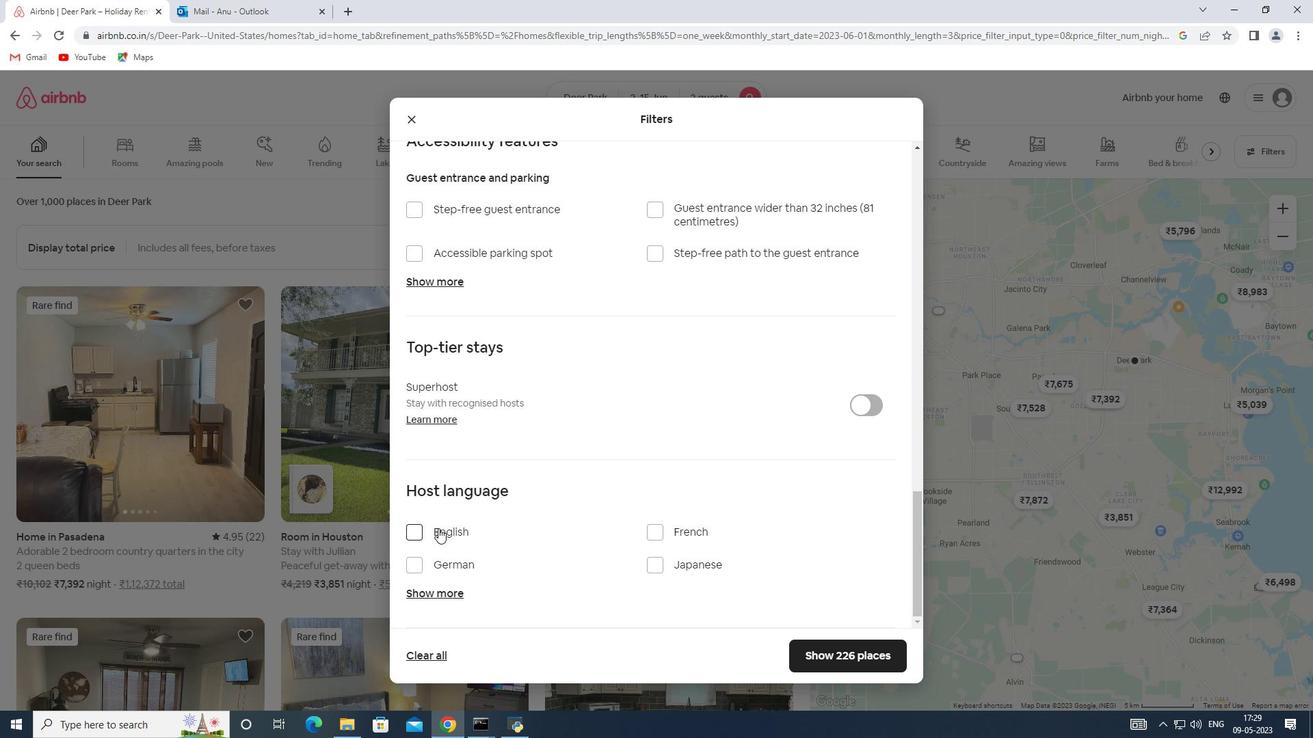 
Action: Mouse moved to (843, 652)
Screenshot: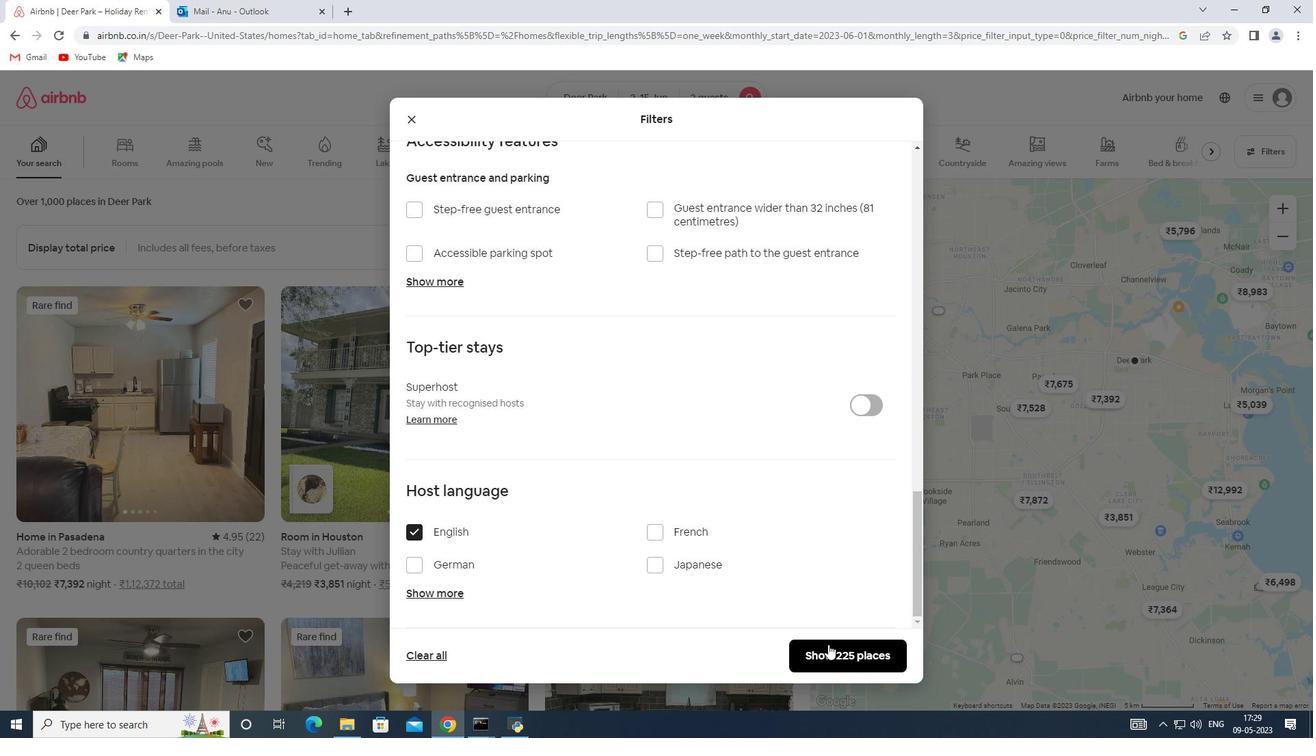 
Action: Mouse pressed left at (843, 652)
Screenshot: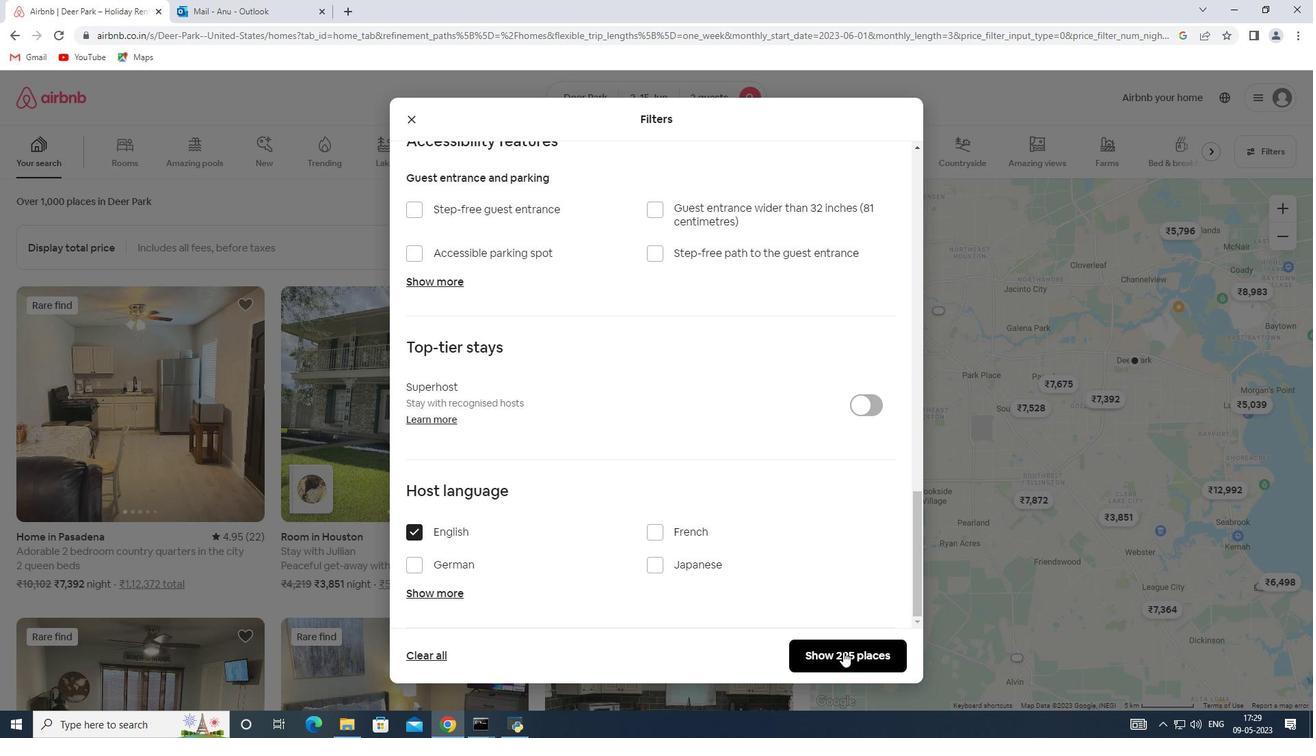 
